 Task: Search one way flight ticket for 2 adults, 2 children, 2 infants in seat in first from Bismarck: Bismarck Municipal Airport to Greenville: Pitt-greenville Airport on 5-2-2023. Choice of flights is American. Number of bags: 7 checked bags. Price is upto 96000. Outbound departure time preference is 10:30.
Action: Mouse moved to (312, 465)
Screenshot: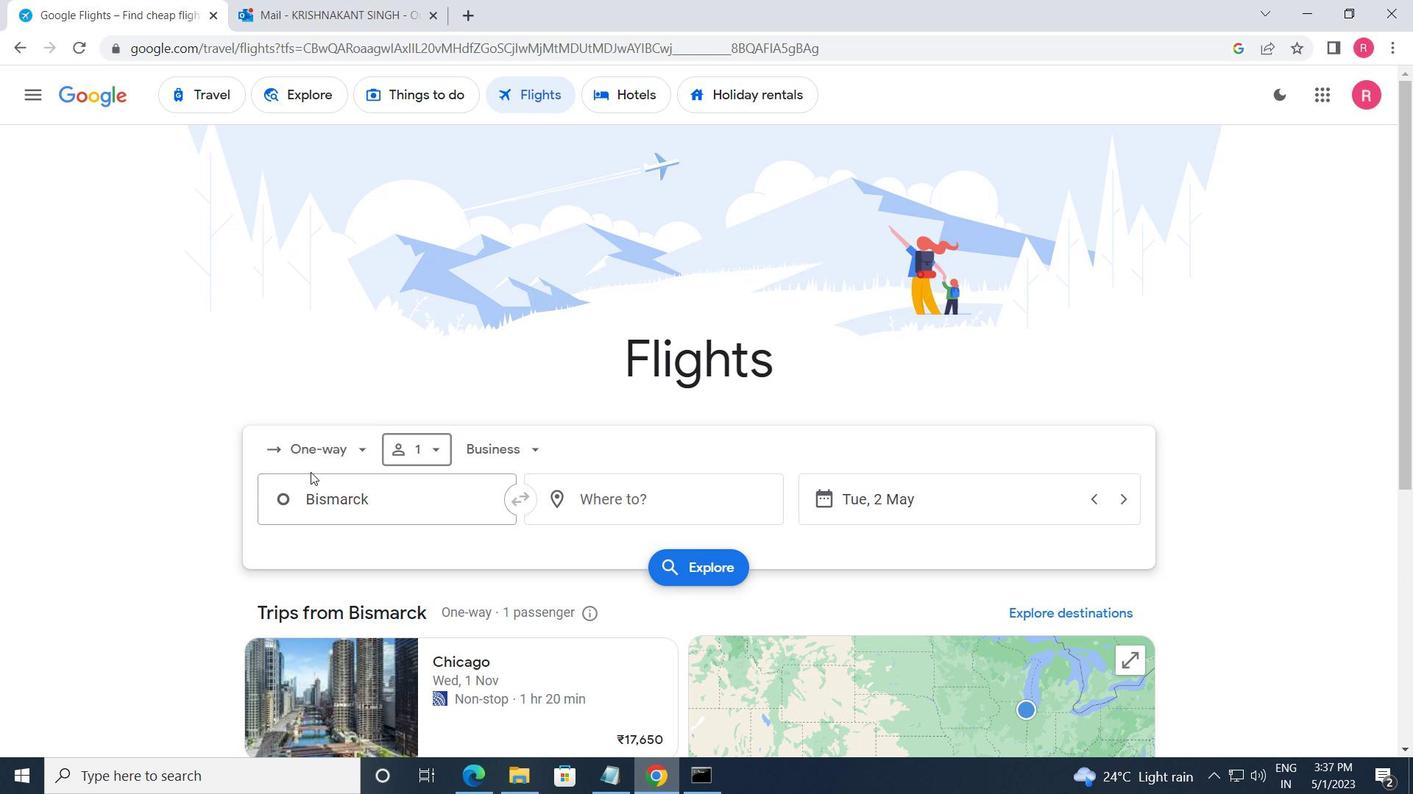 
Action: Mouse pressed left at (312, 465)
Screenshot: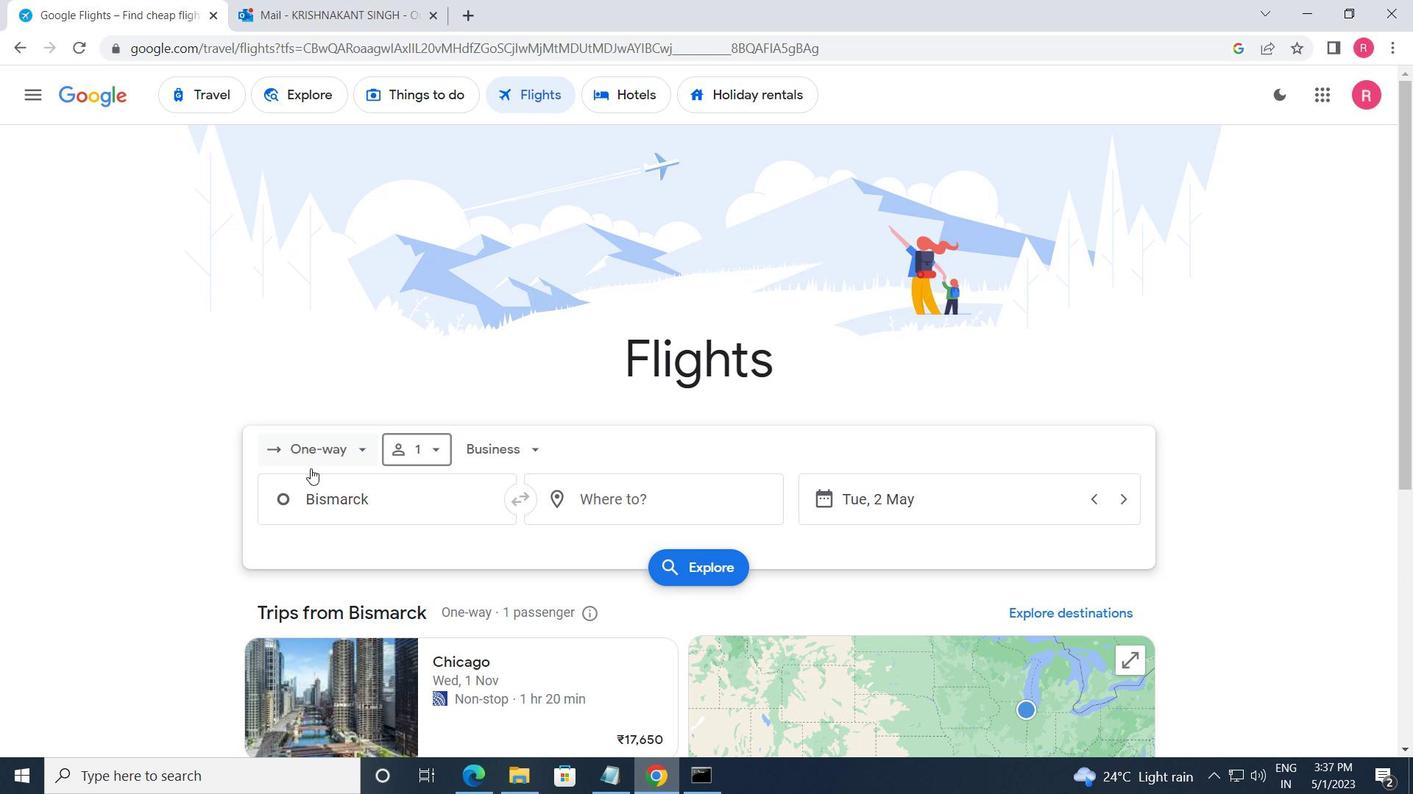 
Action: Mouse moved to (328, 528)
Screenshot: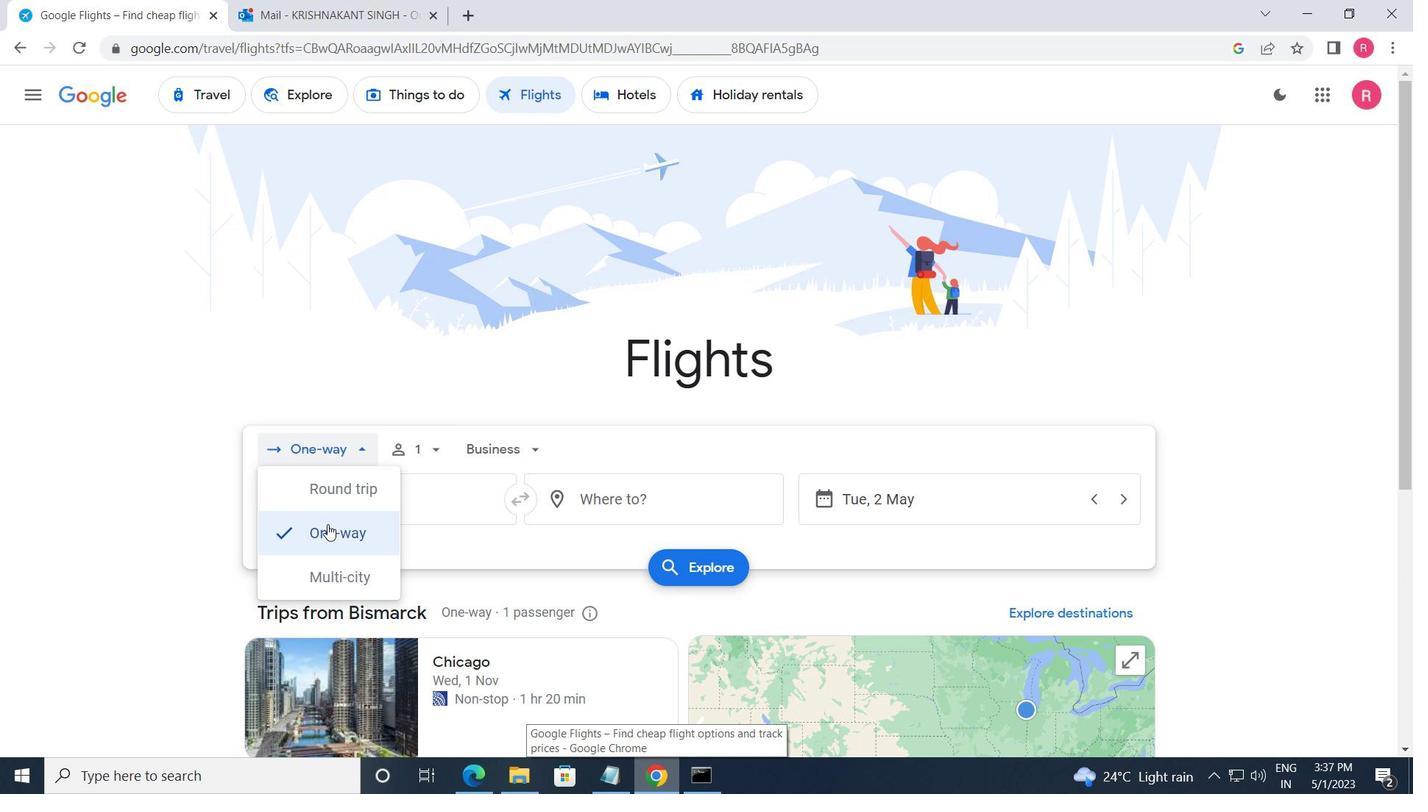 
Action: Mouse pressed left at (328, 528)
Screenshot: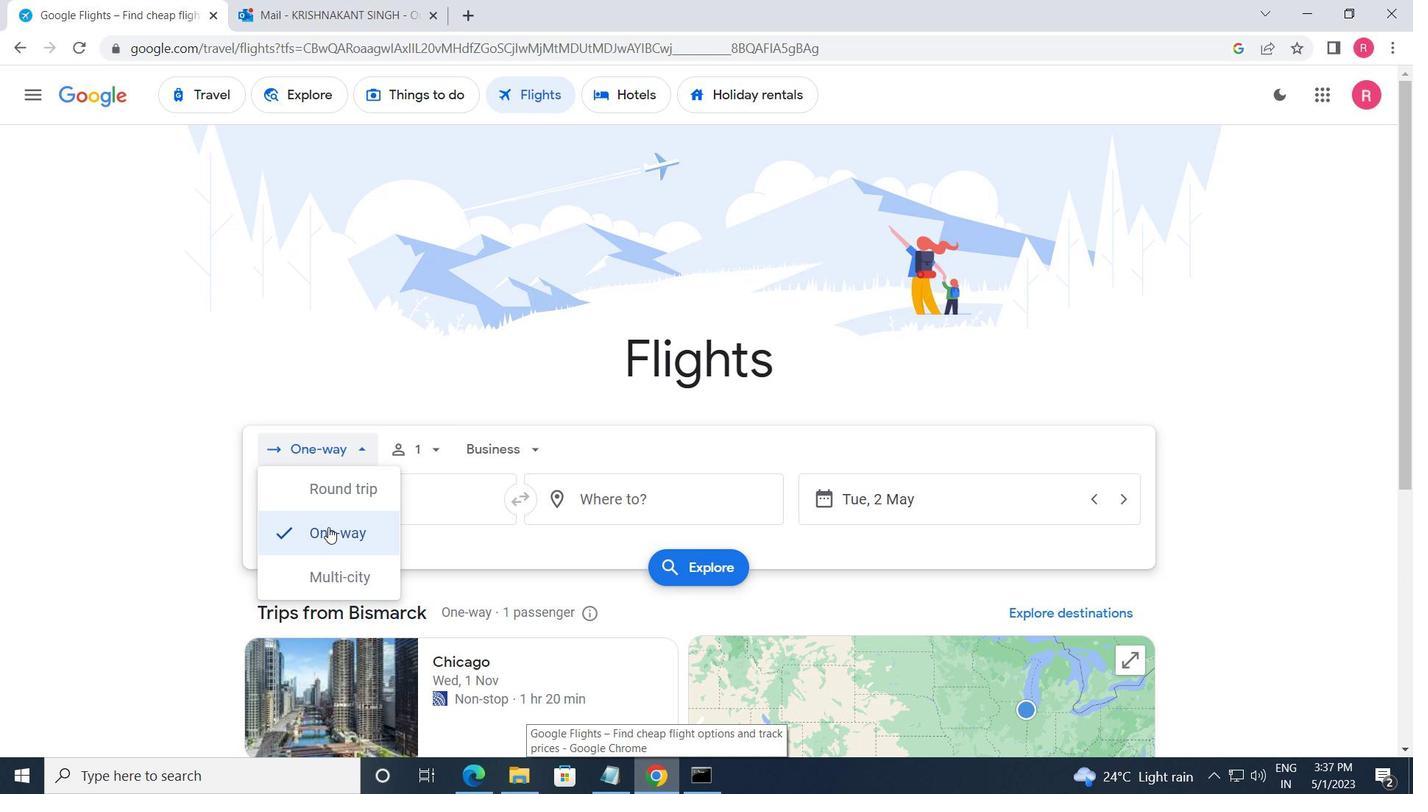 
Action: Mouse moved to (408, 448)
Screenshot: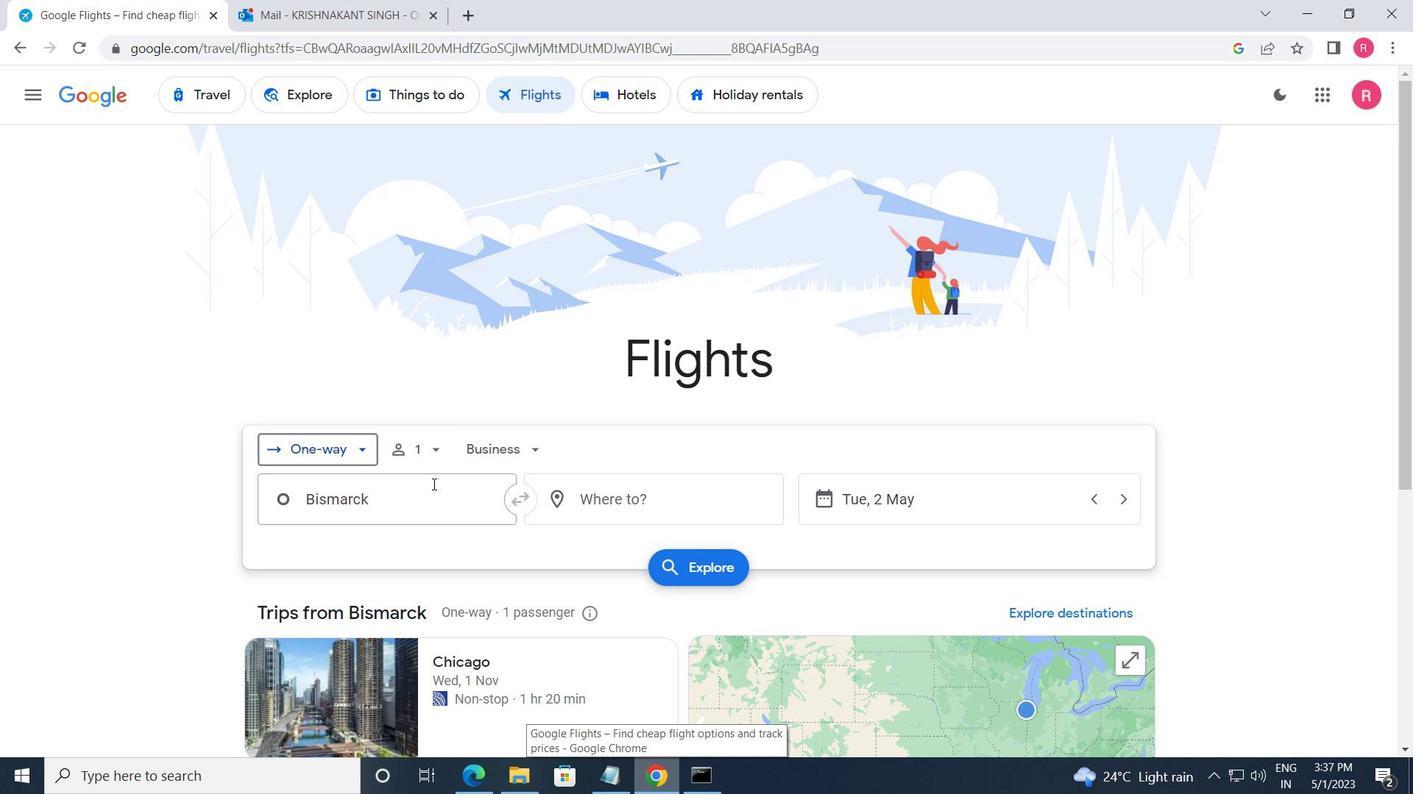 
Action: Mouse pressed left at (408, 448)
Screenshot: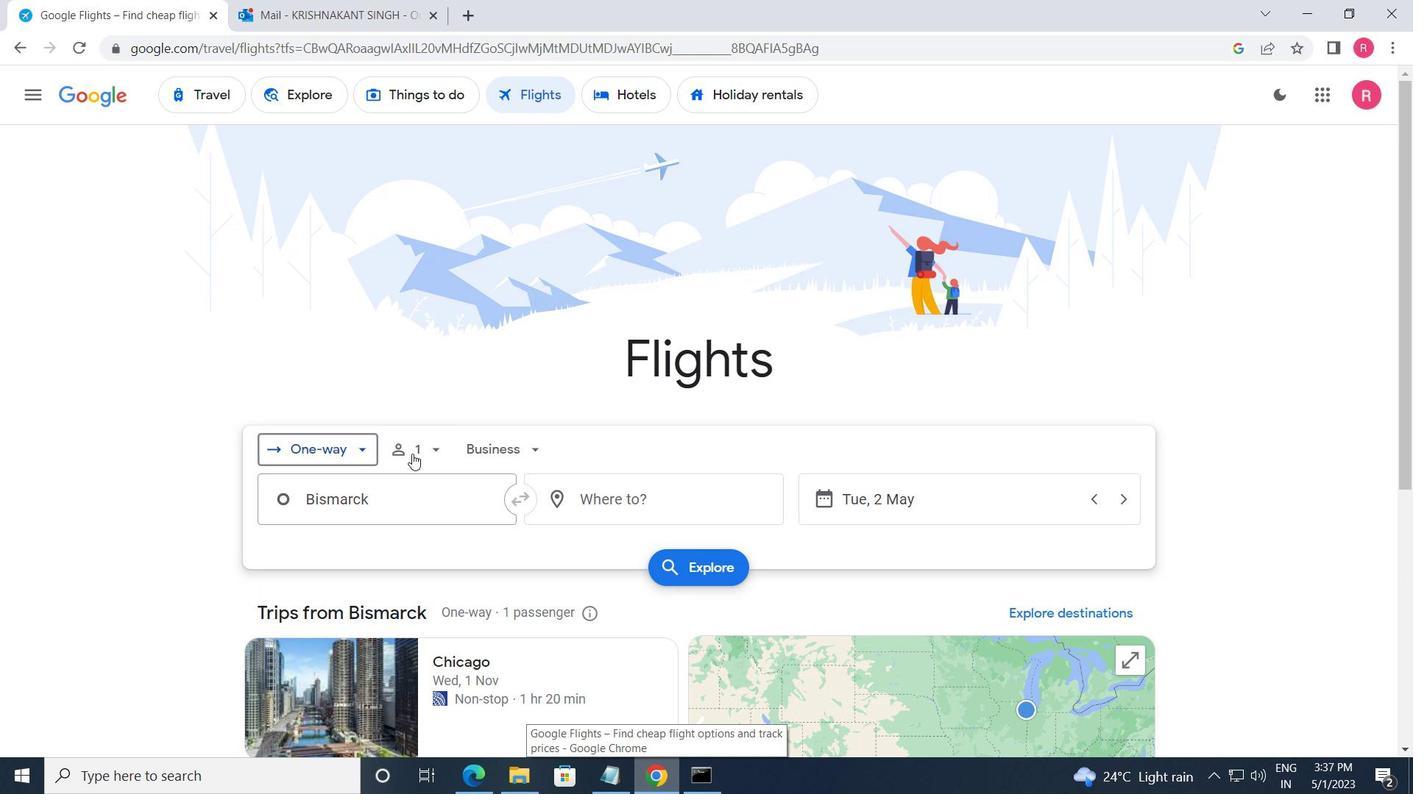 
Action: Mouse moved to (572, 495)
Screenshot: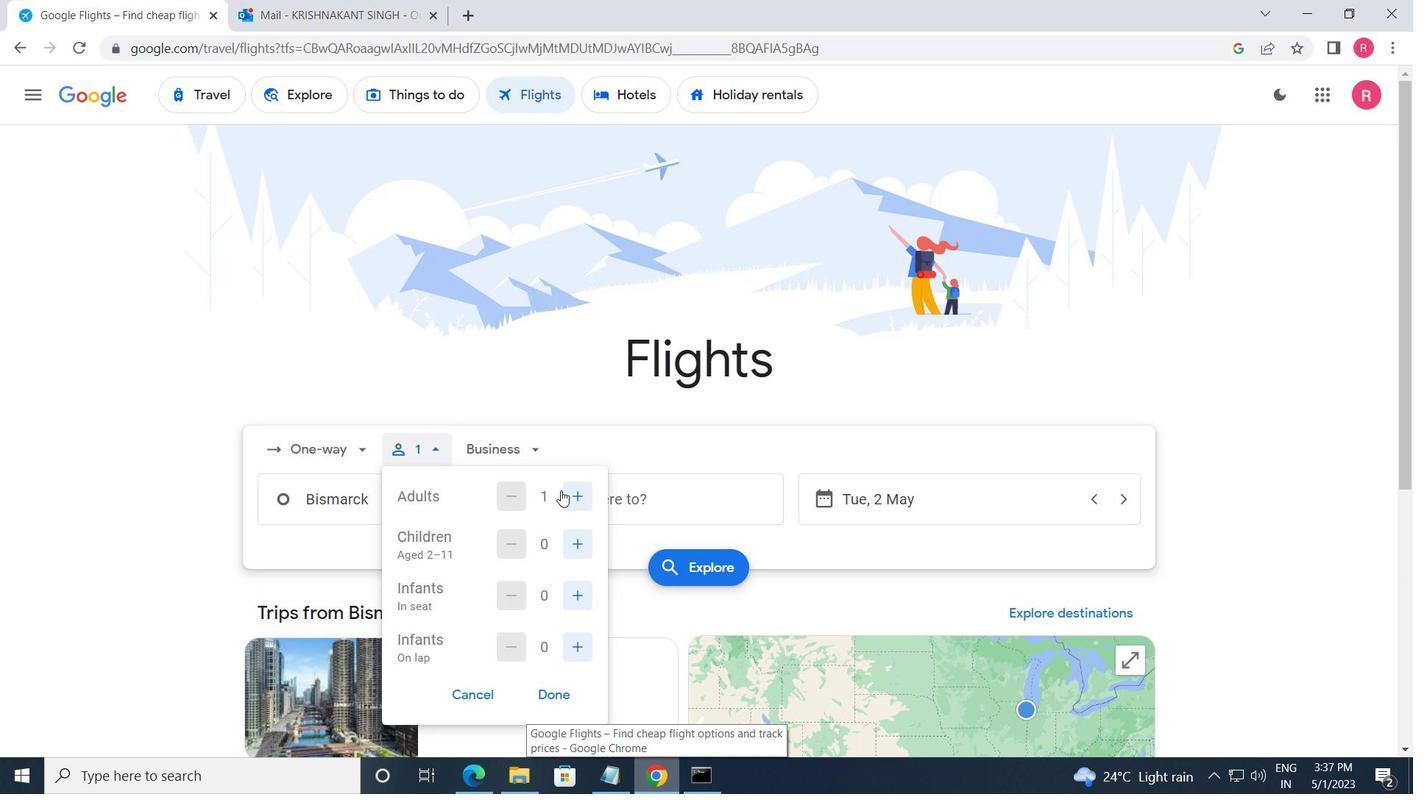 
Action: Mouse pressed left at (572, 495)
Screenshot: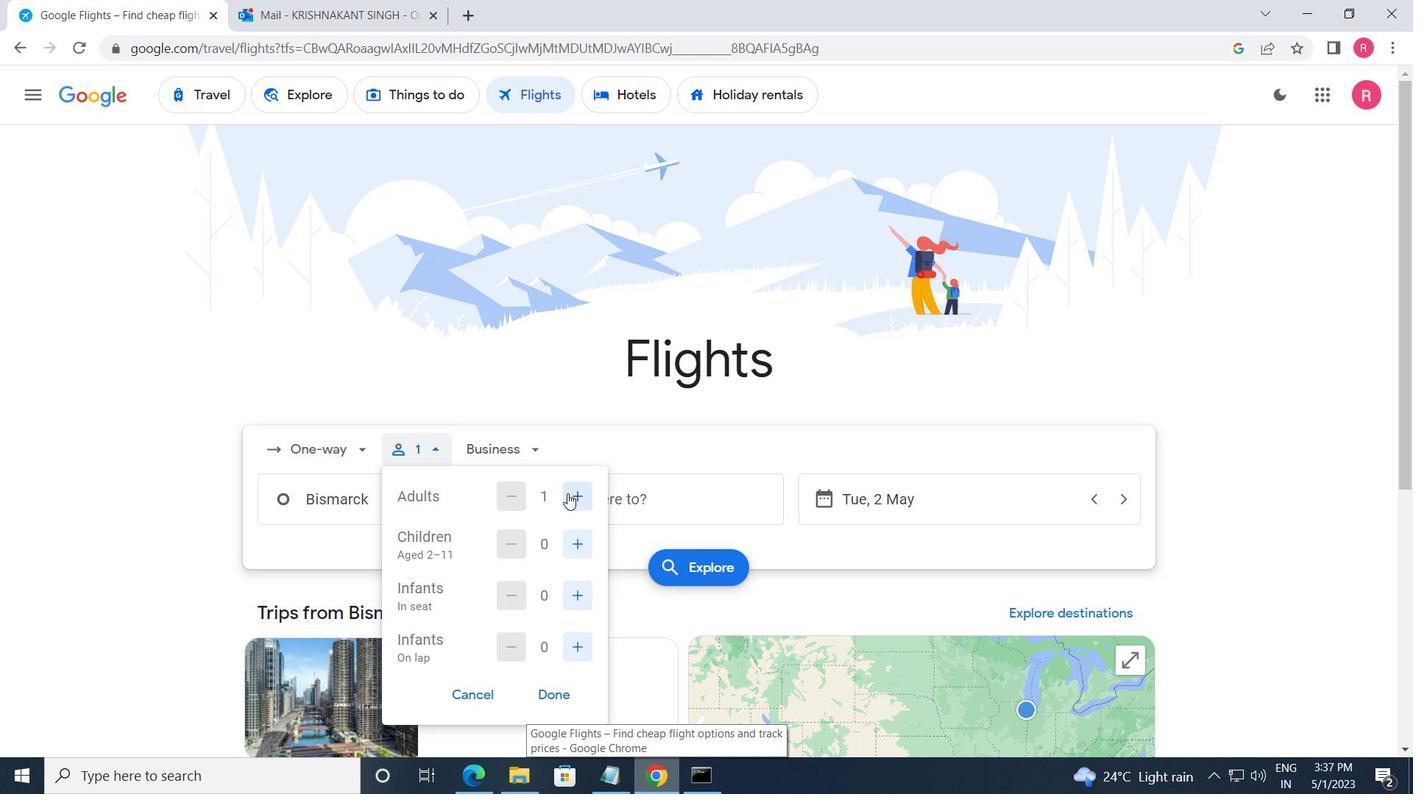 
Action: Mouse pressed left at (572, 495)
Screenshot: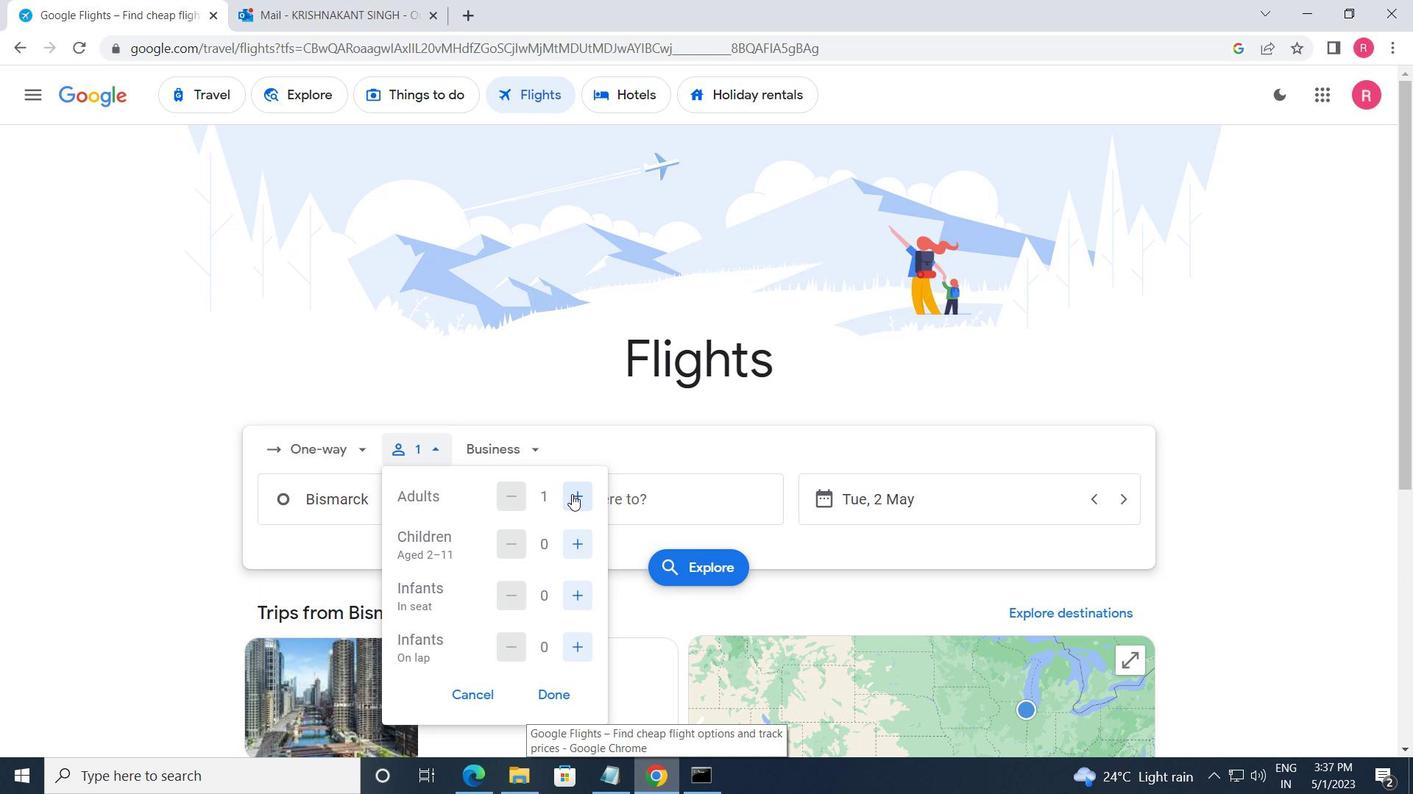 
Action: Mouse pressed left at (572, 495)
Screenshot: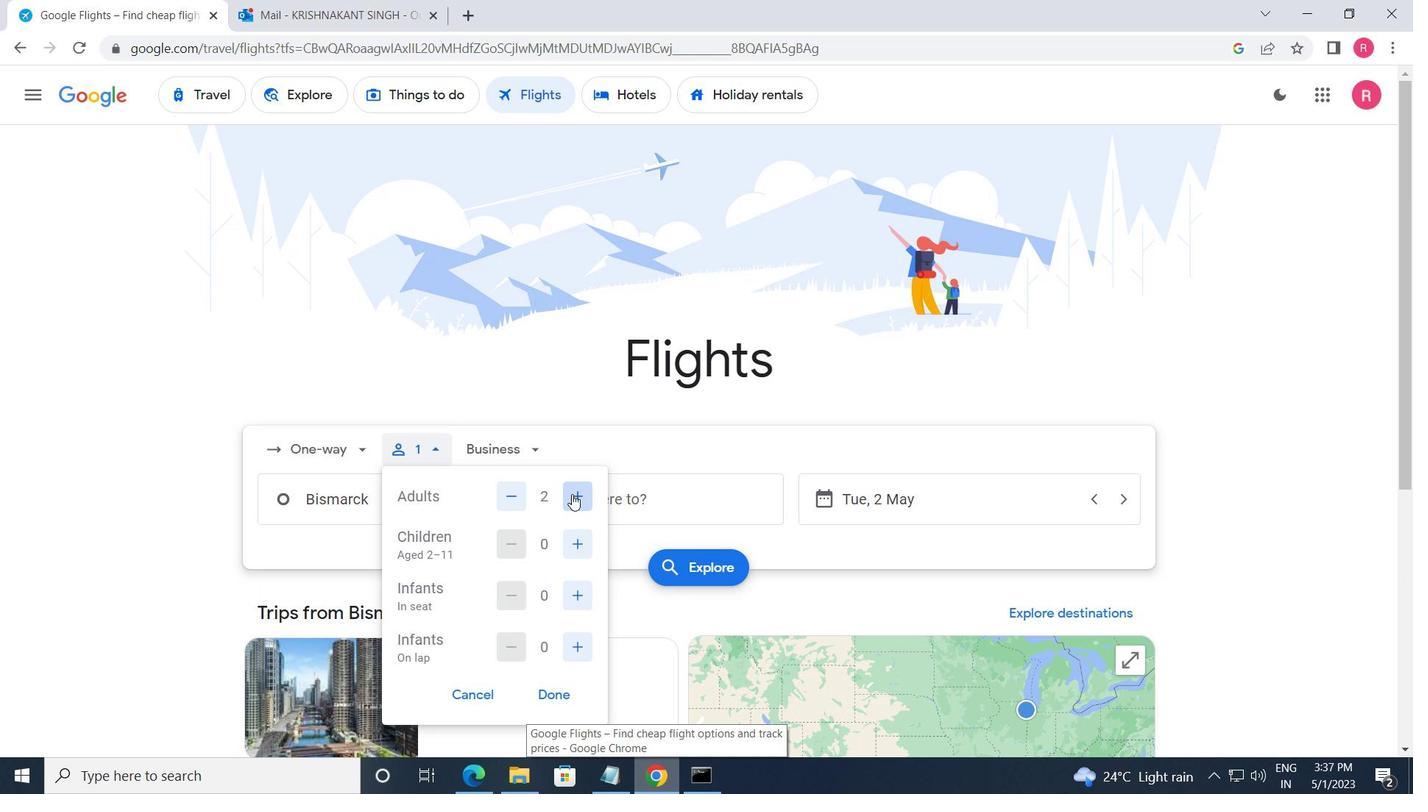 
Action: Mouse moved to (573, 495)
Screenshot: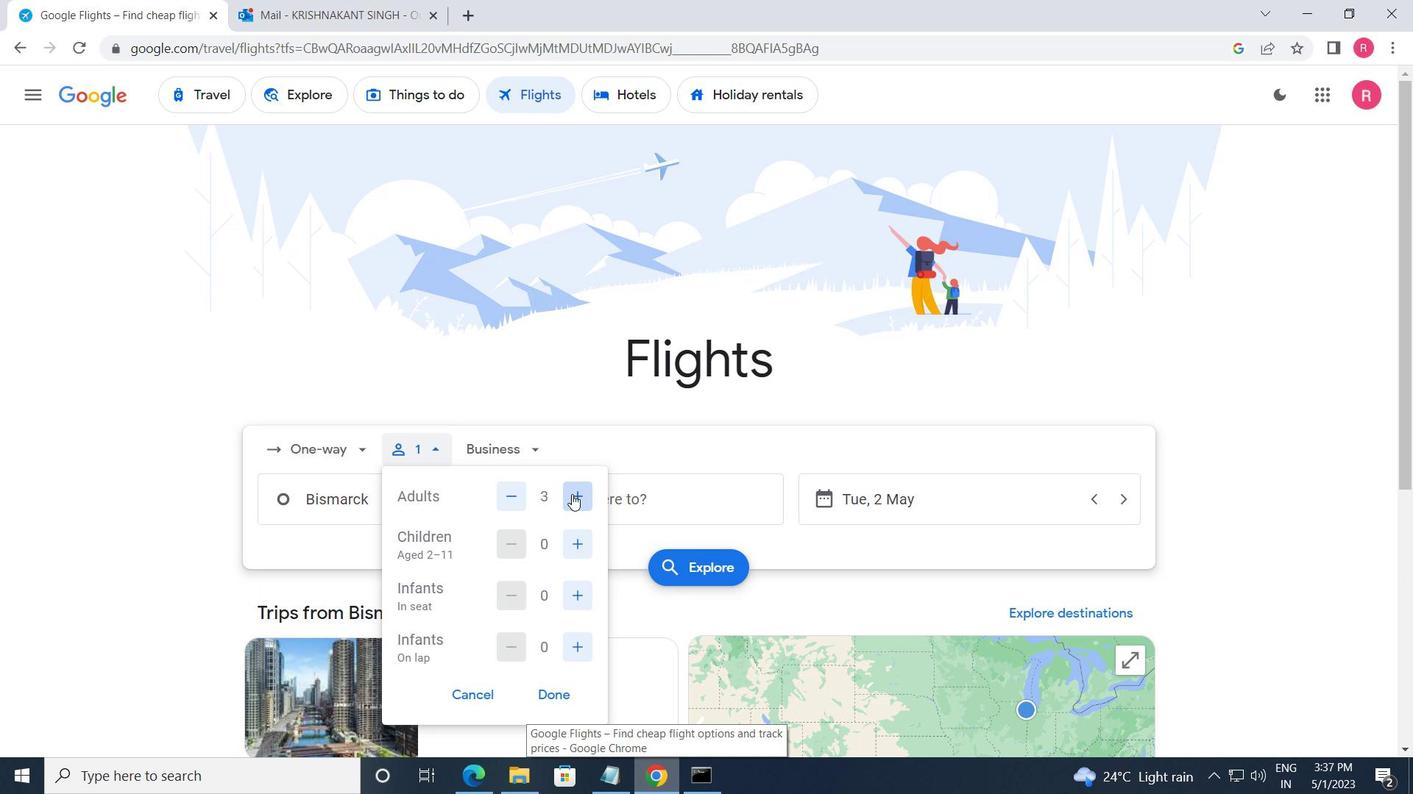 
Action: Mouse pressed left at (573, 495)
Screenshot: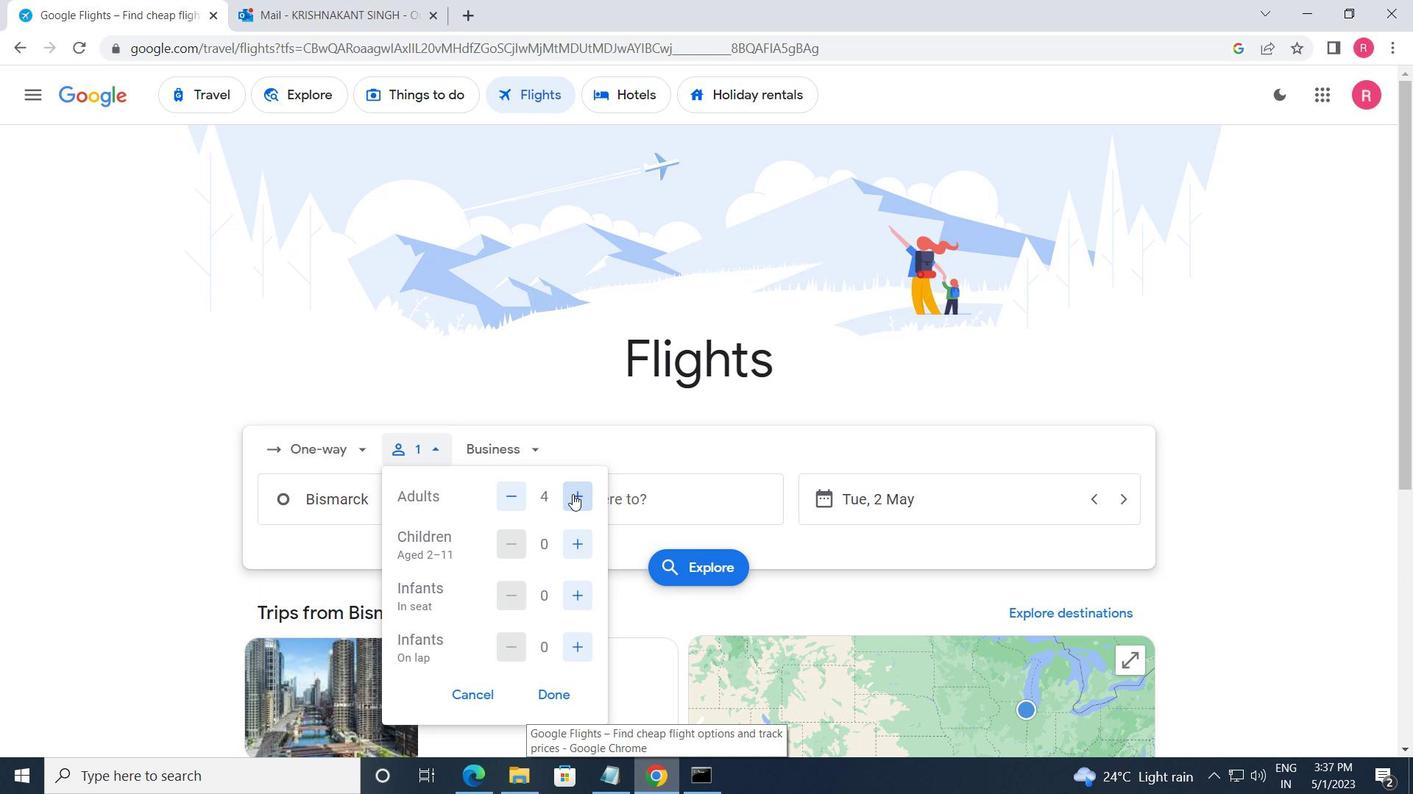 
Action: Mouse moved to (582, 551)
Screenshot: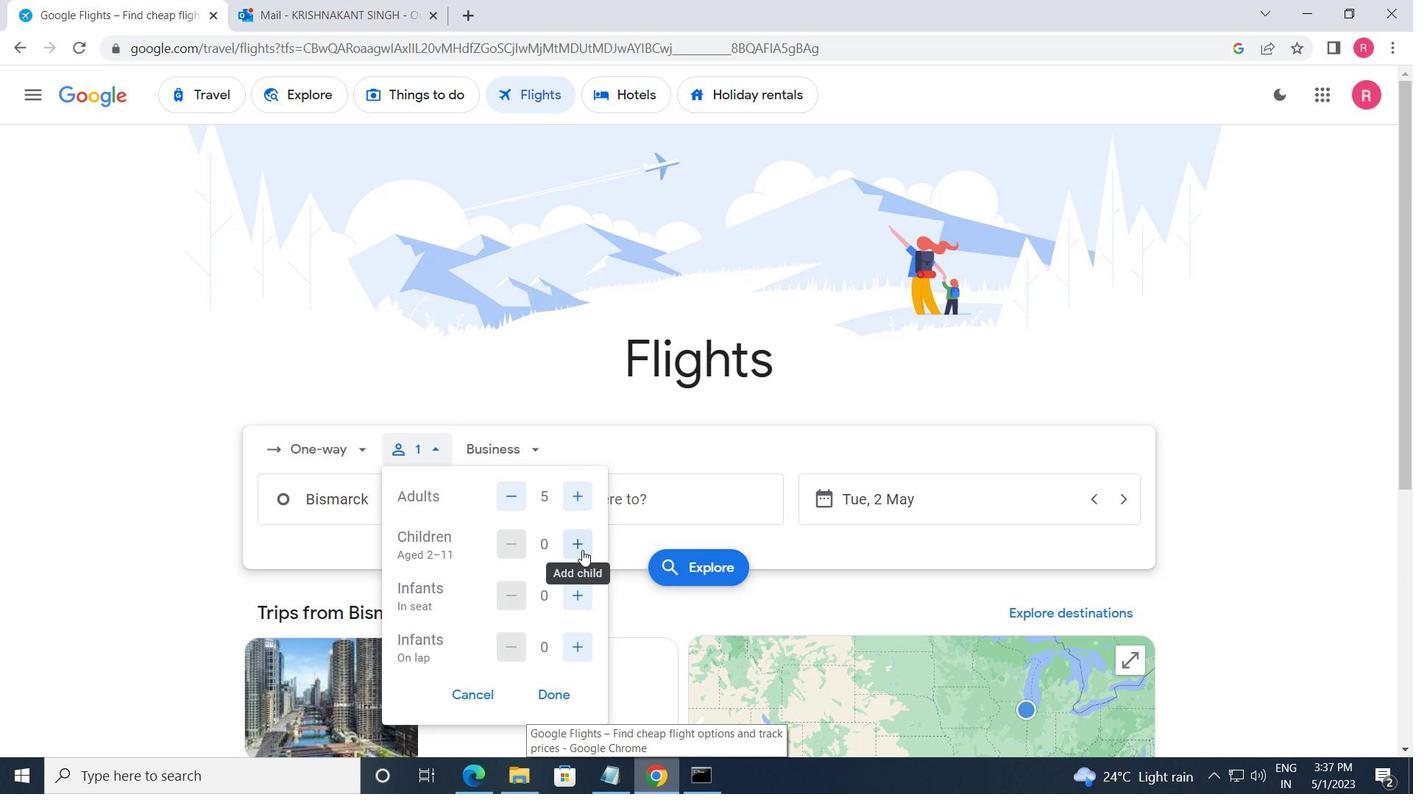 
Action: Mouse pressed left at (582, 551)
Screenshot: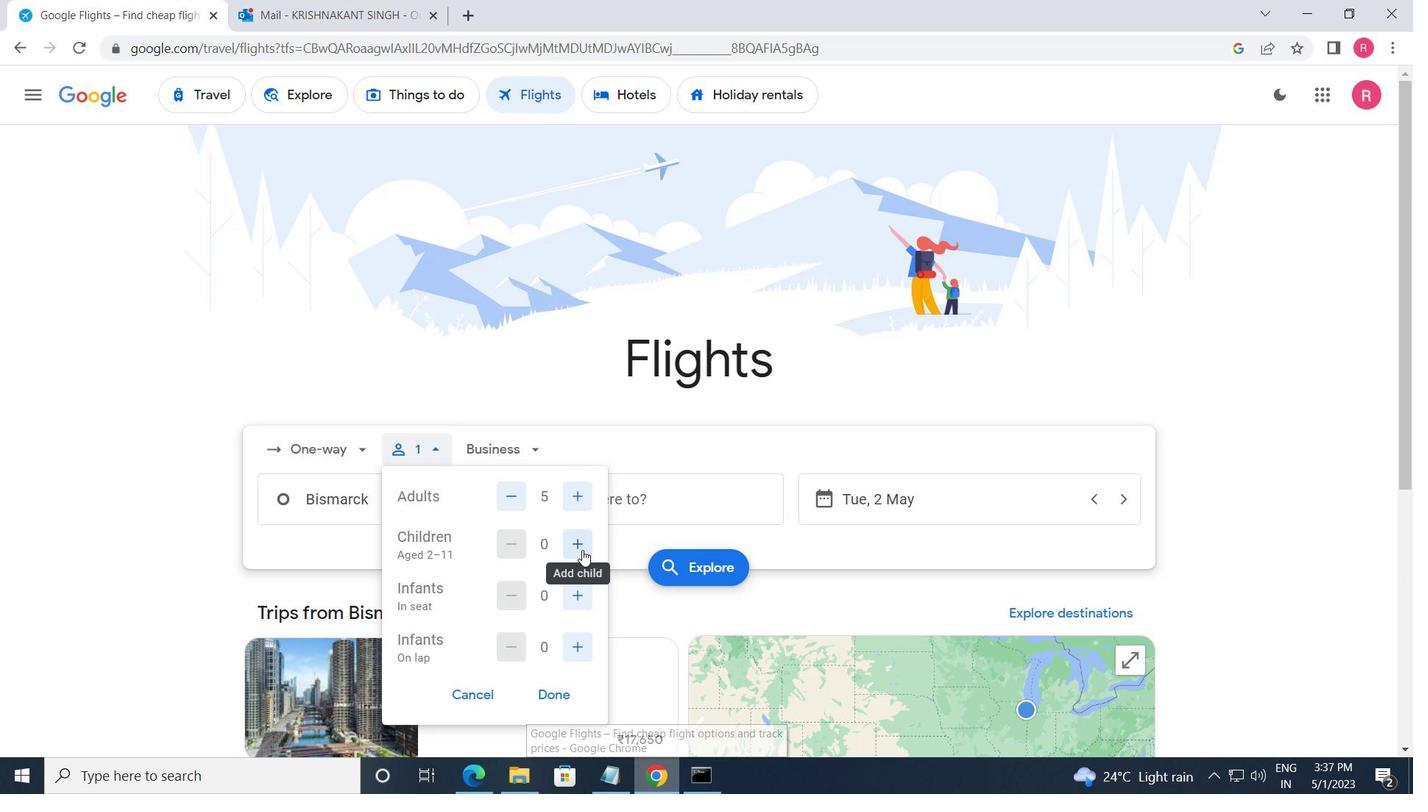 
Action: Mouse pressed left at (582, 551)
Screenshot: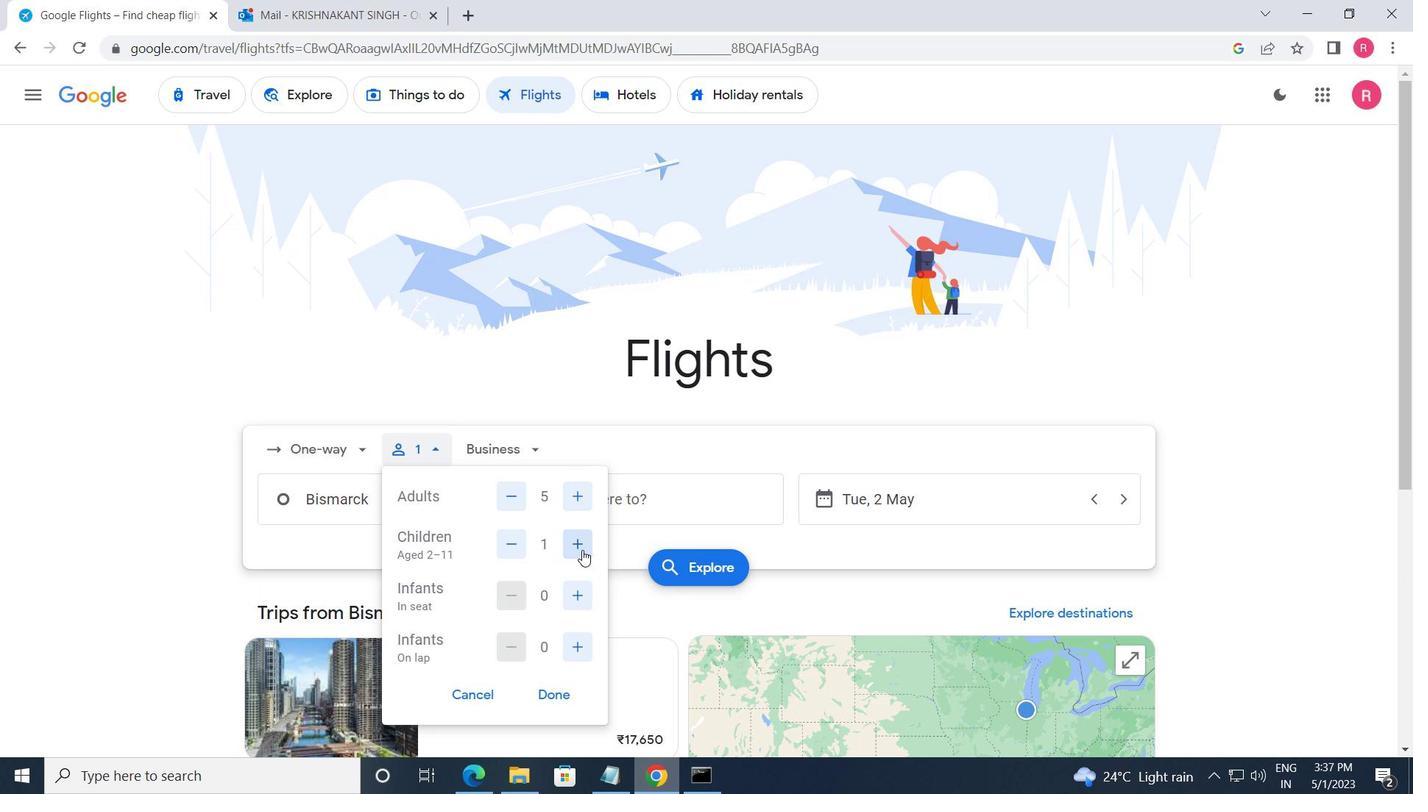 
Action: Mouse moved to (584, 589)
Screenshot: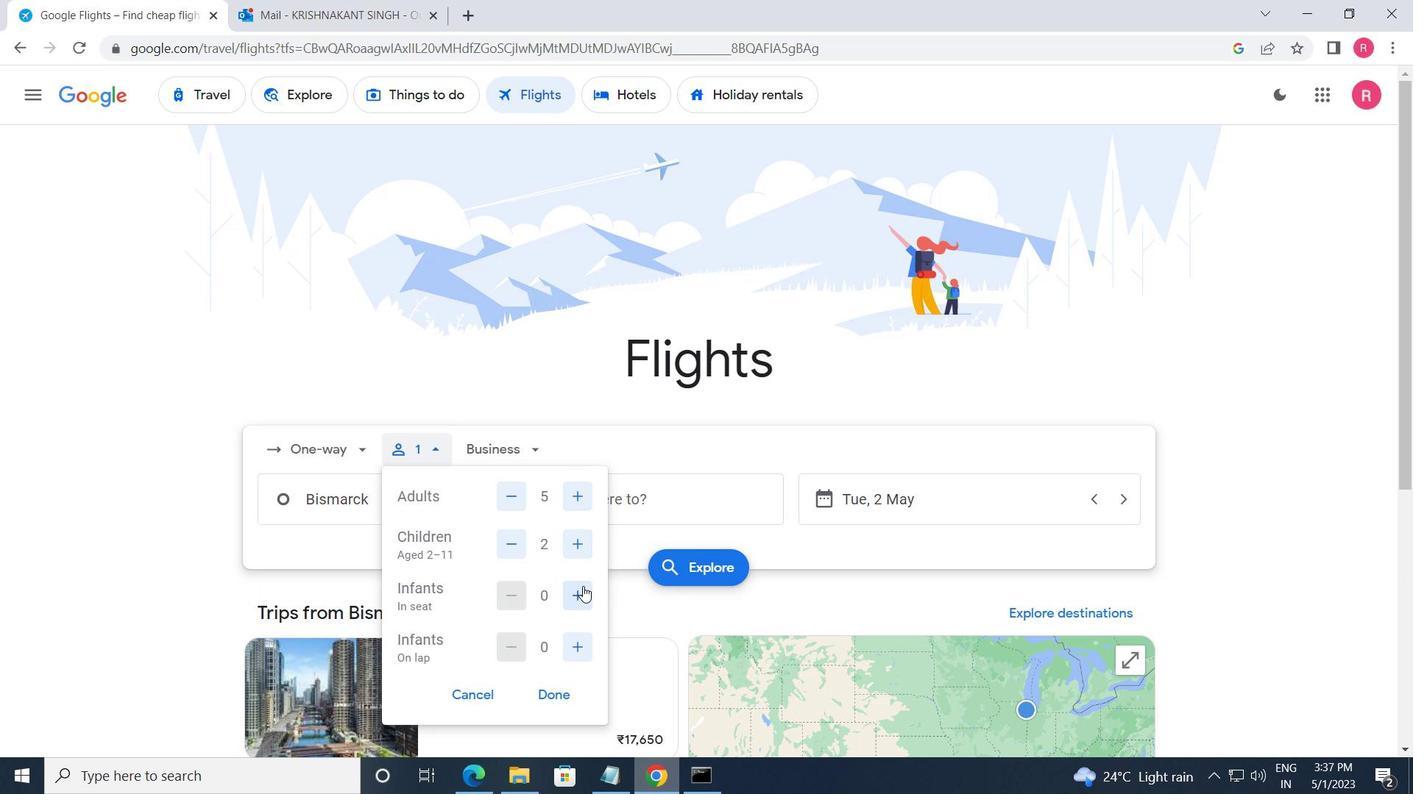 
Action: Mouse pressed left at (584, 589)
Screenshot: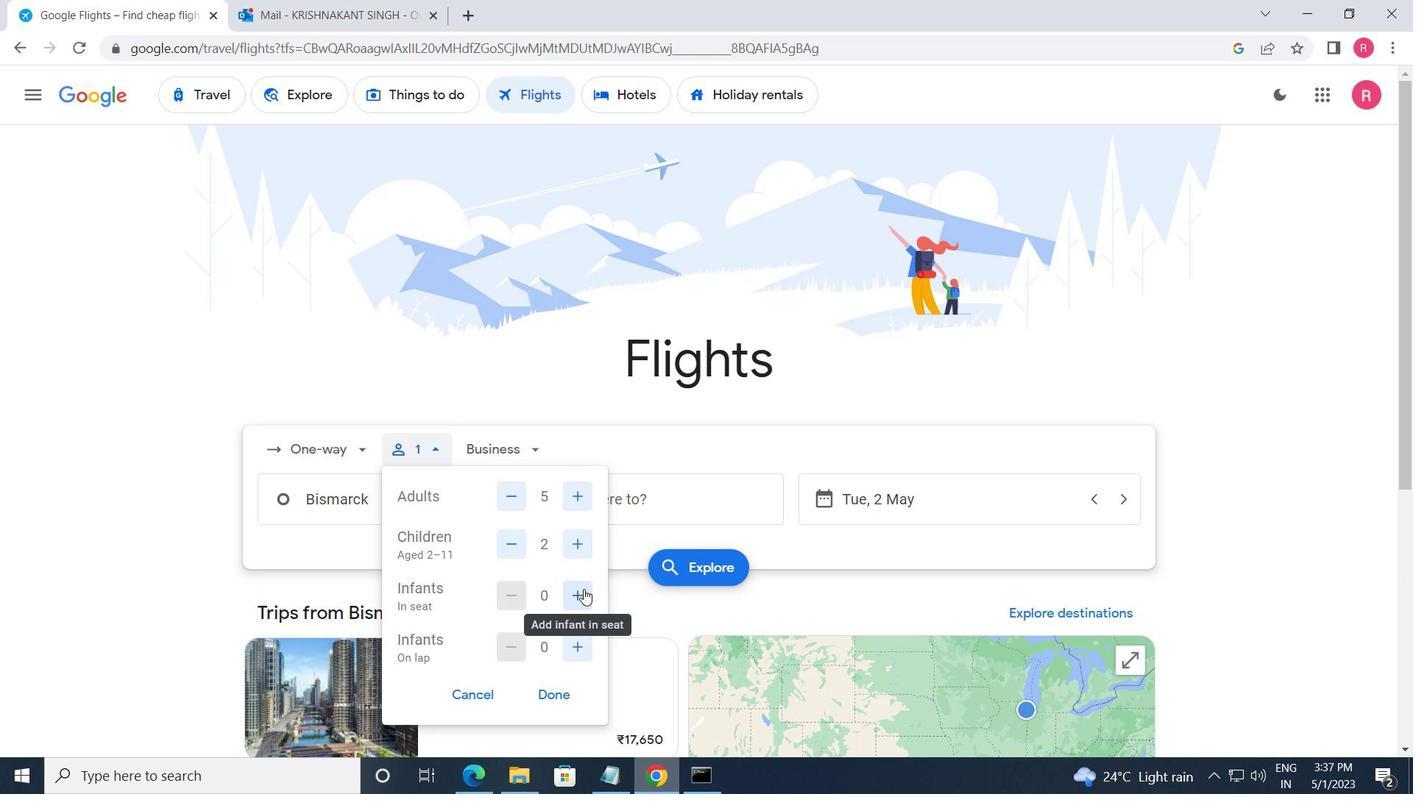 
Action: Mouse moved to (582, 643)
Screenshot: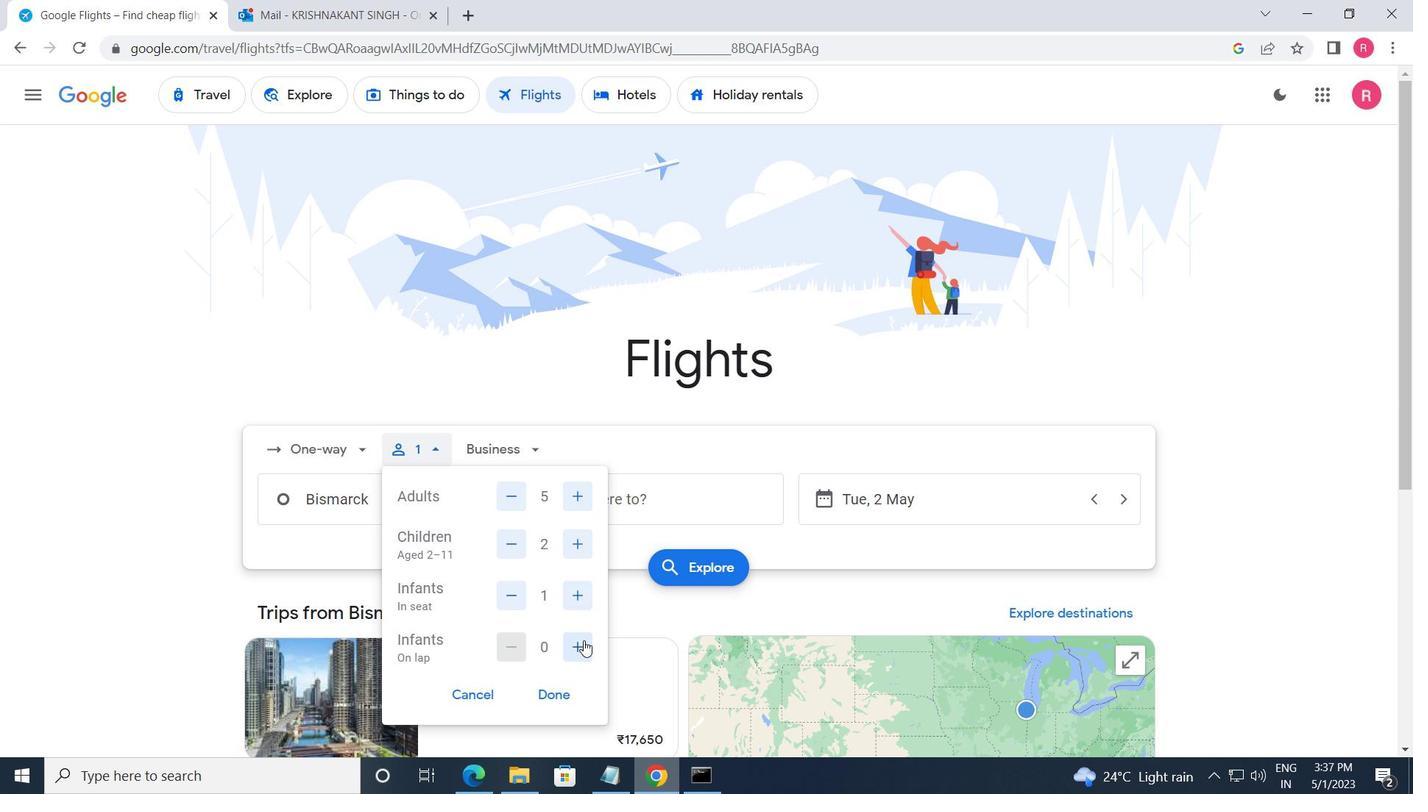 
Action: Mouse pressed left at (582, 643)
Screenshot: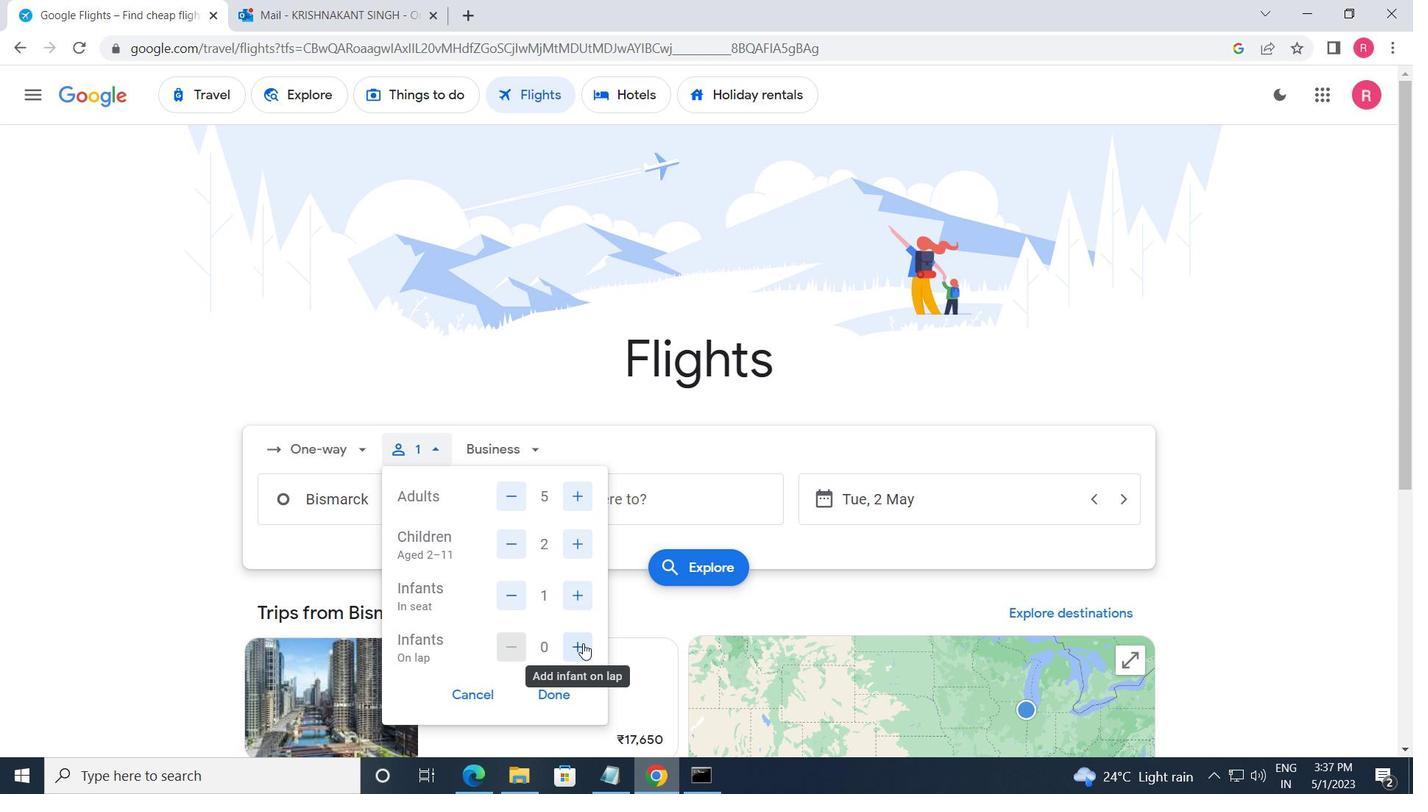 
Action: Mouse moved to (552, 694)
Screenshot: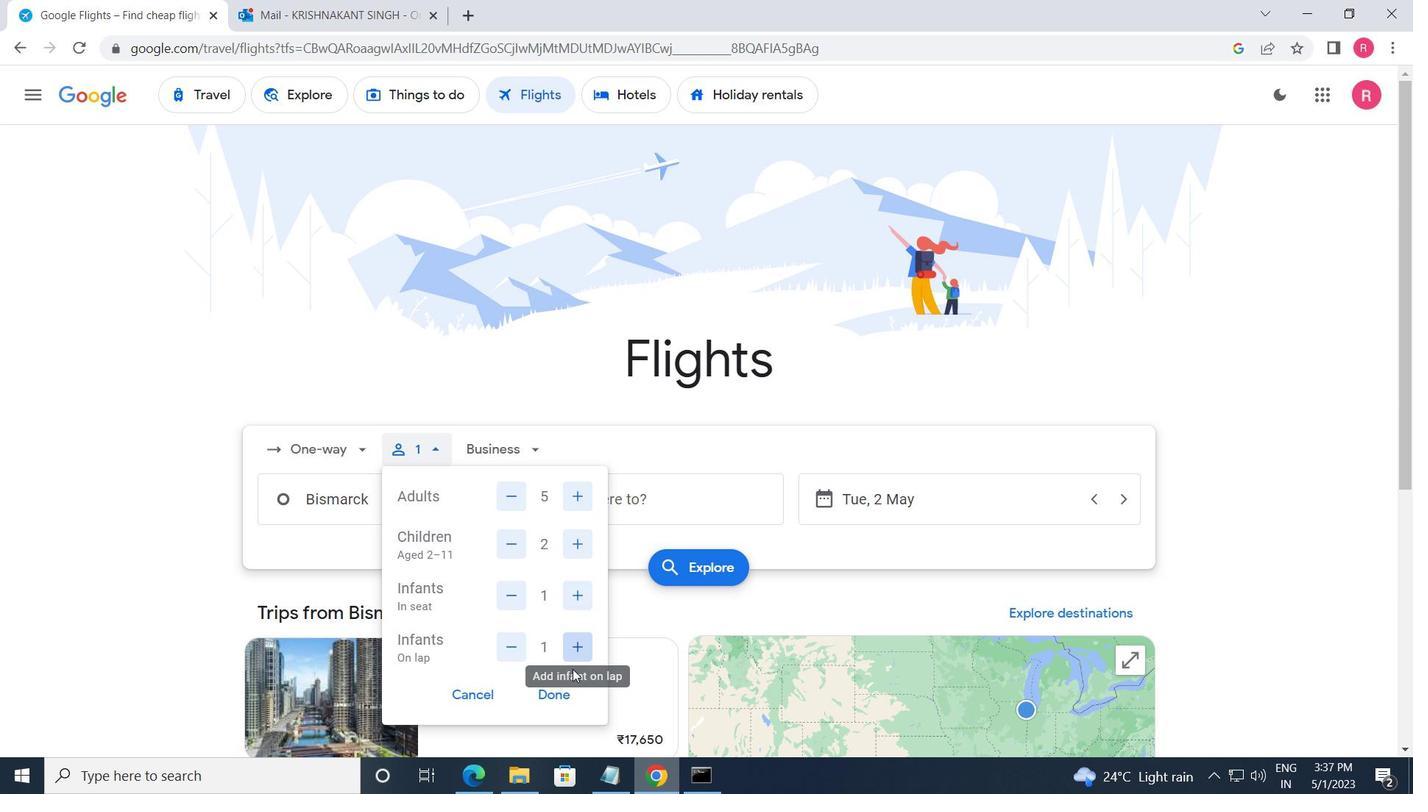 
Action: Mouse pressed left at (552, 694)
Screenshot: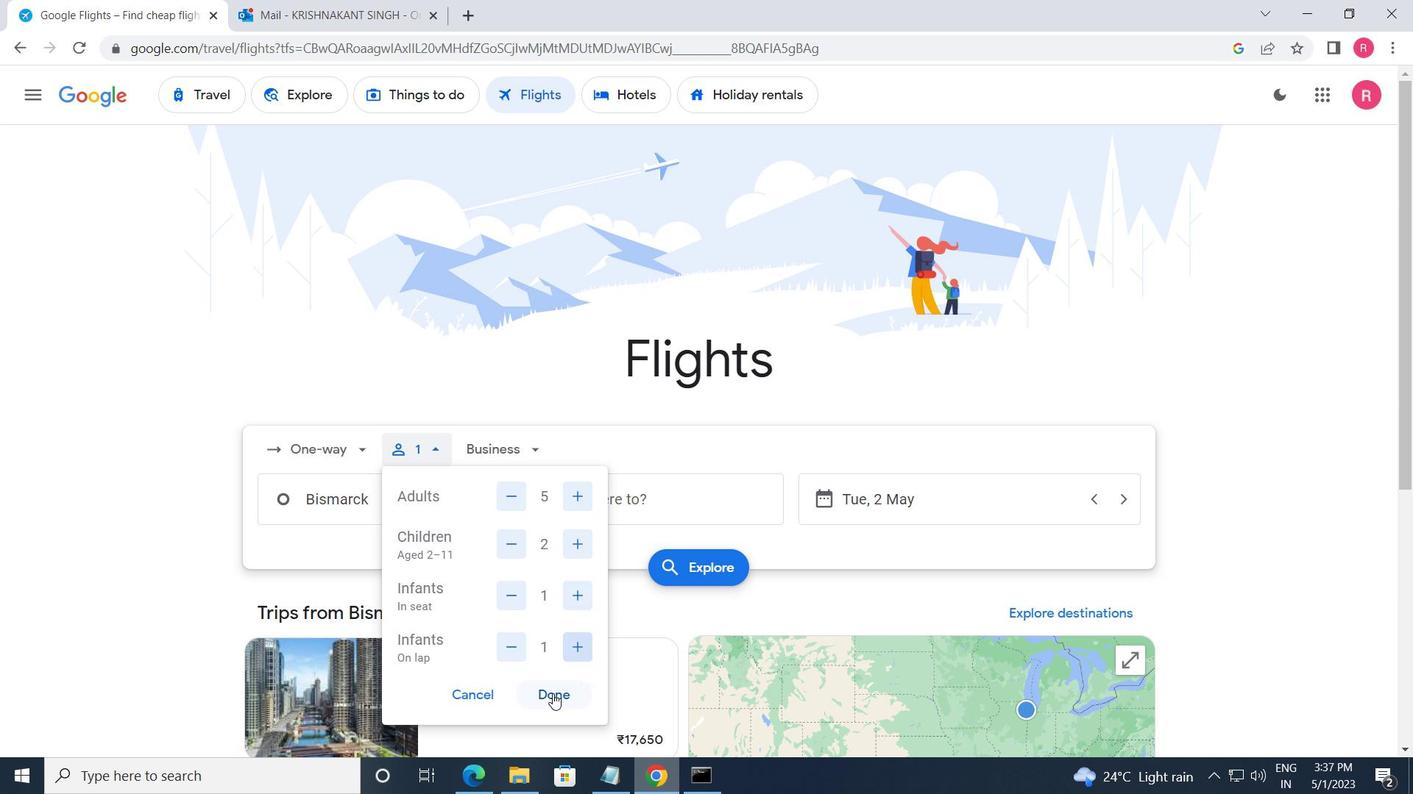 
Action: Mouse moved to (490, 465)
Screenshot: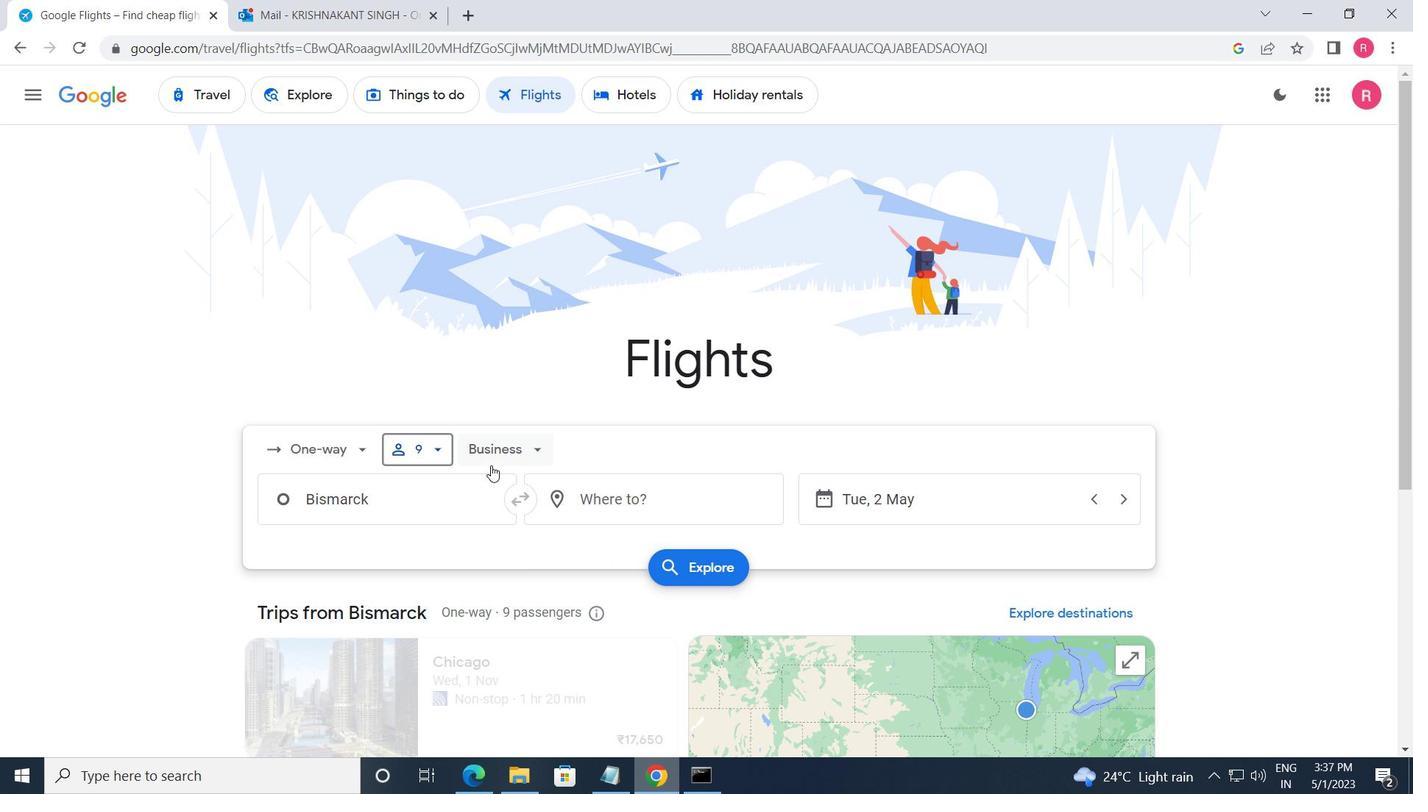 
Action: Mouse pressed left at (490, 465)
Screenshot: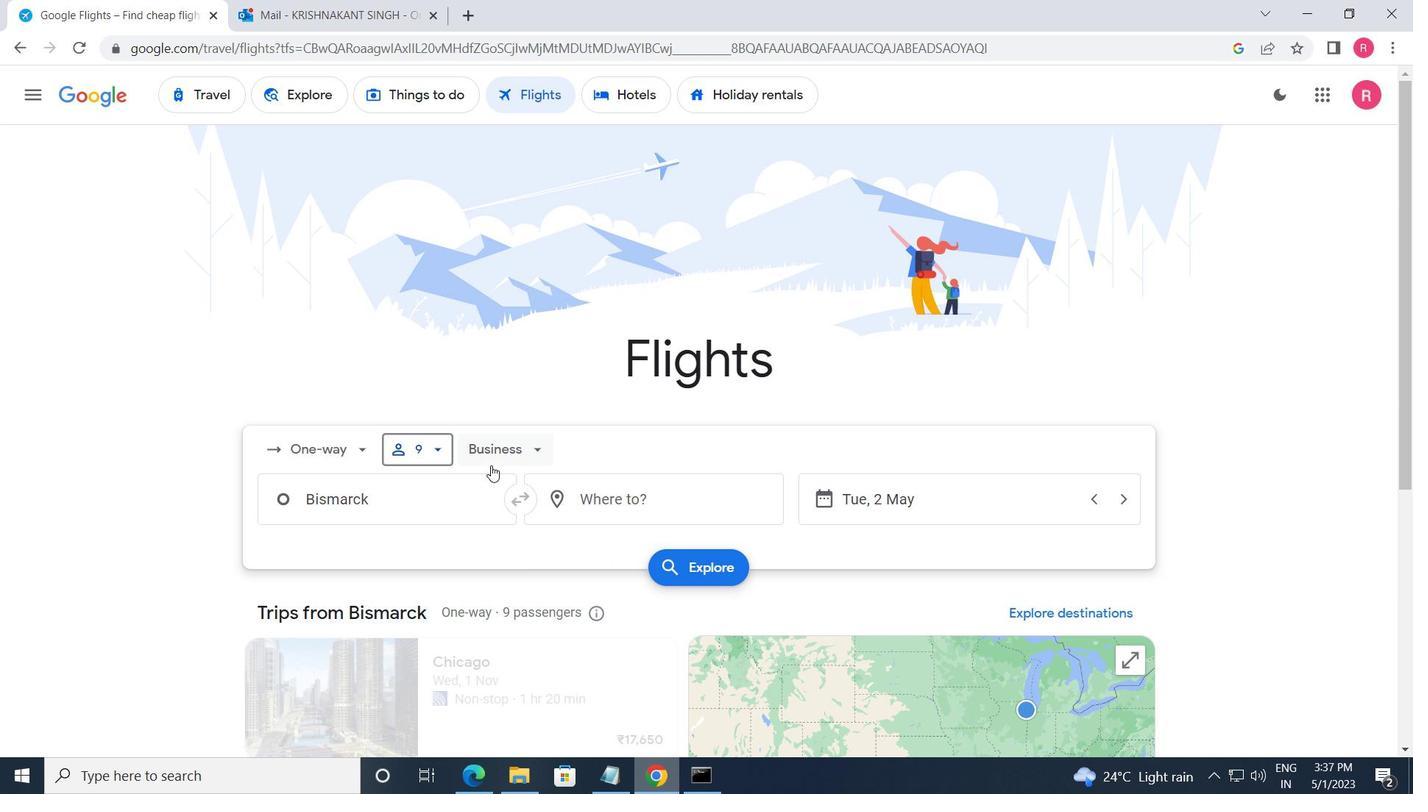 
Action: Mouse moved to (519, 493)
Screenshot: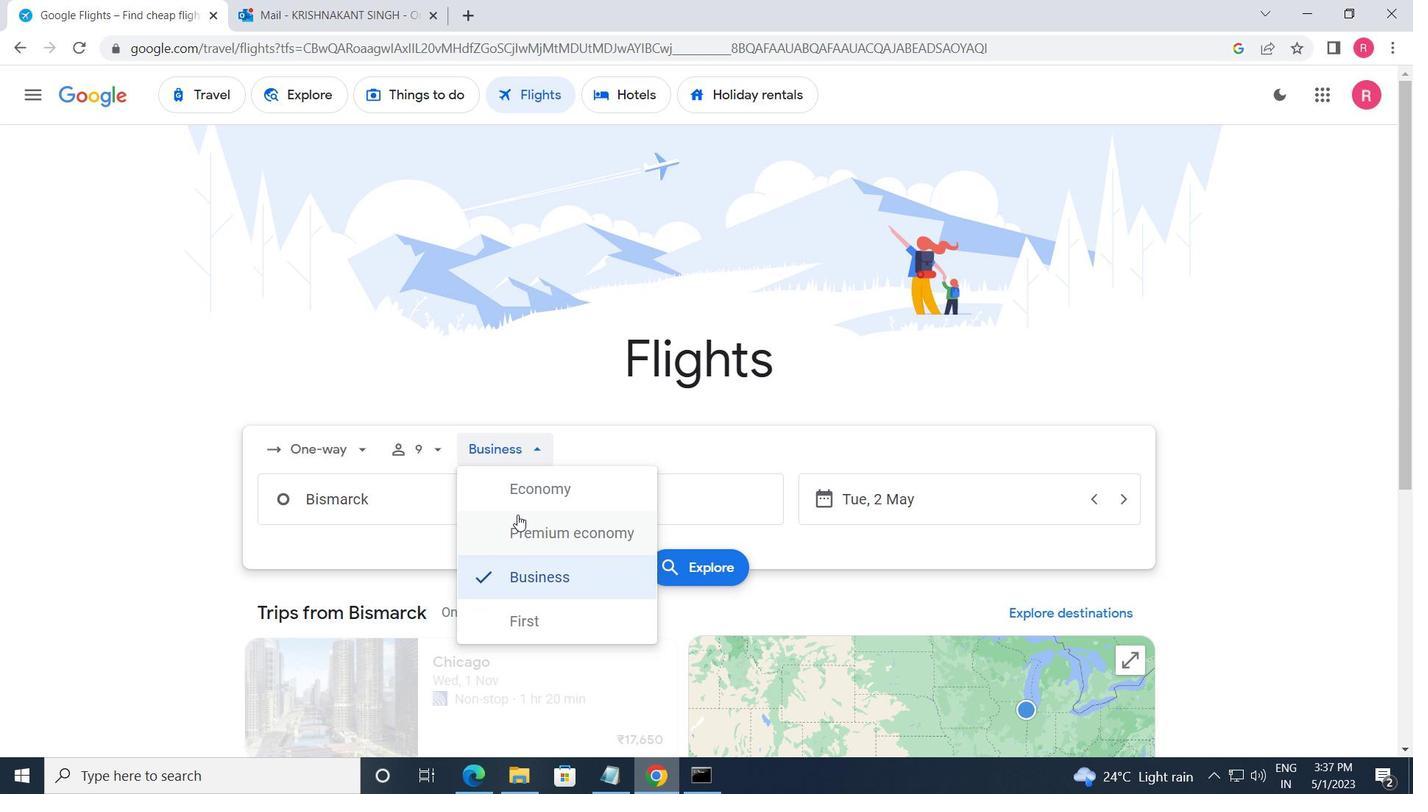 
Action: Mouse pressed left at (519, 493)
Screenshot: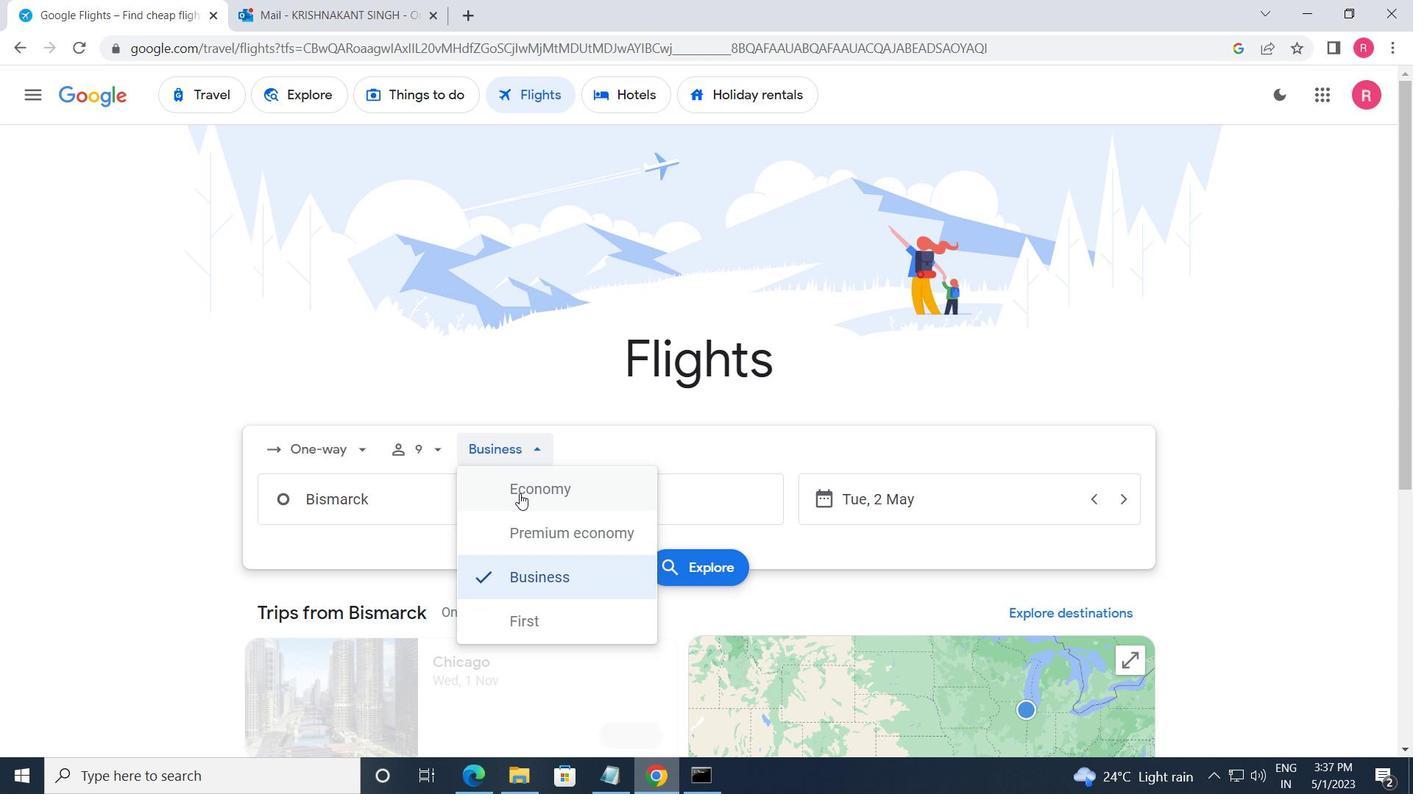 
Action: Mouse moved to (405, 518)
Screenshot: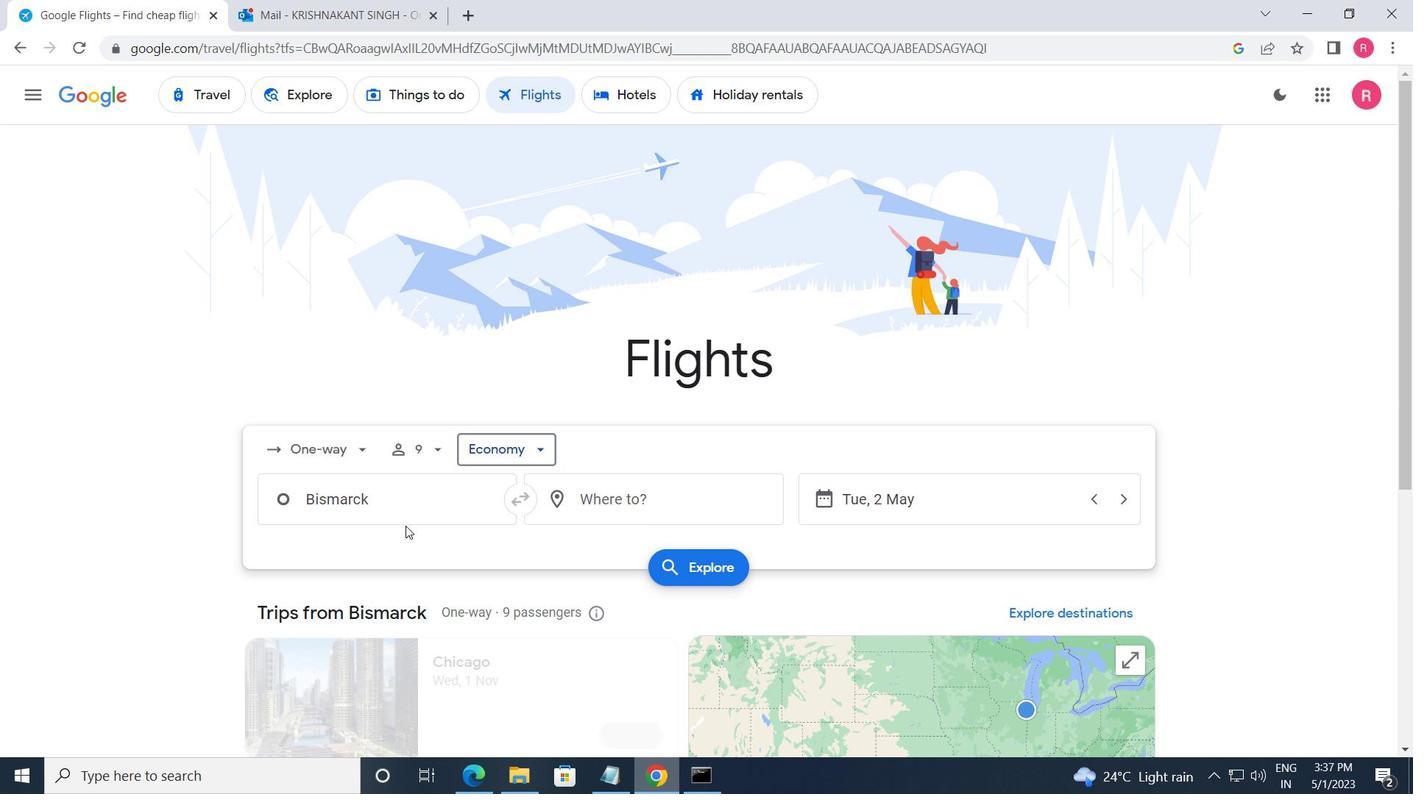 
Action: Mouse pressed left at (405, 518)
Screenshot: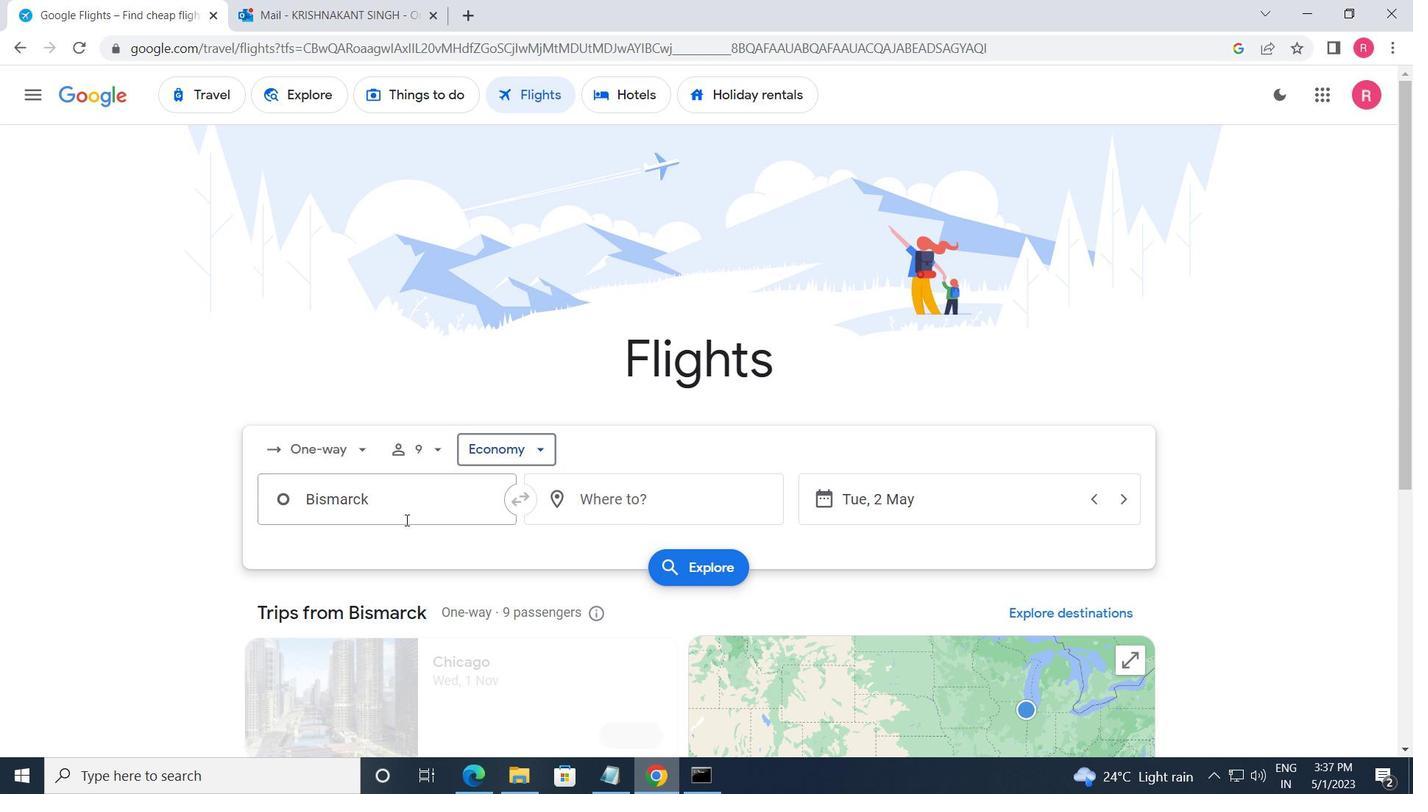 
Action: Mouse moved to (384, 515)
Screenshot: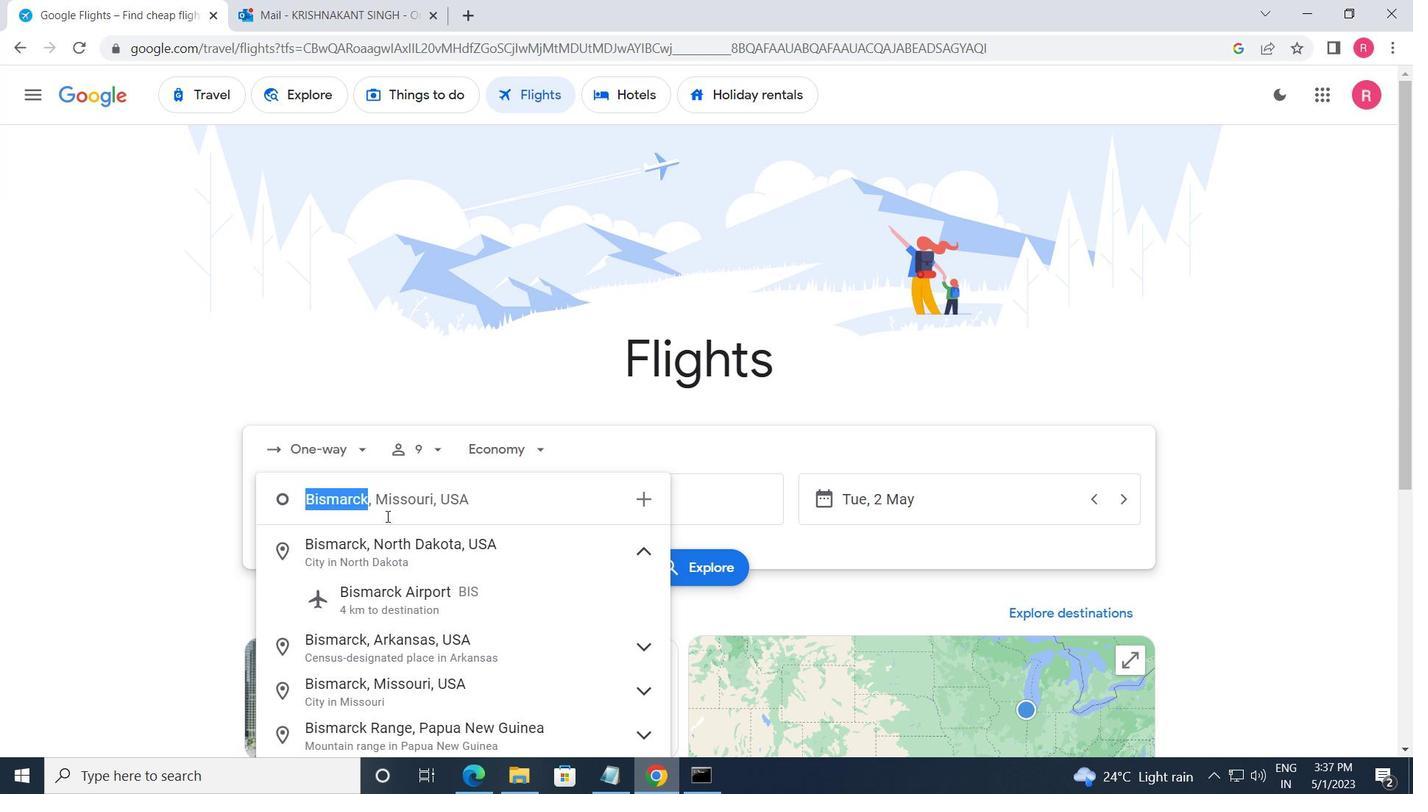 
Action: Mouse pressed left at (384, 515)
Screenshot: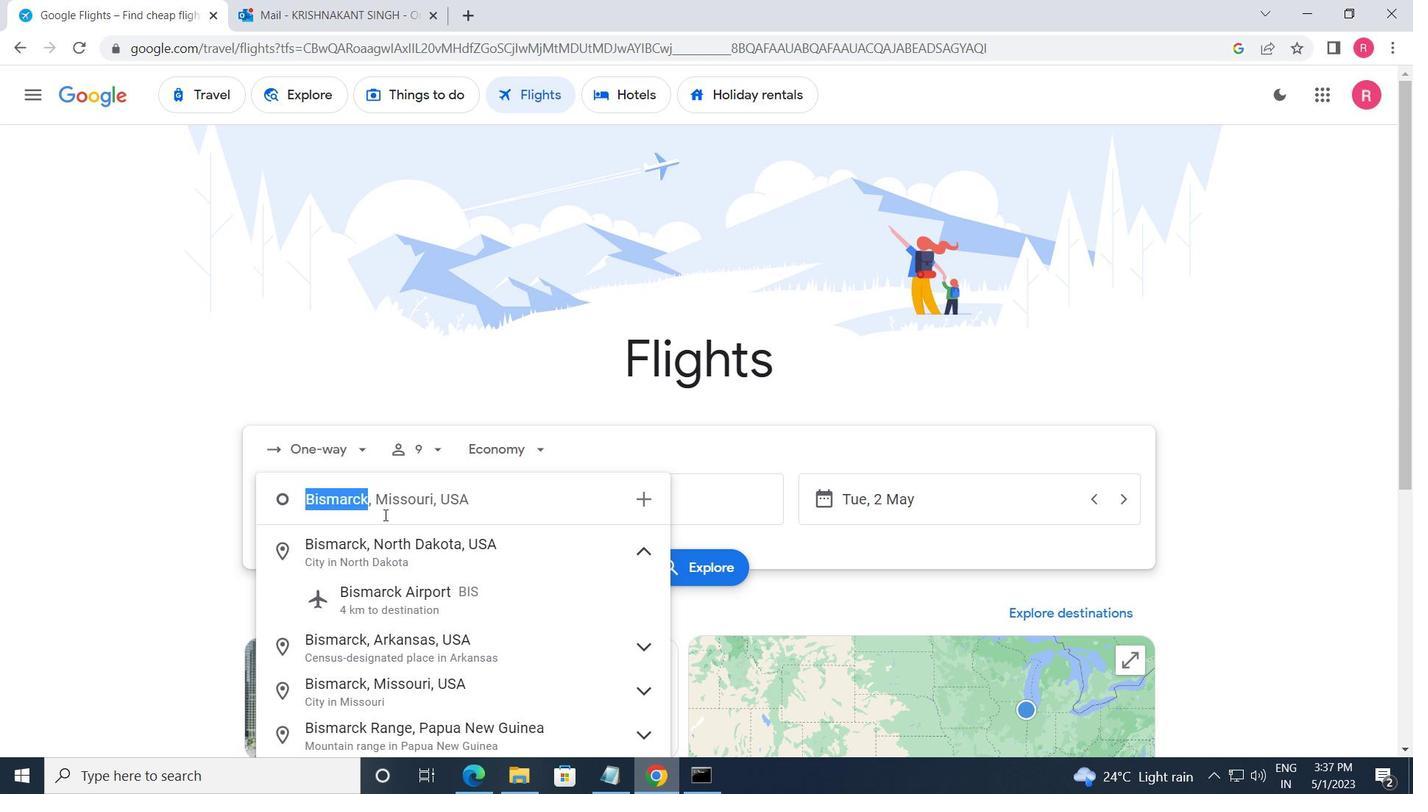 
Action: Key pressed <Key.enter>
Screenshot: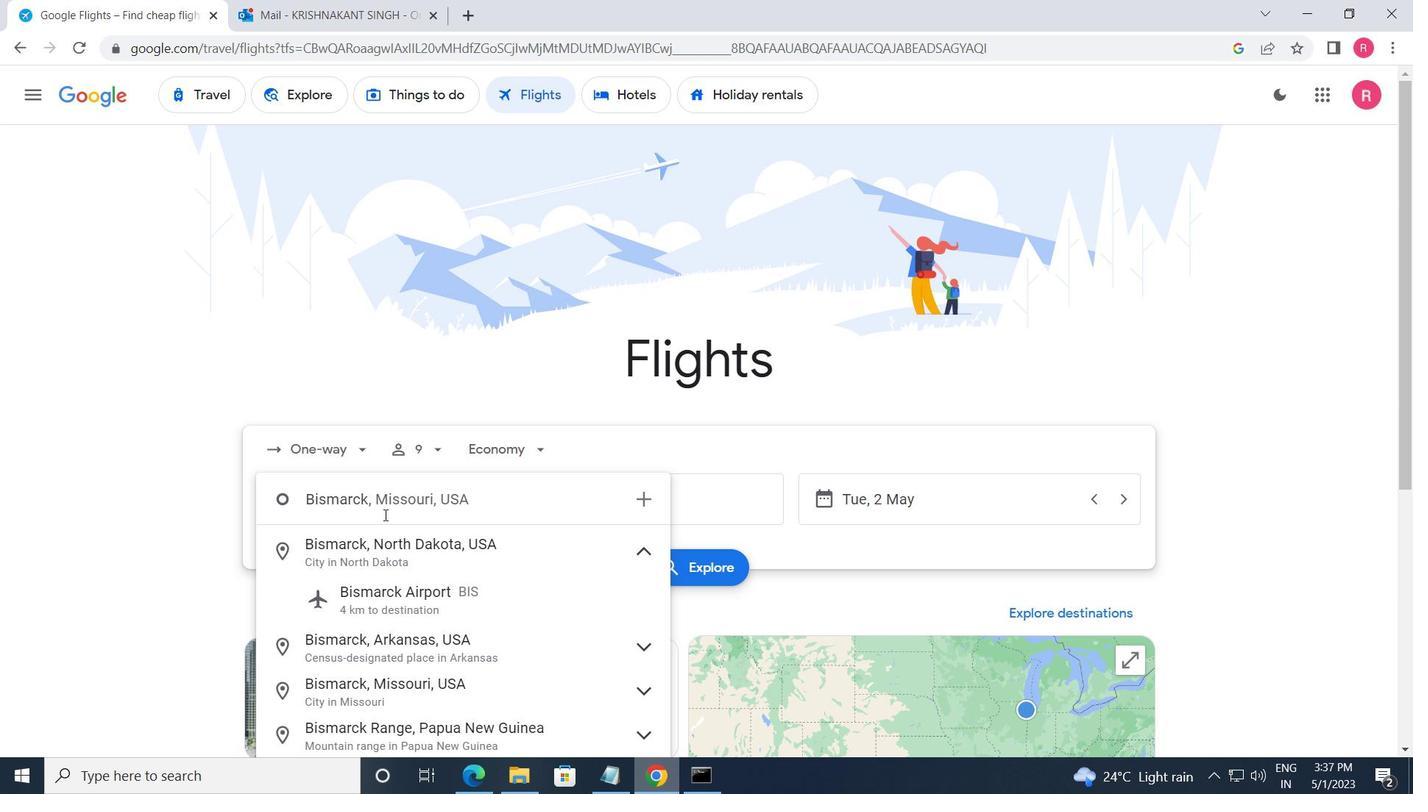 
Action: Mouse moved to (641, 496)
Screenshot: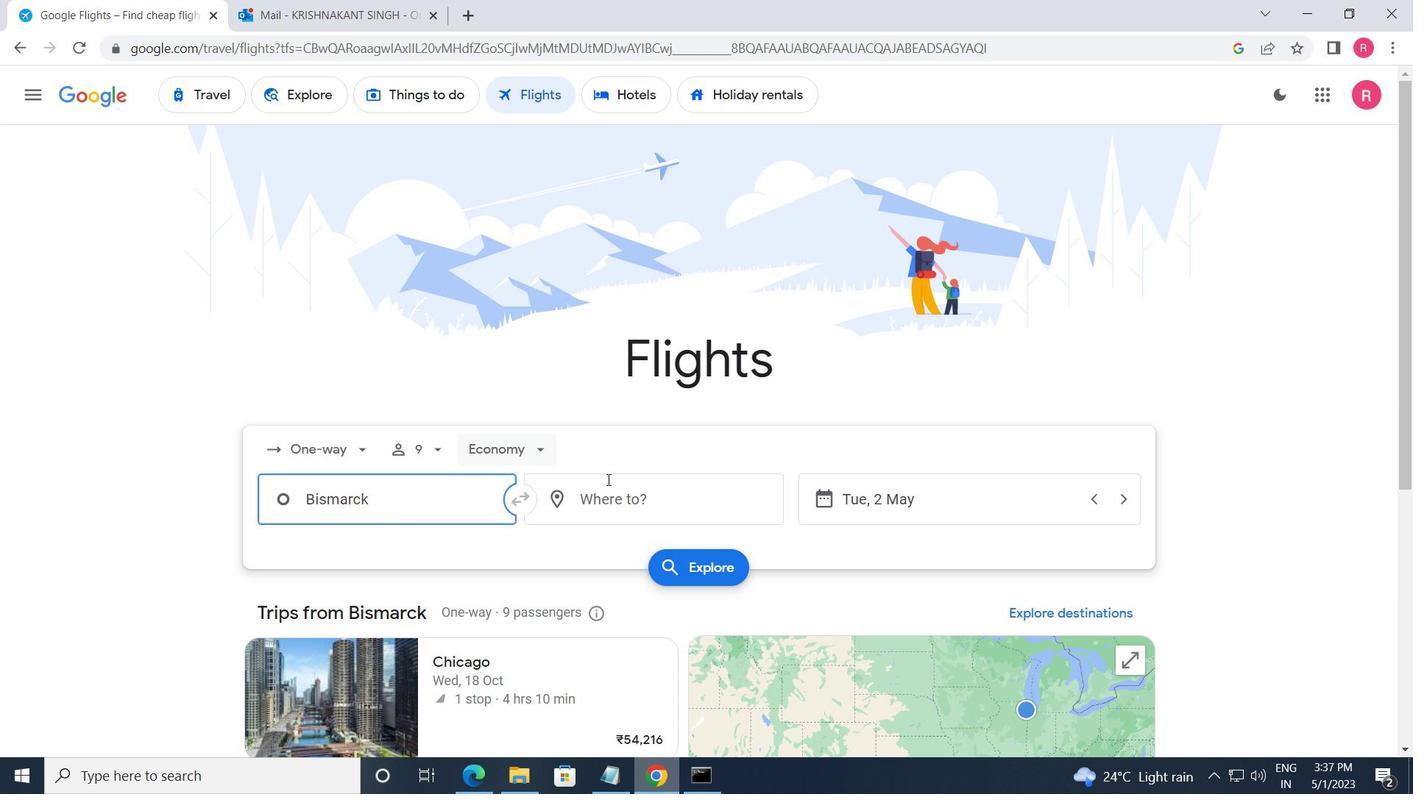 
Action: Mouse pressed left at (641, 496)
Screenshot: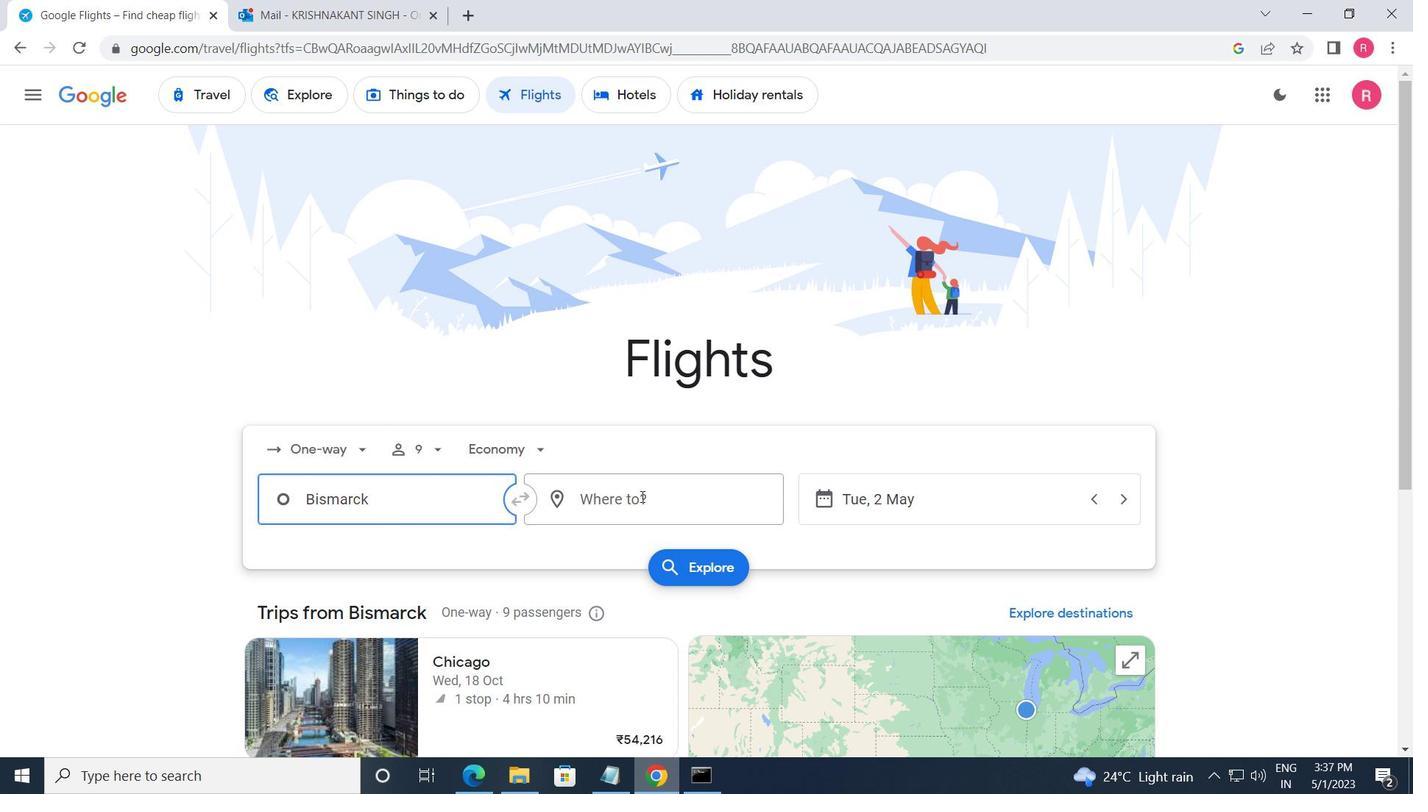 
Action: Mouse moved to (632, 643)
Screenshot: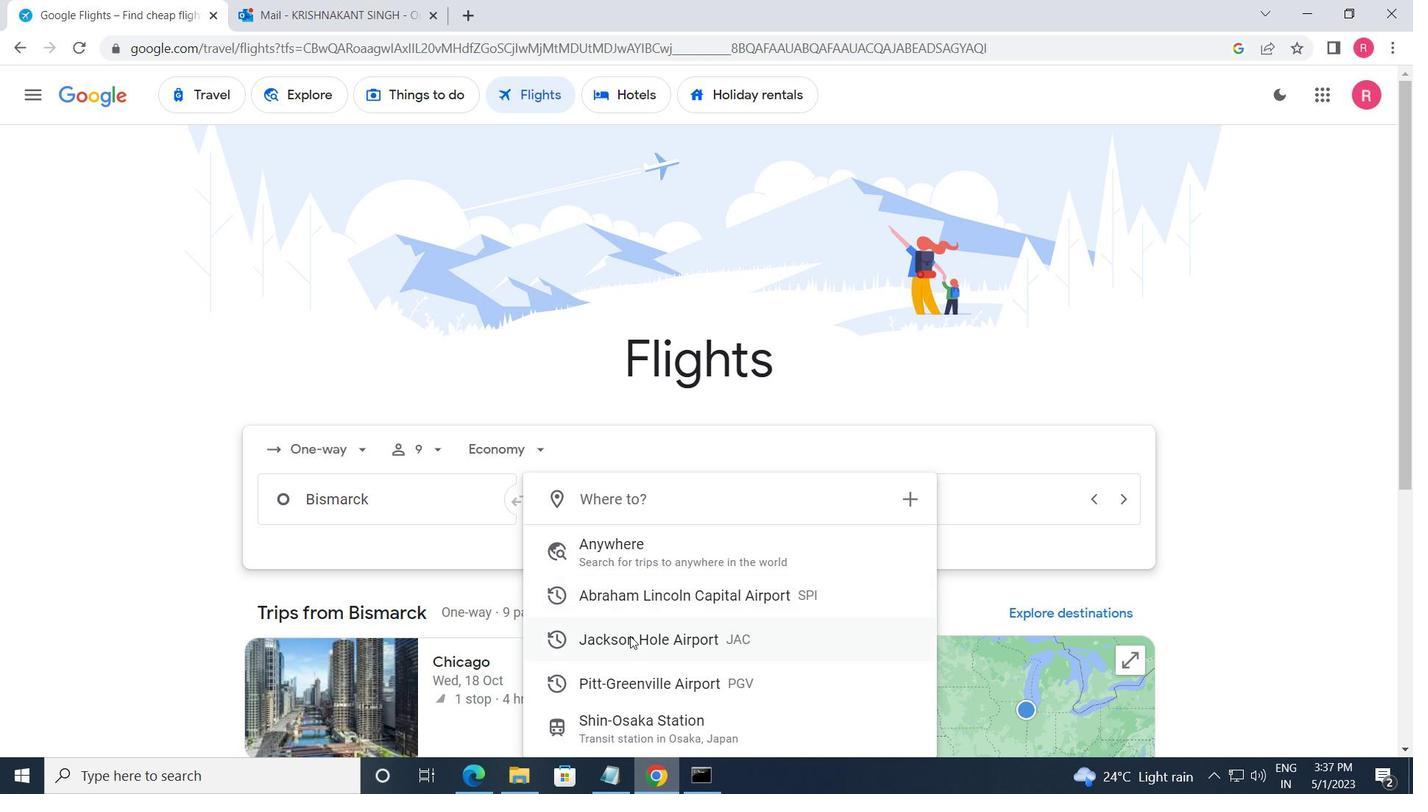 
Action: Mouse pressed left at (632, 643)
Screenshot: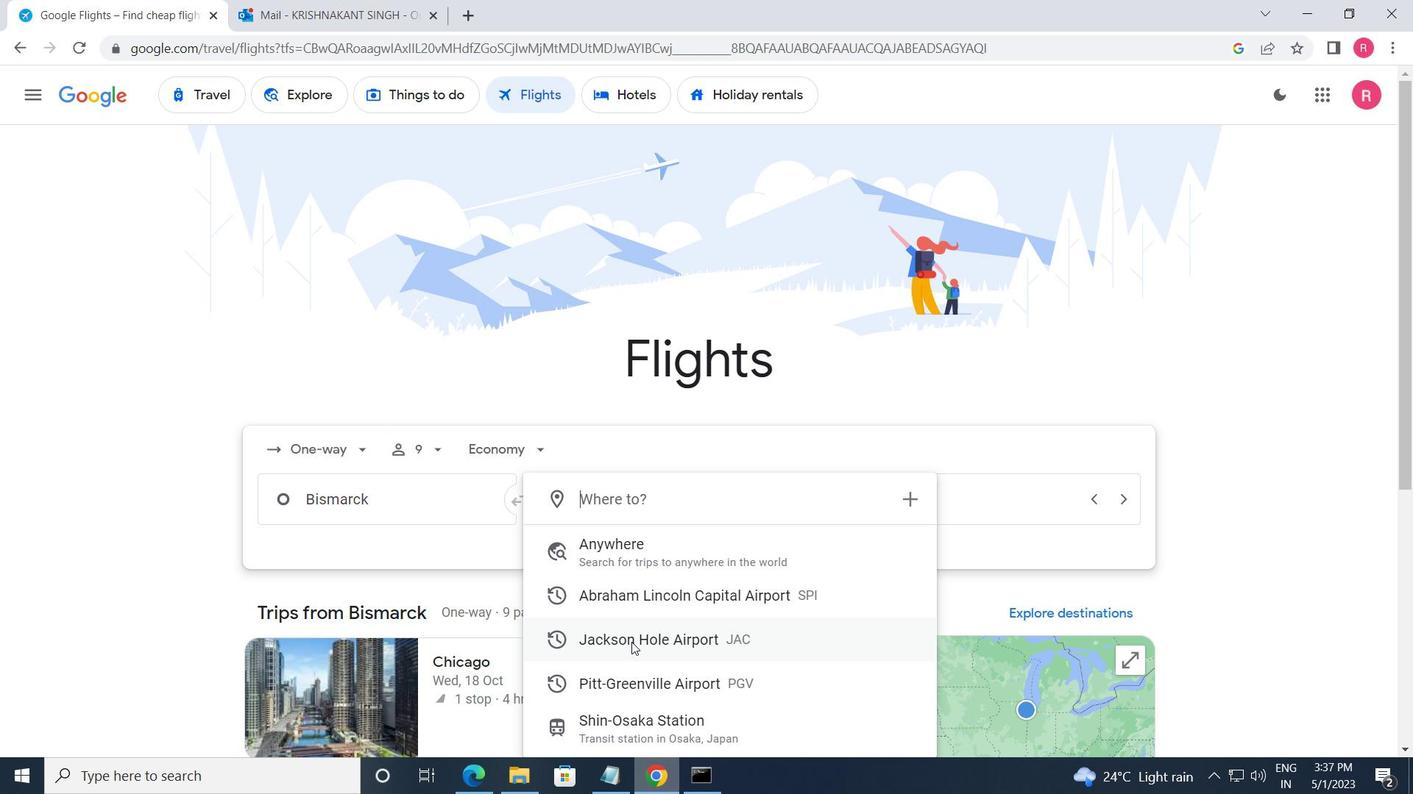 
Action: Mouse moved to (936, 506)
Screenshot: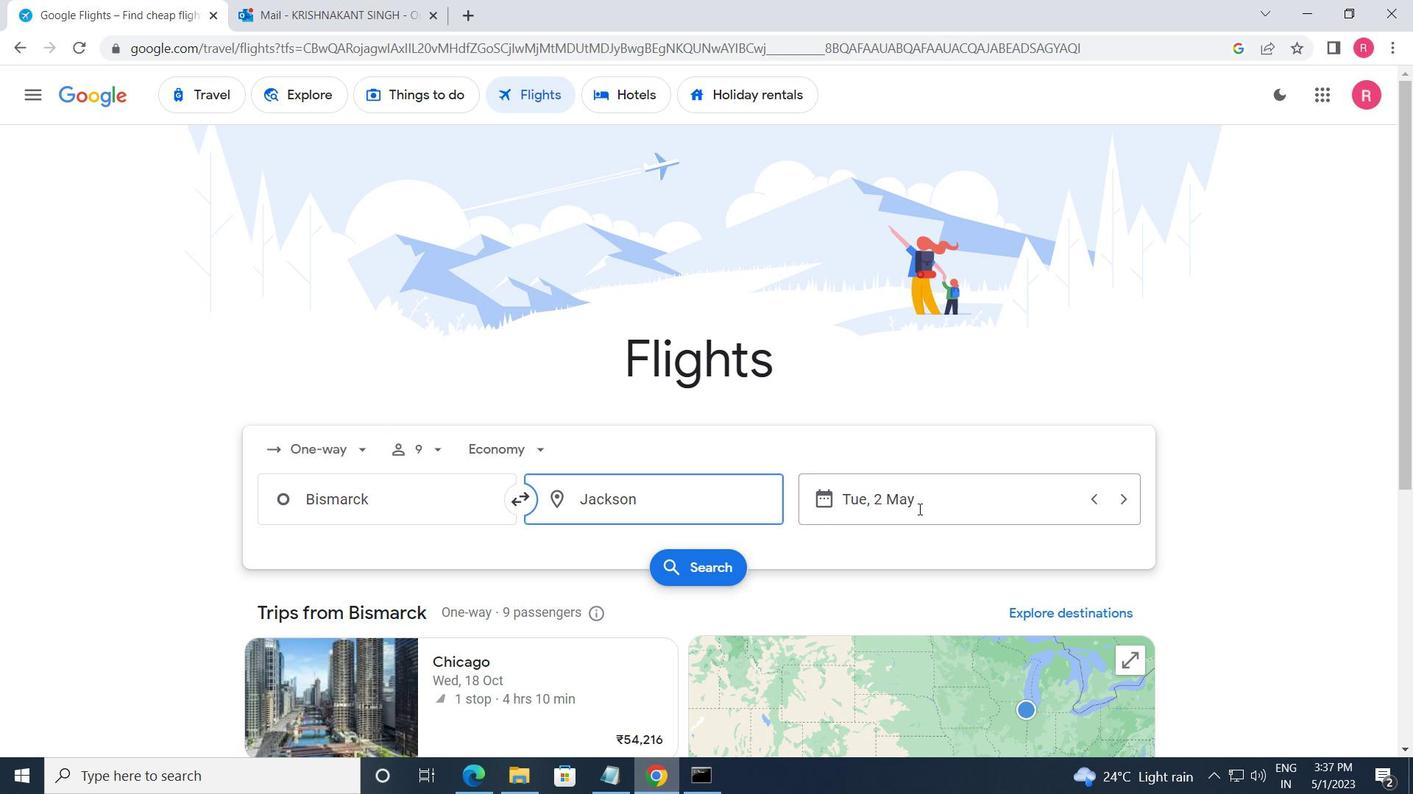 
Action: Mouse pressed left at (936, 506)
Screenshot: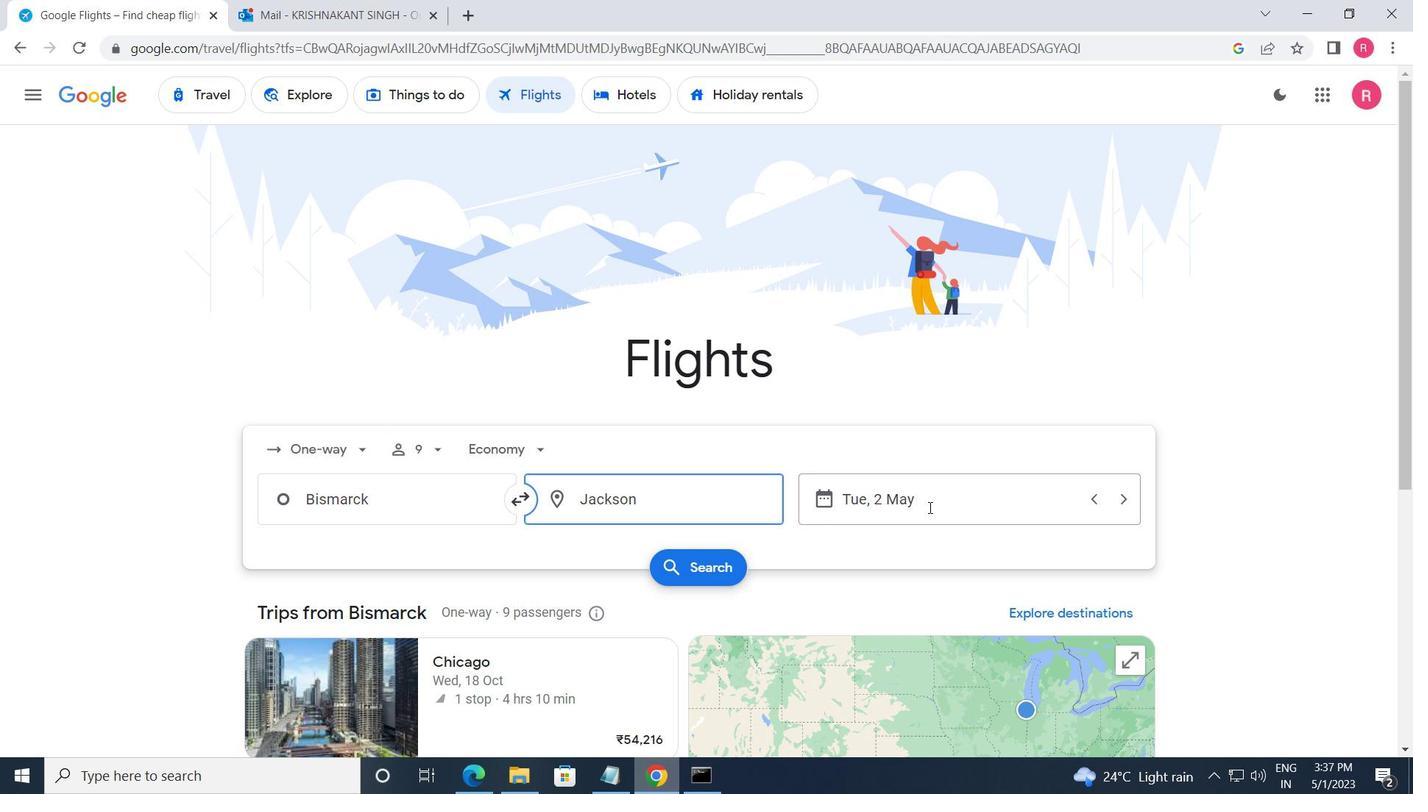 
Action: Mouse moved to (577, 431)
Screenshot: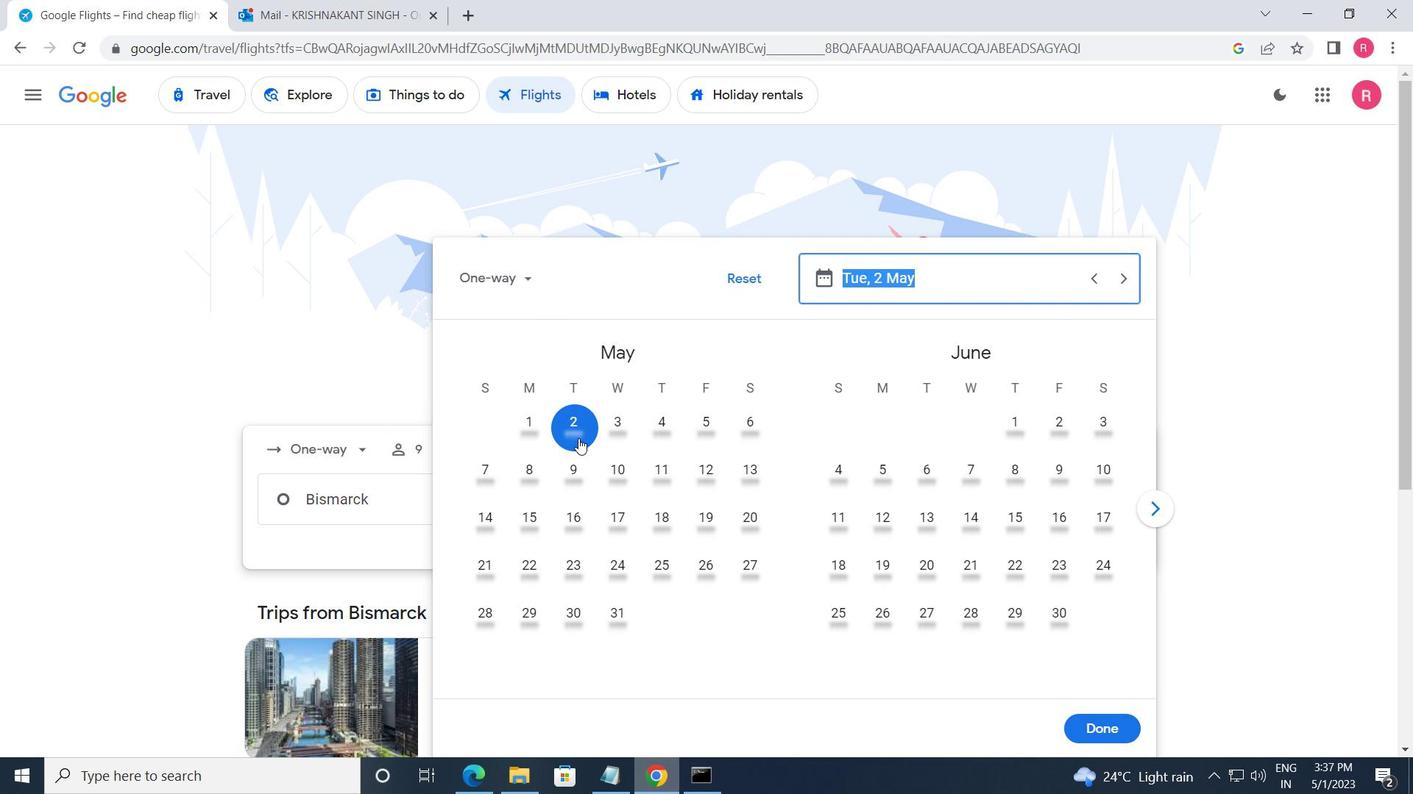 
Action: Mouse pressed left at (577, 431)
Screenshot: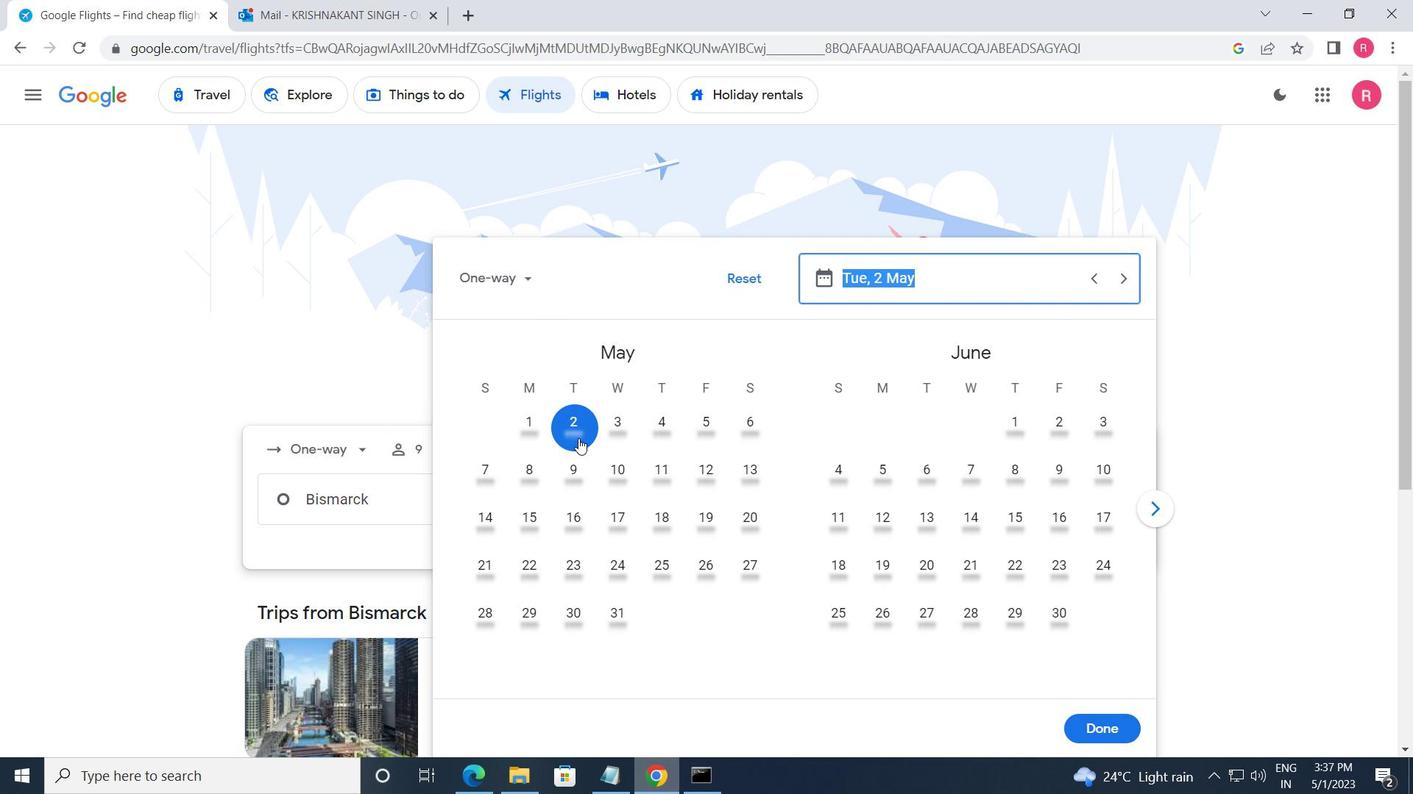 
Action: Mouse moved to (1100, 719)
Screenshot: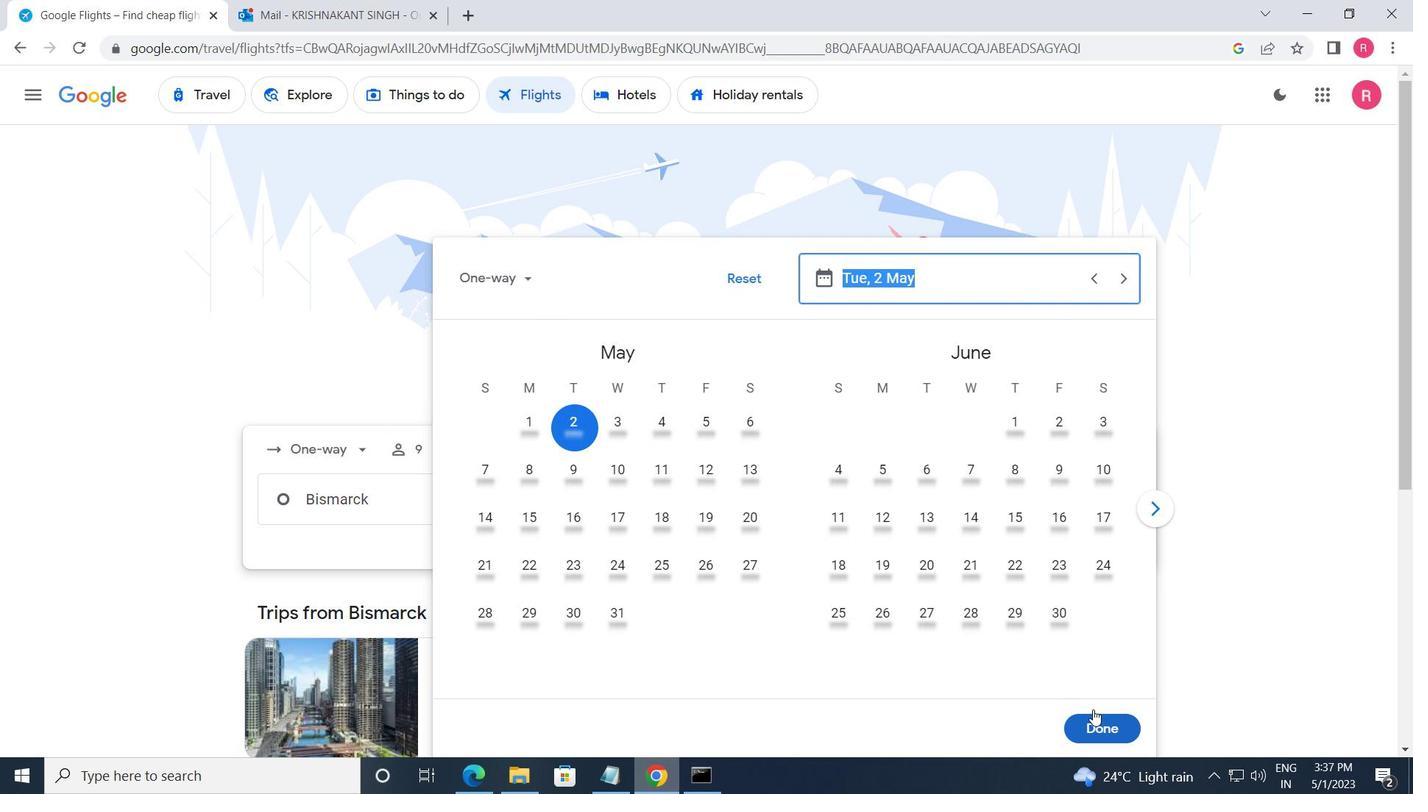 
Action: Mouse pressed left at (1100, 719)
Screenshot: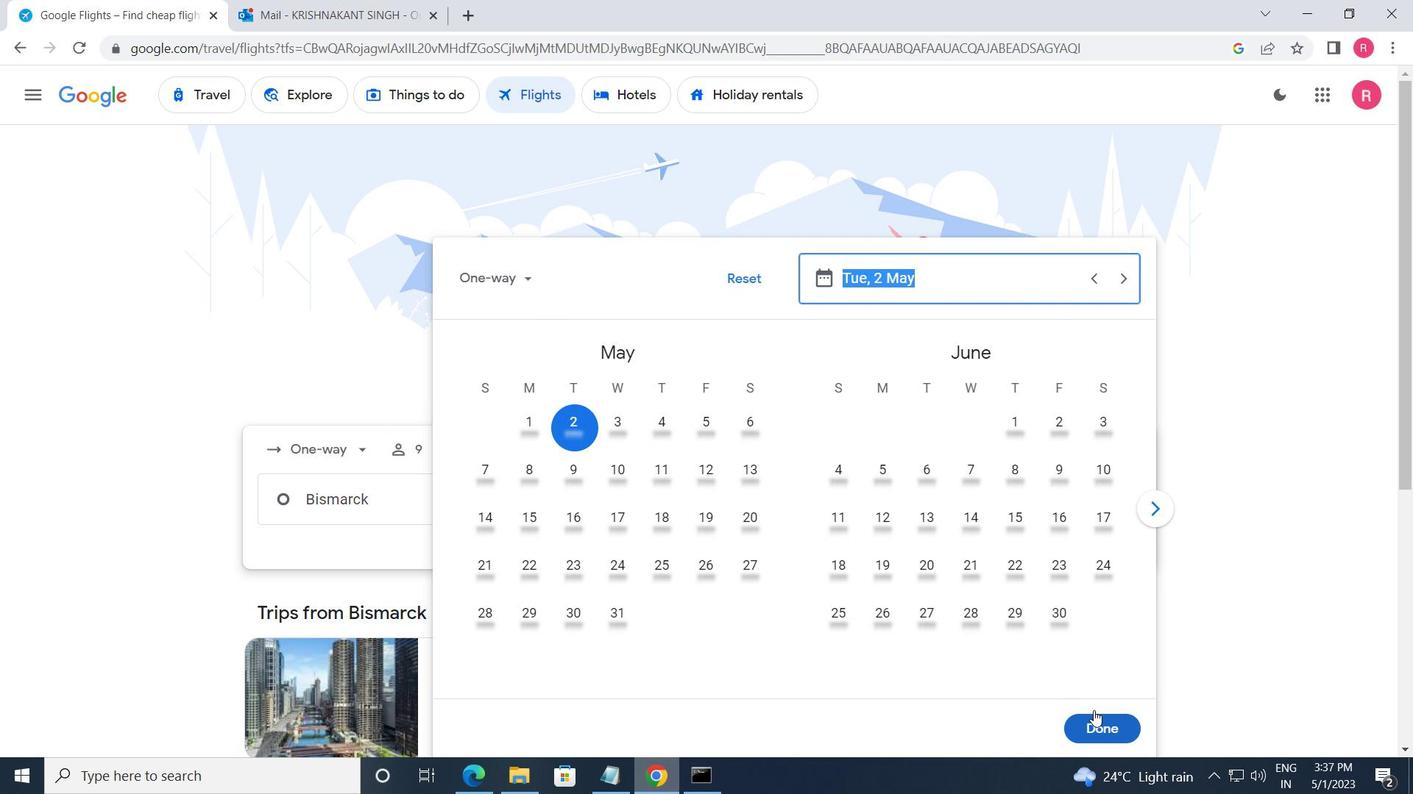 
Action: Mouse moved to (700, 569)
Screenshot: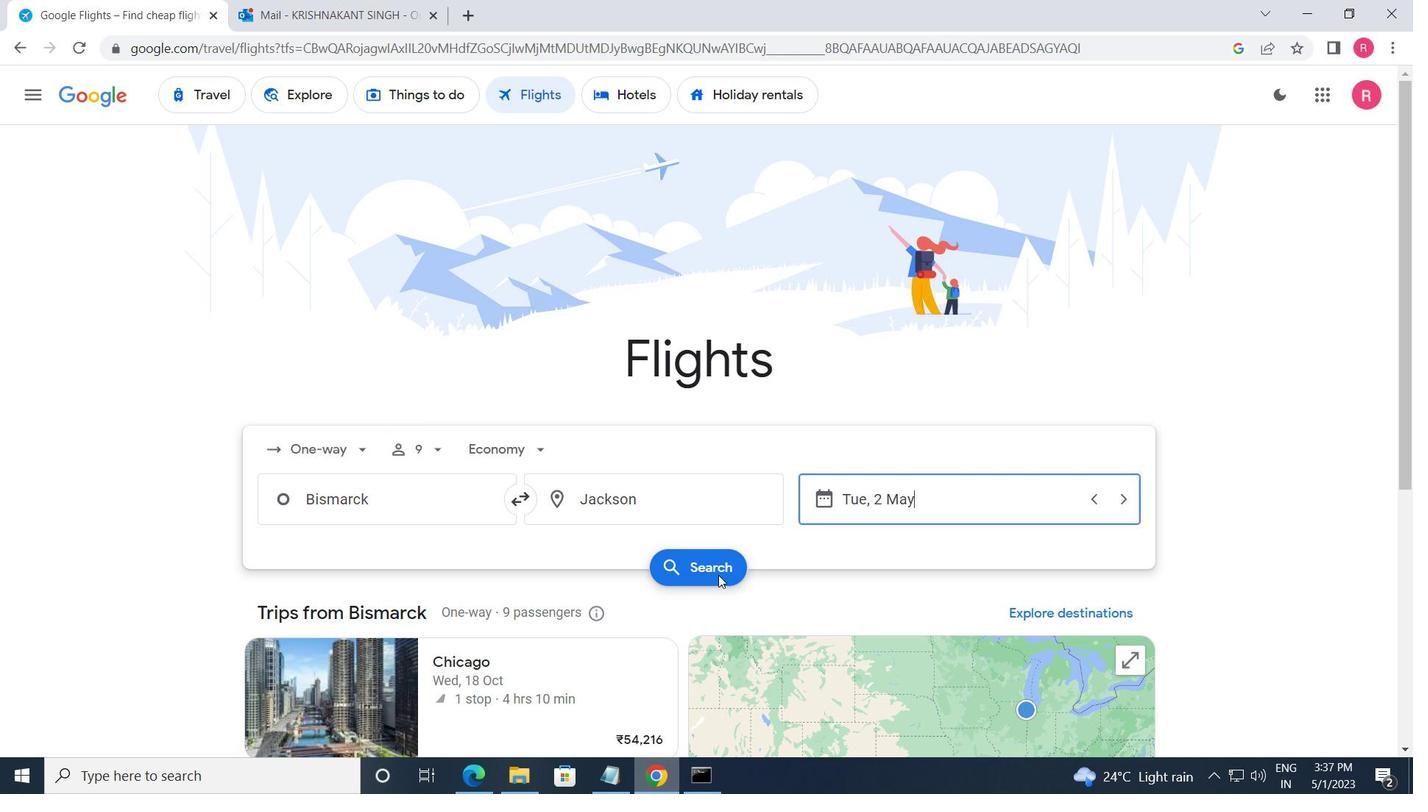 
Action: Mouse pressed left at (700, 569)
Screenshot: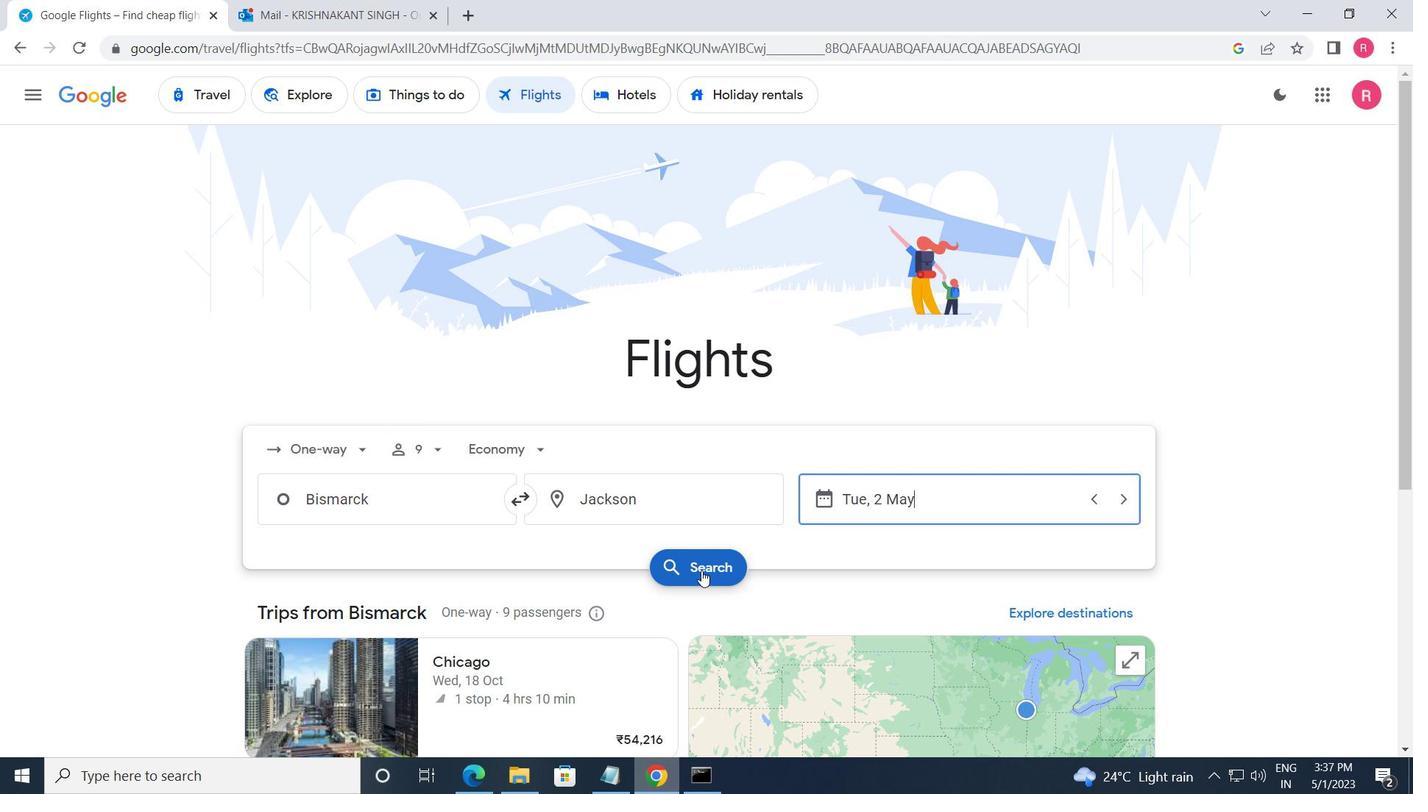 
Action: Mouse moved to (284, 259)
Screenshot: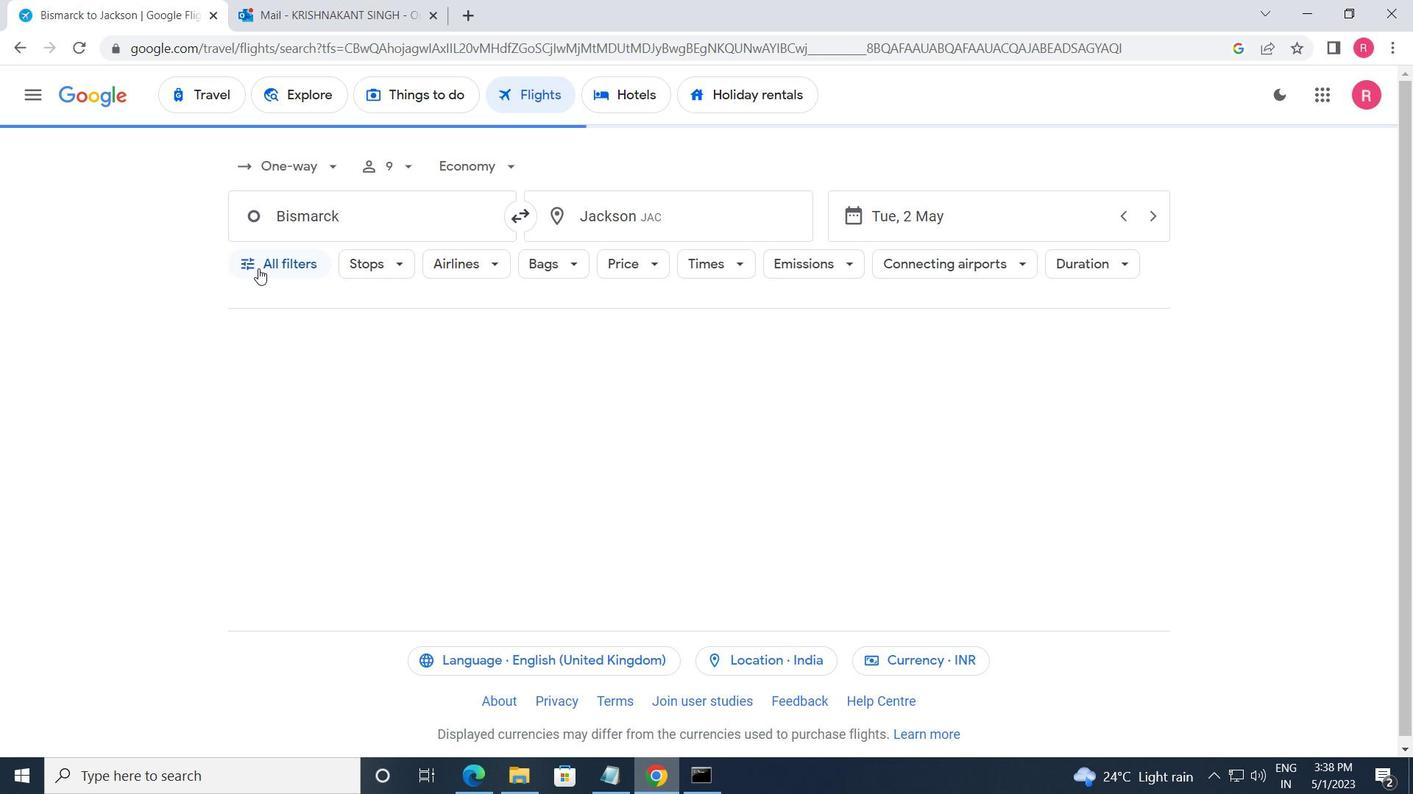 
Action: Mouse pressed left at (284, 259)
Screenshot: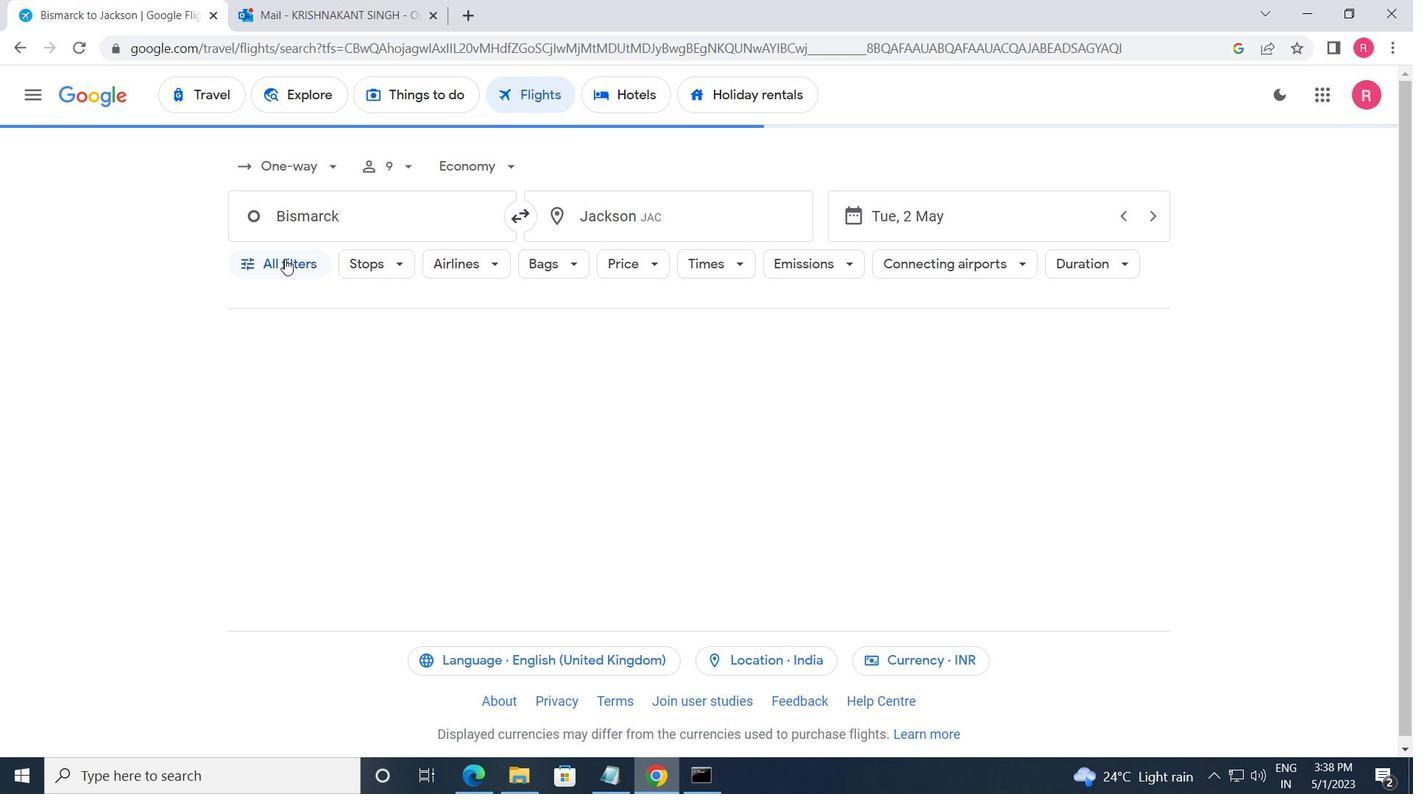 
Action: Mouse moved to (342, 427)
Screenshot: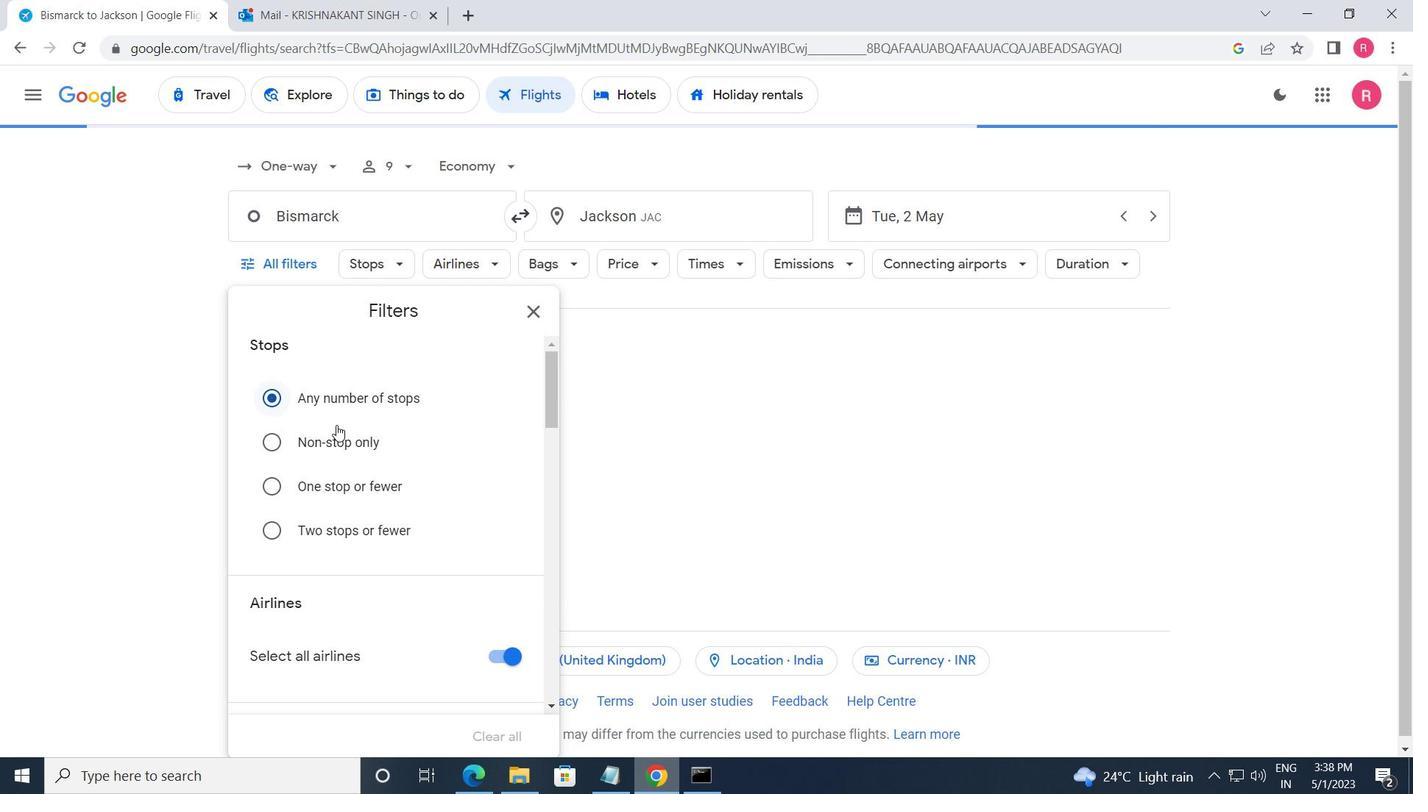 
Action: Mouse scrolled (342, 426) with delta (0, 0)
Screenshot: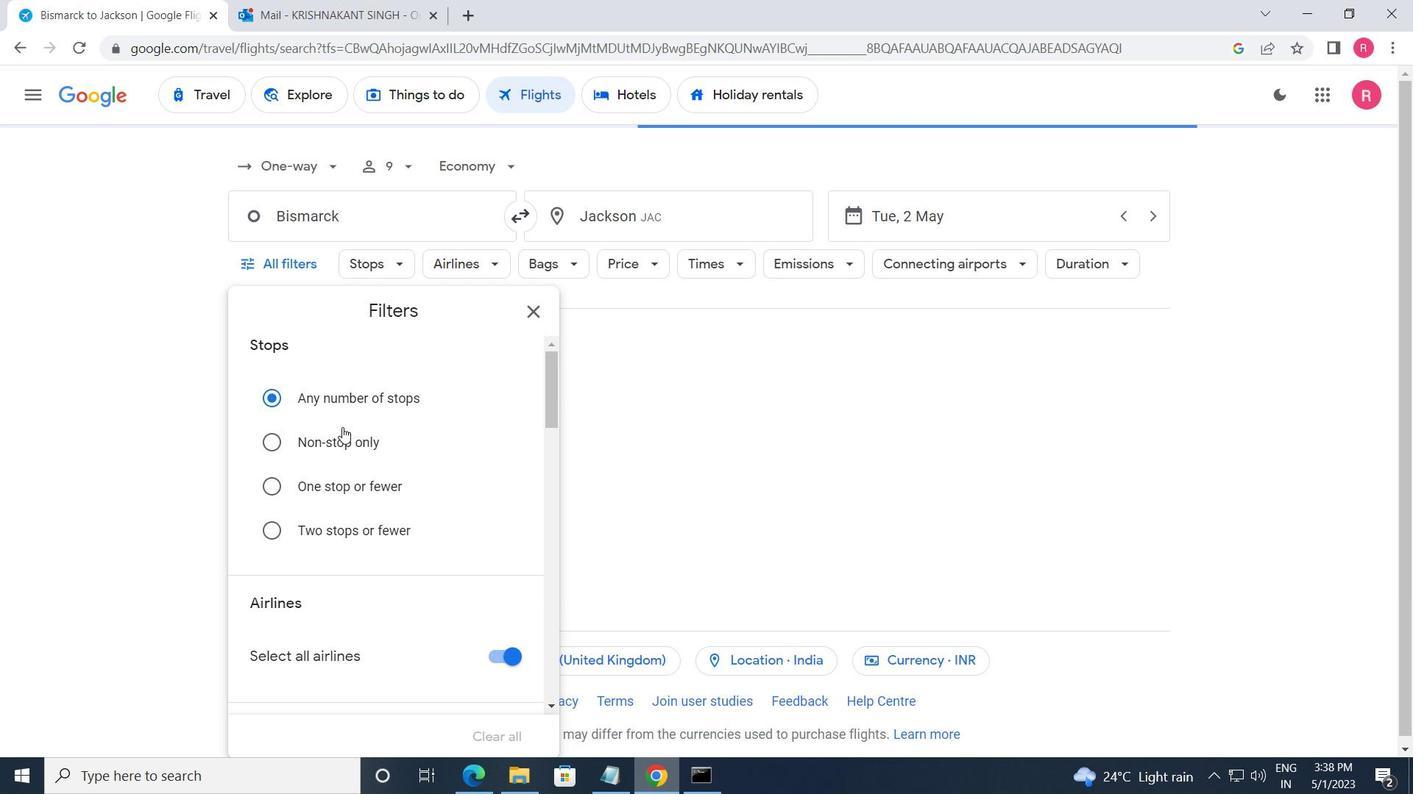 
Action: Mouse scrolled (342, 426) with delta (0, 0)
Screenshot: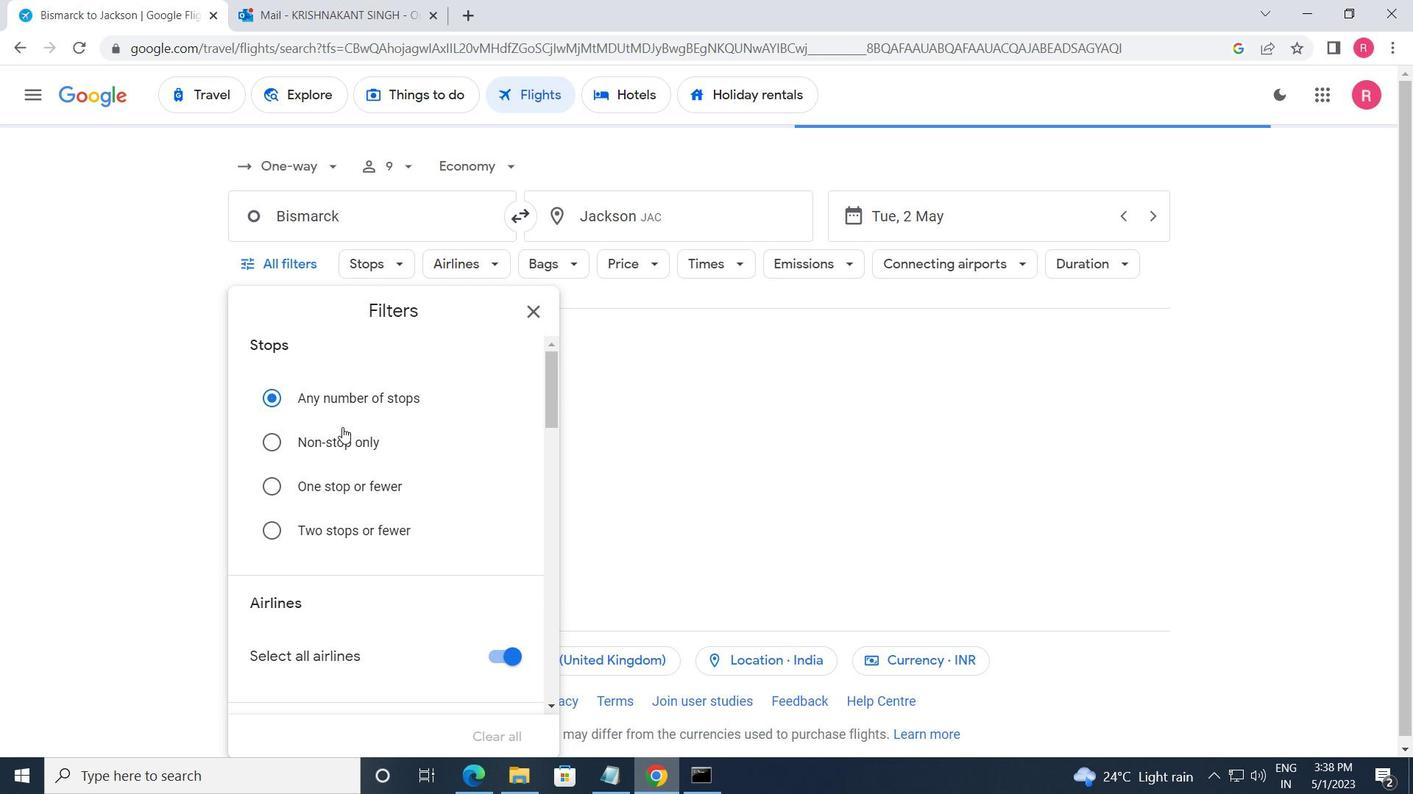 
Action: Mouse moved to (342, 428)
Screenshot: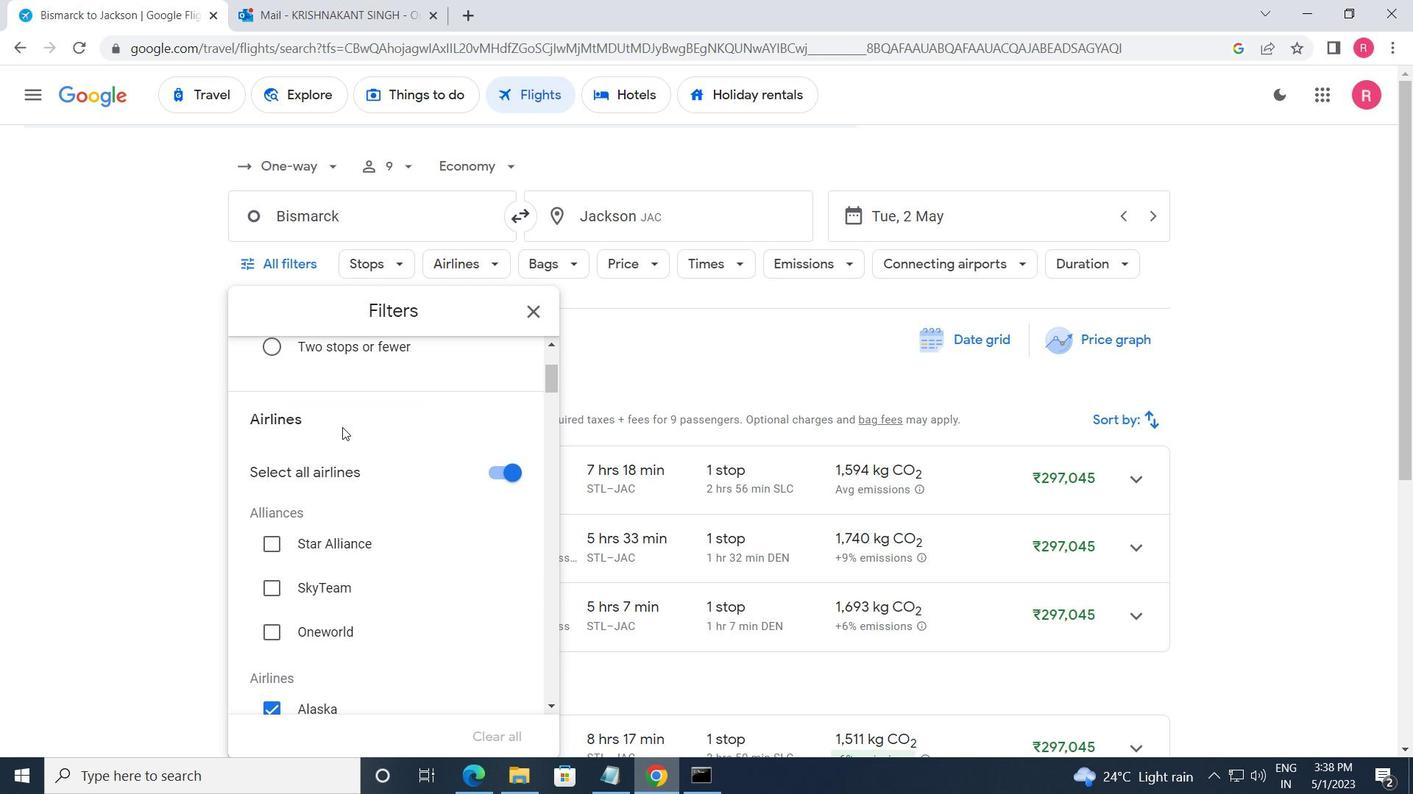 
Action: Mouse scrolled (342, 427) with delta (0, 0)
Screenshot: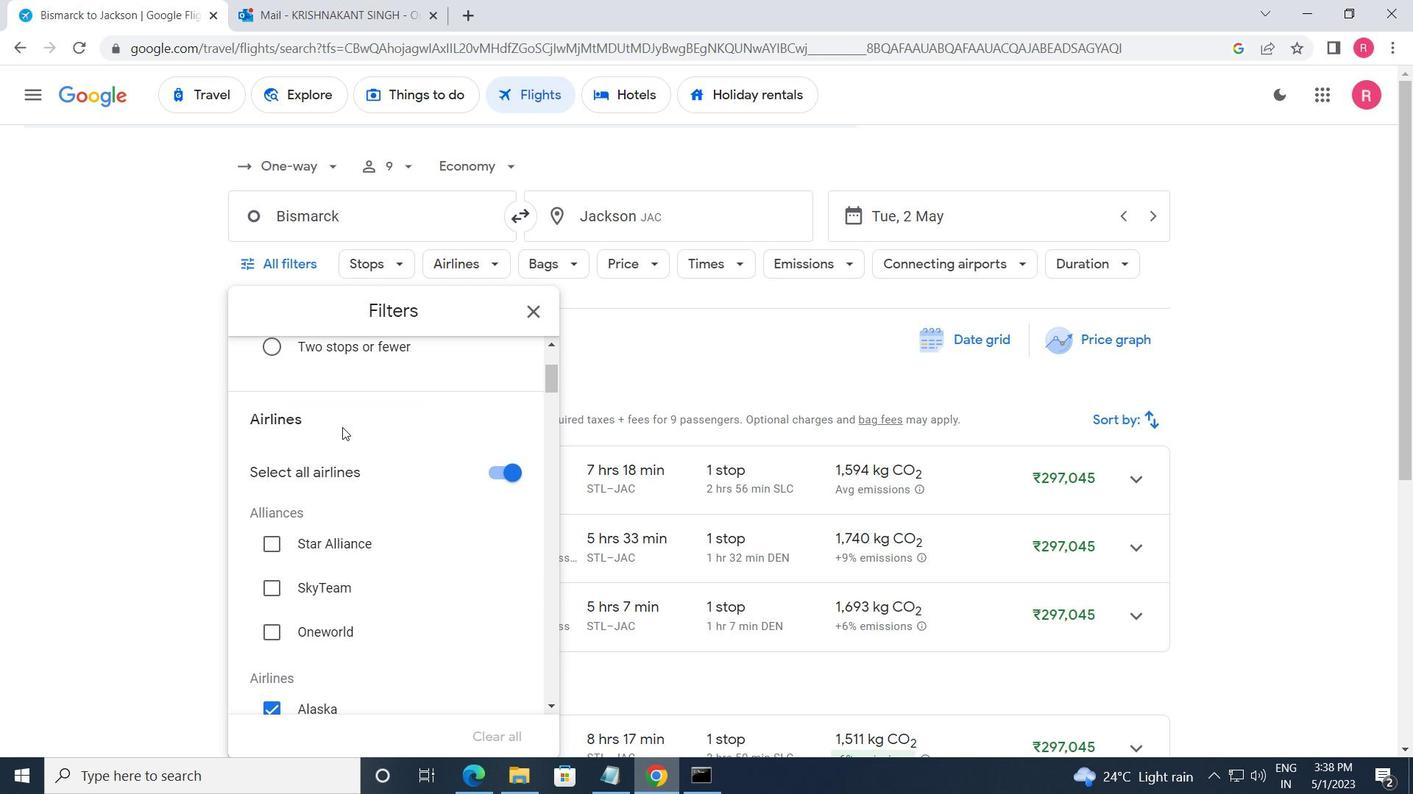
Action: Mouse moved to (351, 432)
Screenshot: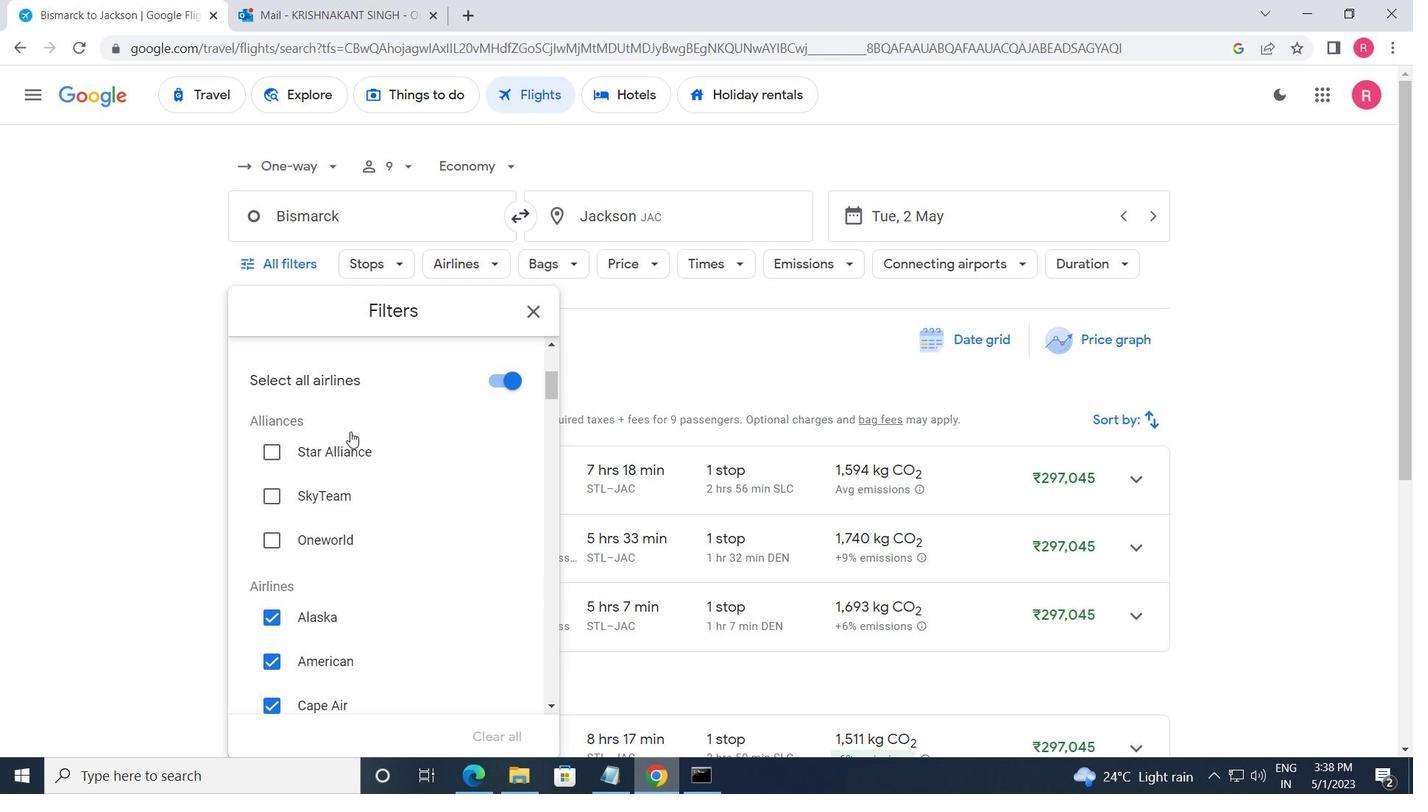 
Action: Mouse scrolled (351, 431) with delta (0, 0)
Screenshot: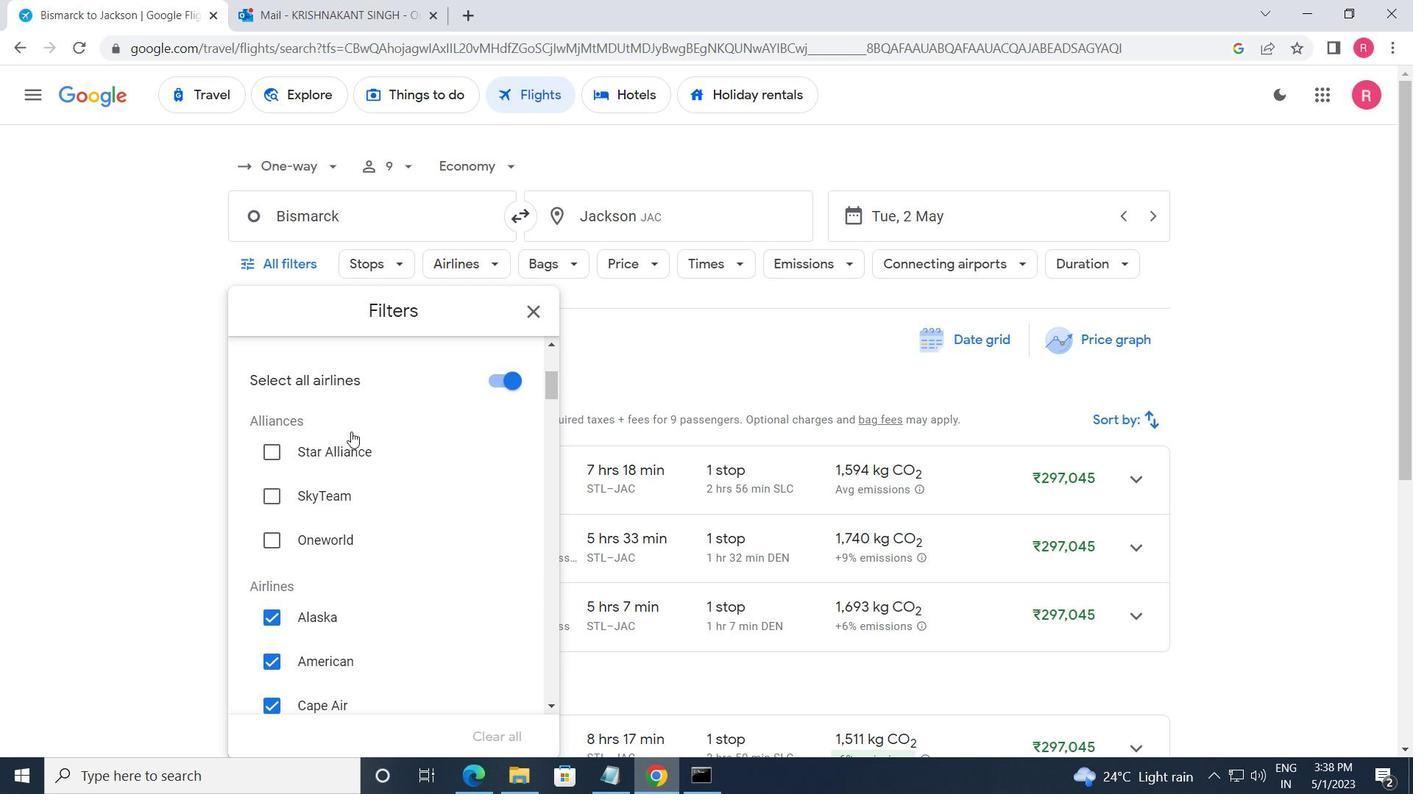 
Action: Mouse scrolled (351, 431) with delta (0, 0)
Screenshot: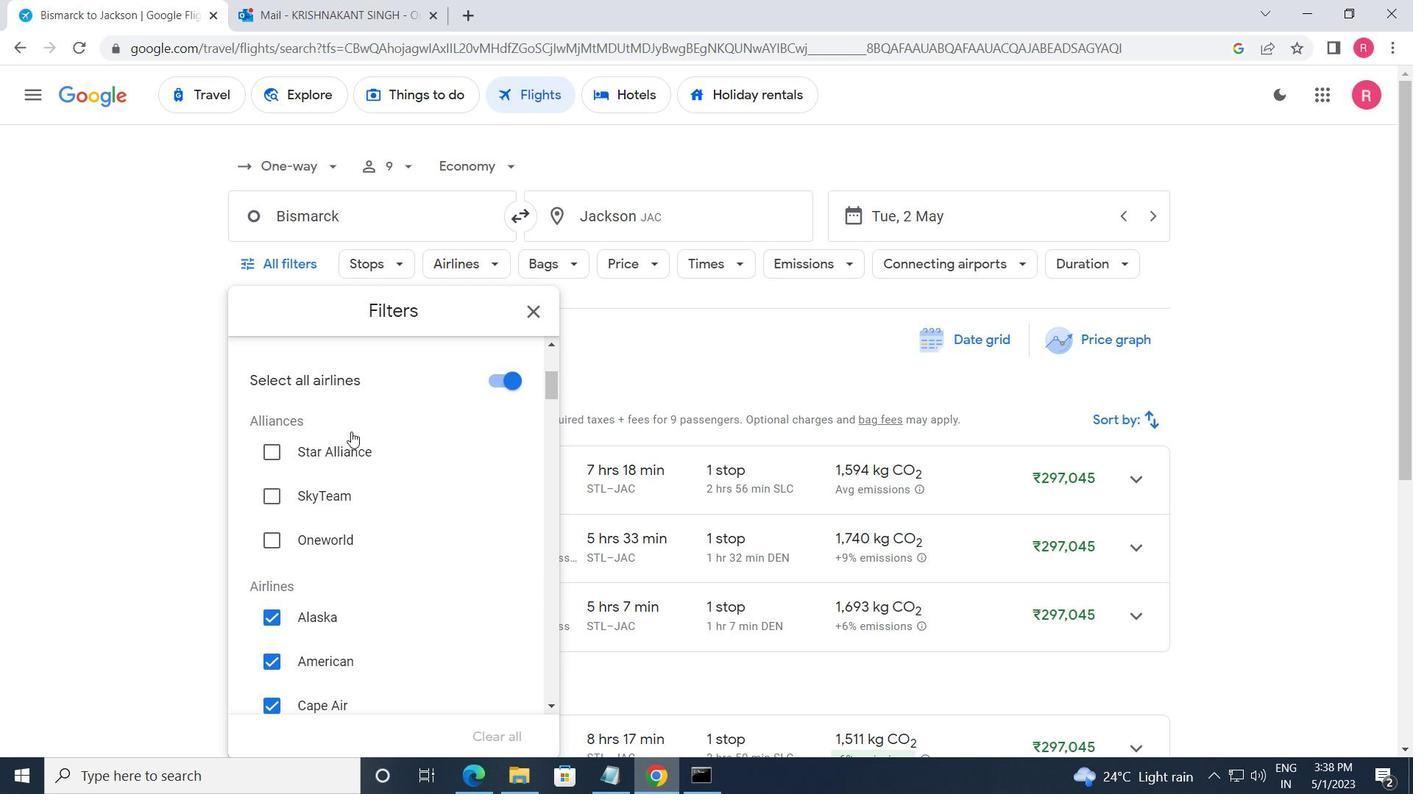 
Action: Mouse moved to (455, 431)
Screenshot: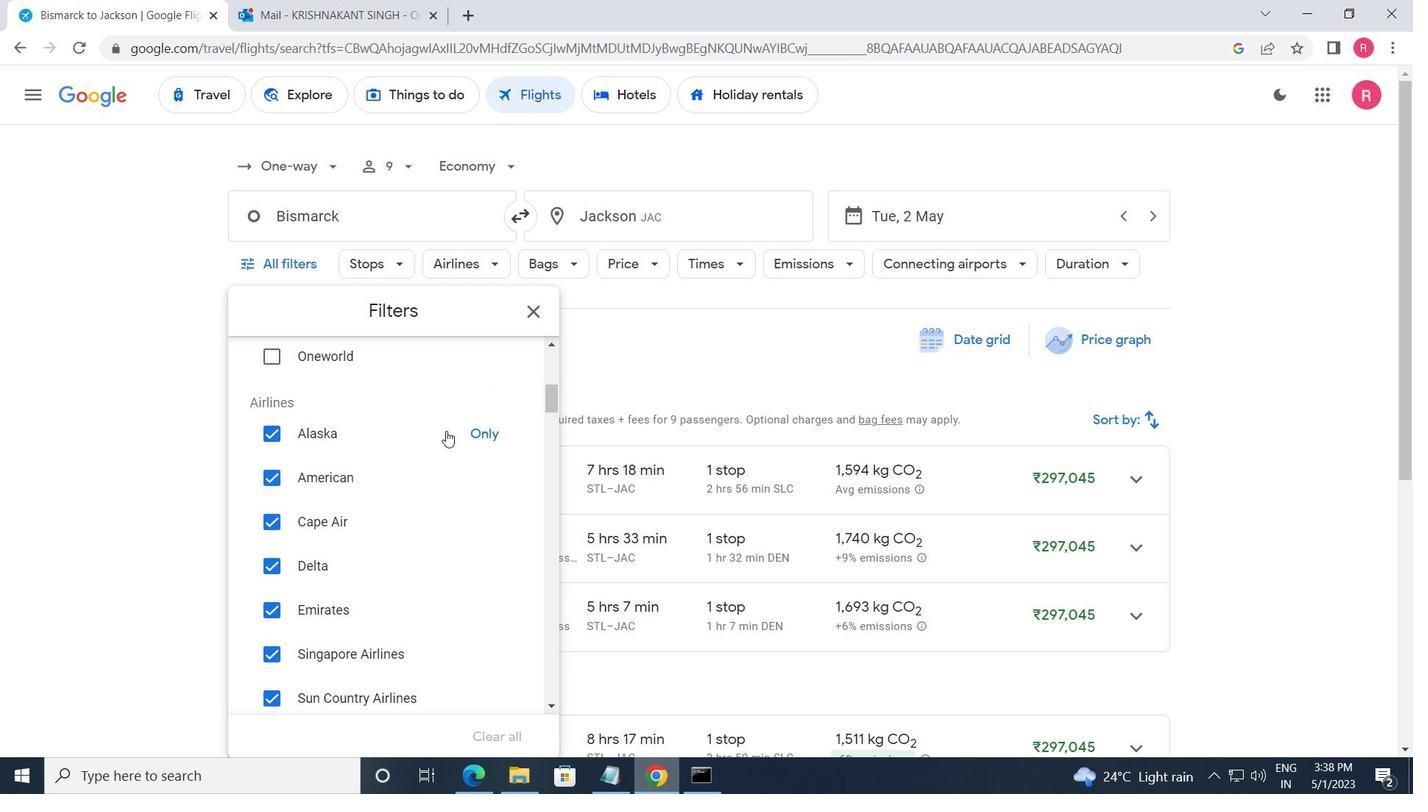 
Action: Mouse pressed left at (455, 431)
Screenshot: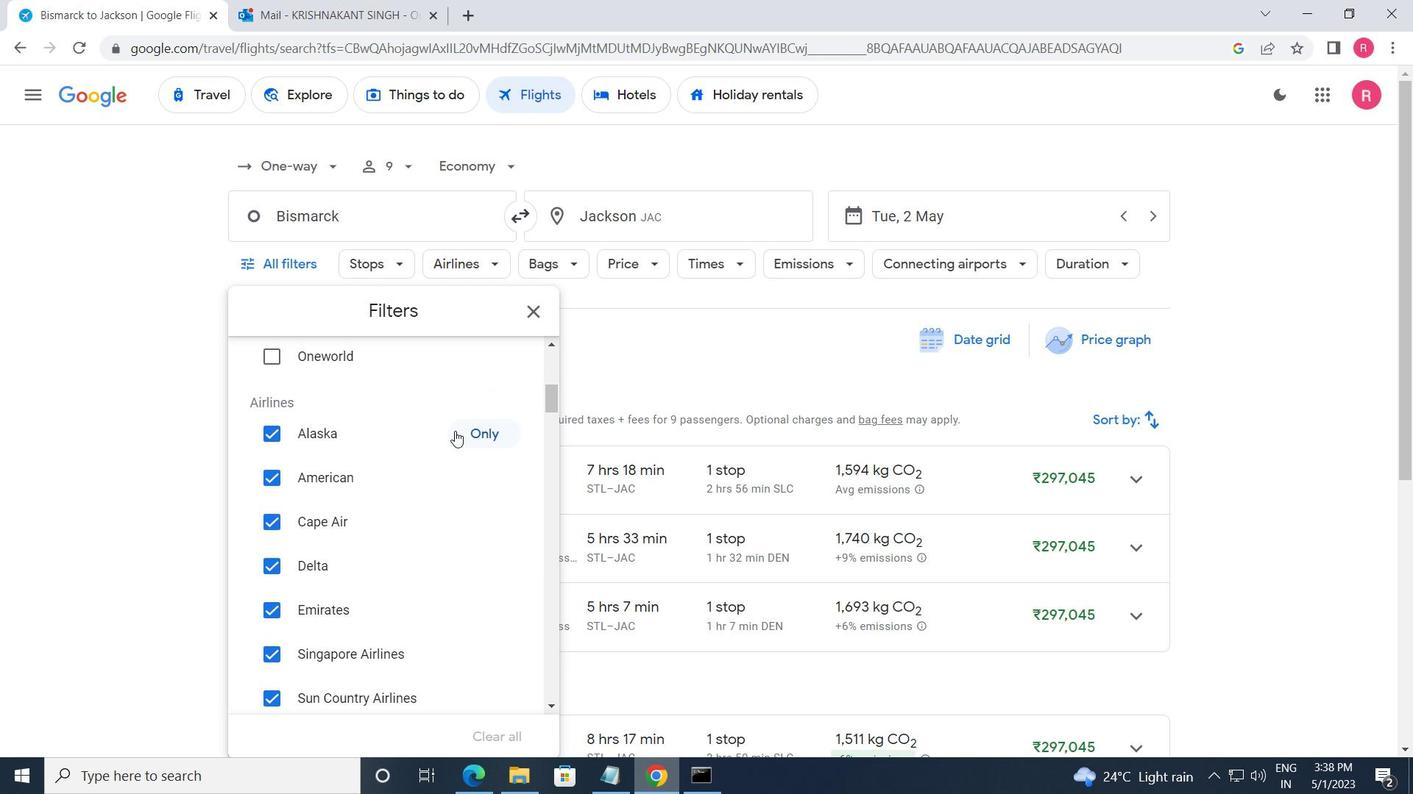 
Action: Mouse moved to (424, 496)
Screenshot: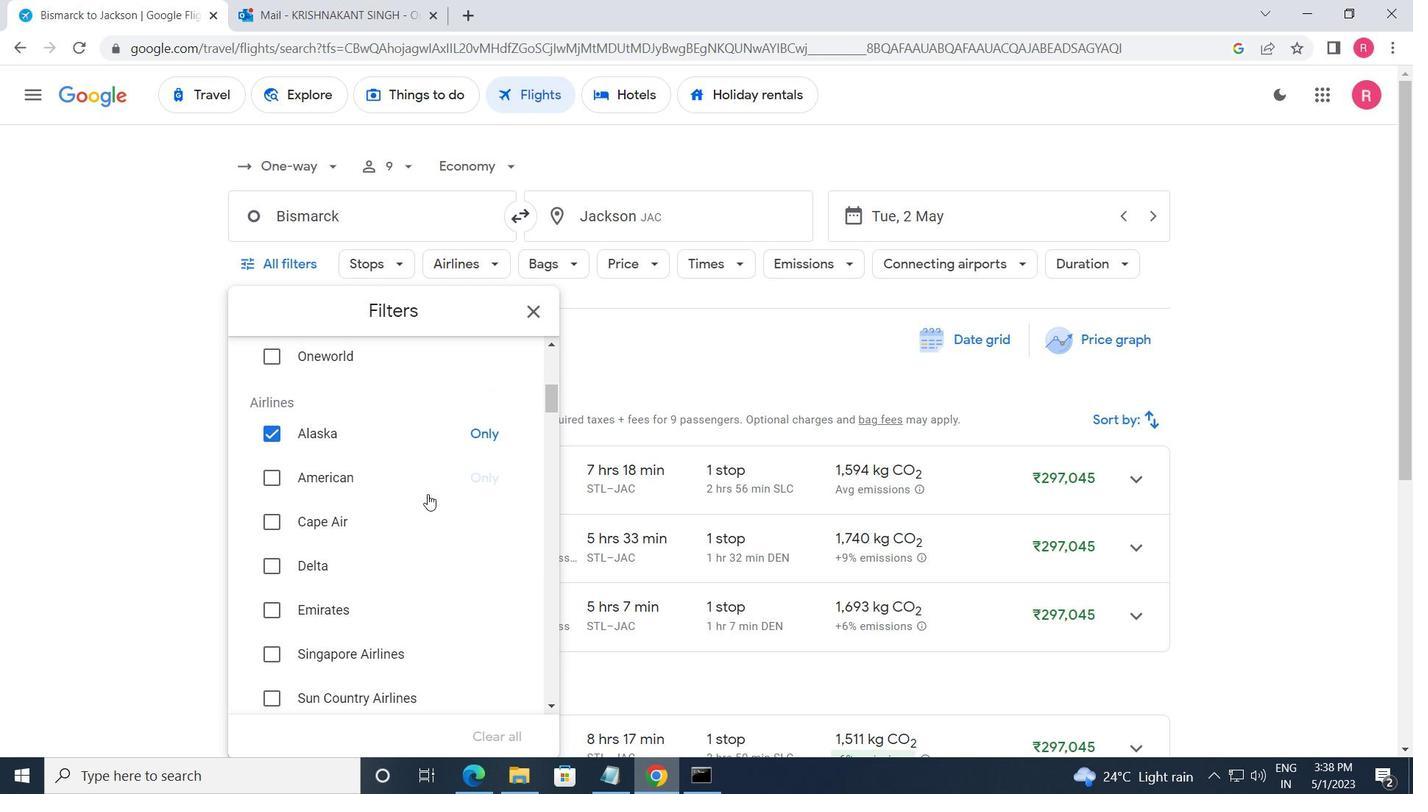 
Action: Mouse scrolled (424, 496) with delta (0, 0)
Screenshot: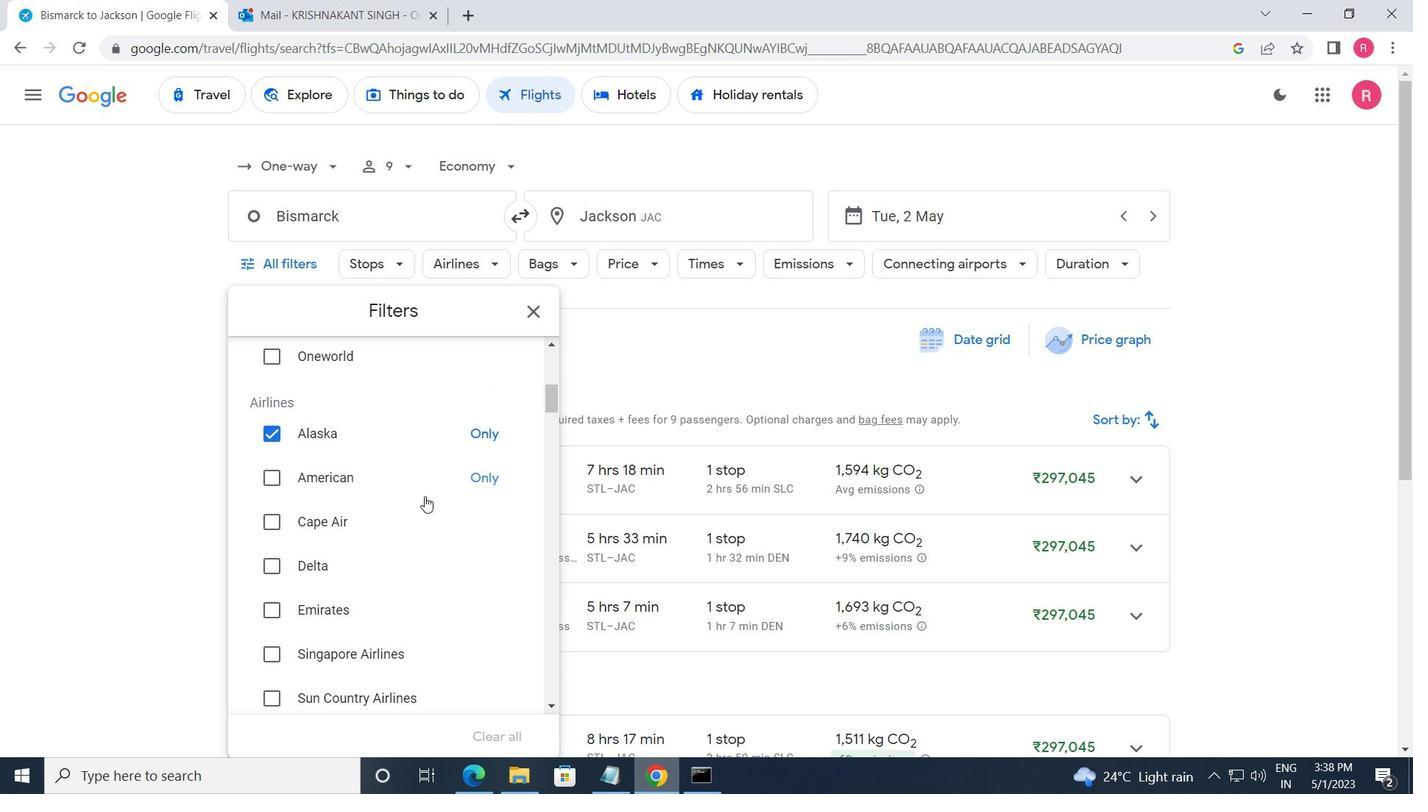
Action: Mouse scrolled (424, 496) with delta (0, 0)
Screenshot: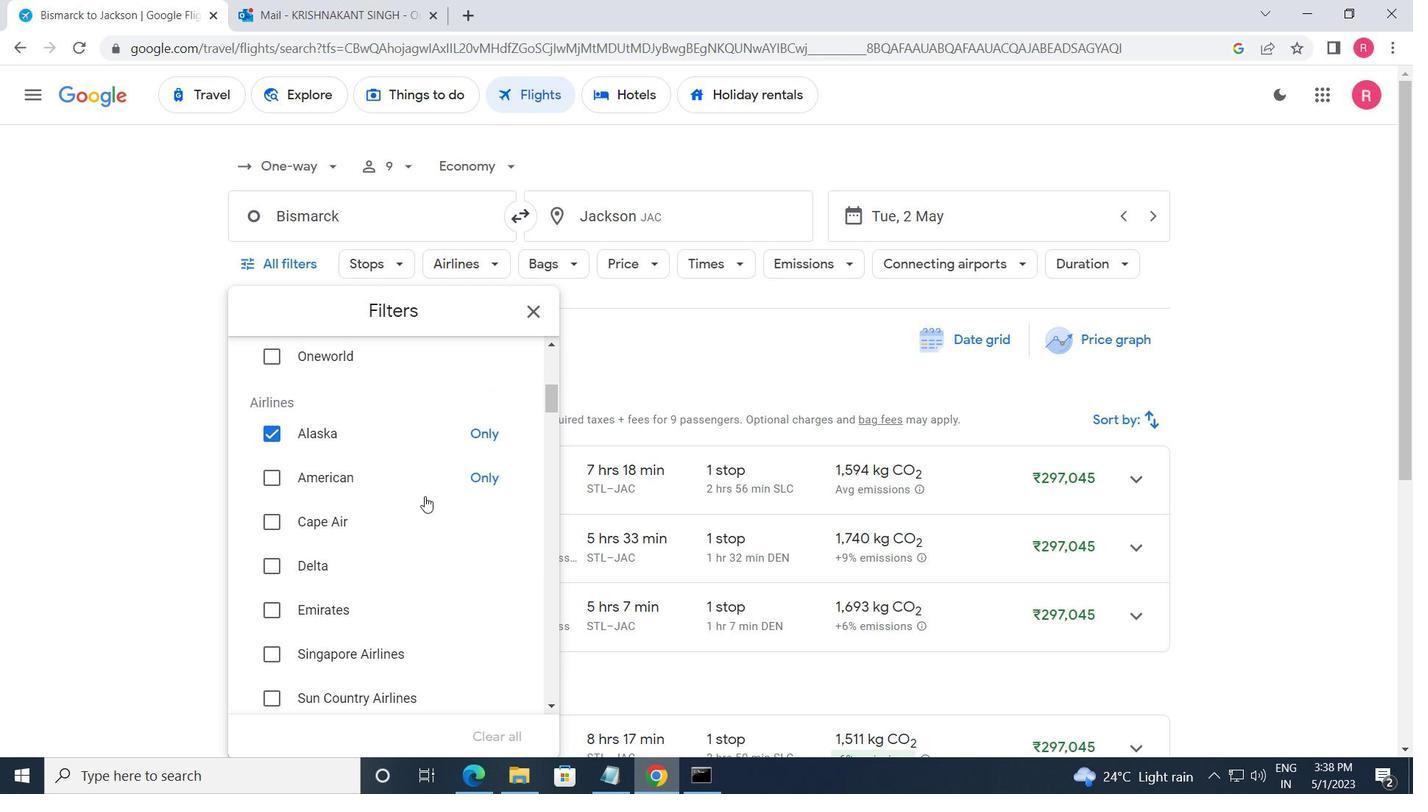 
Action: Mouse scrolled (424, 496) with delta (0, 0)
Screenshot: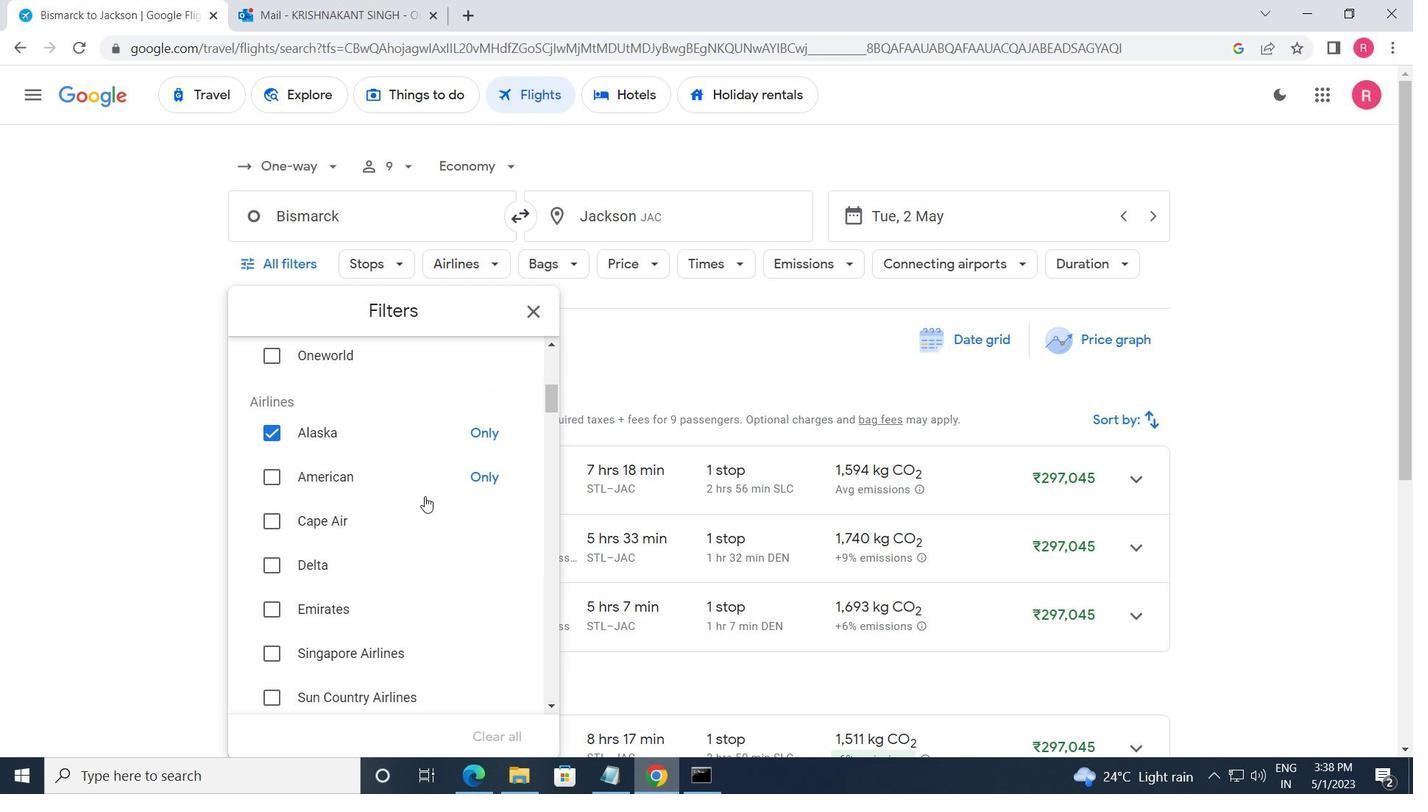
Action: Mouse moved to (424, 496)
Screenshot: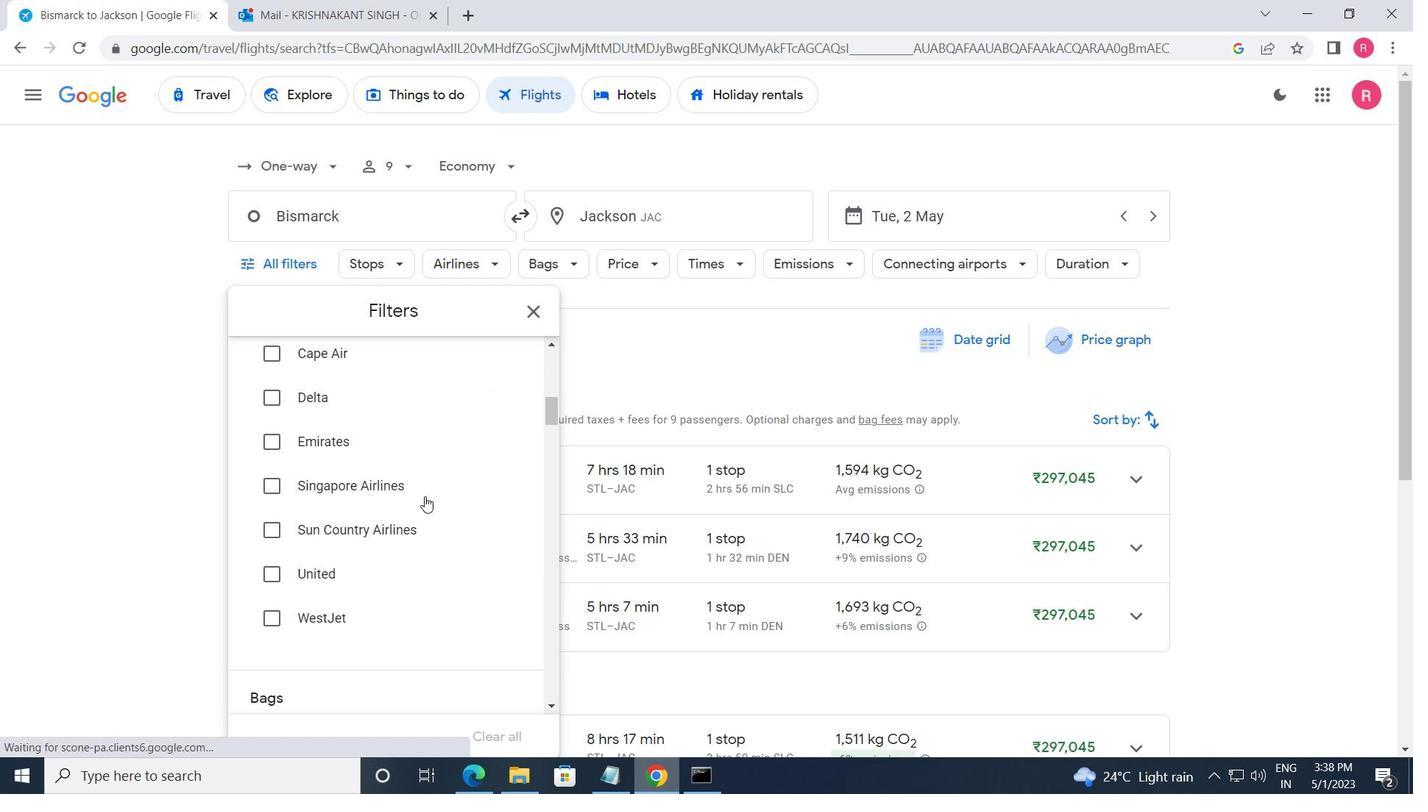 
Action: Mouse scrolled (424, 495) with delta (0, 0)
Screenshot: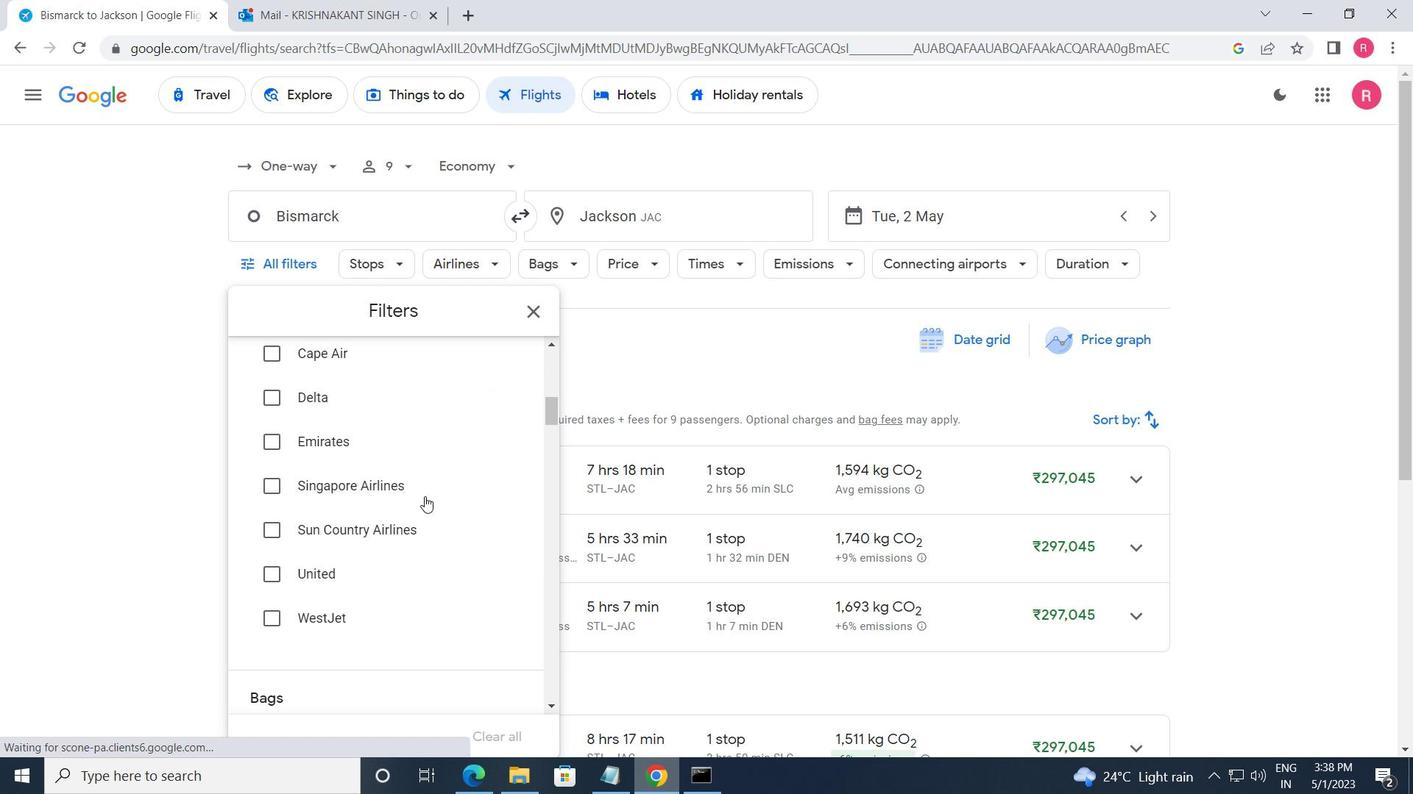 
Action: Mouse scrolled (424, 495) with delta (0, 0)
Screenshot: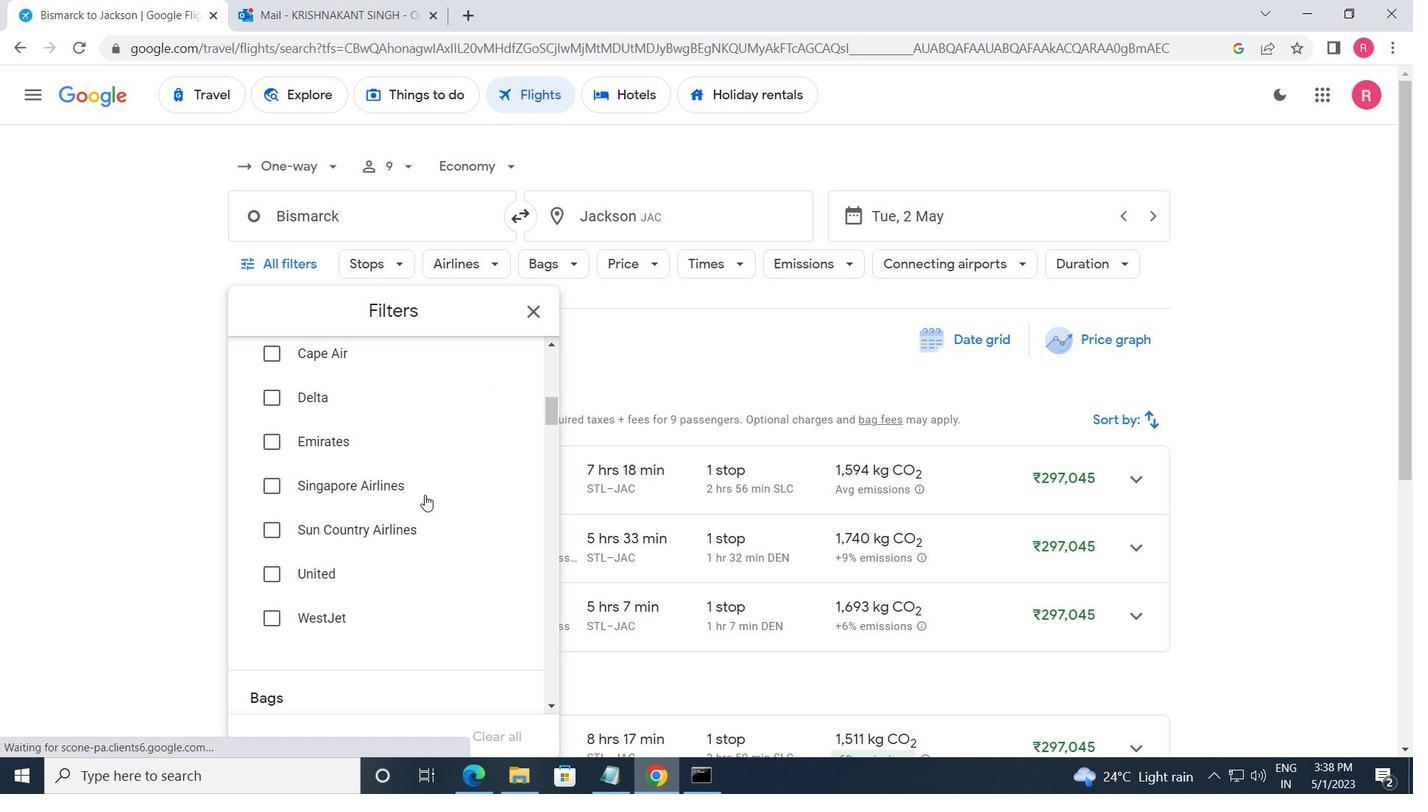 
Action: Mouse moved to (428, 489)
Screenshot: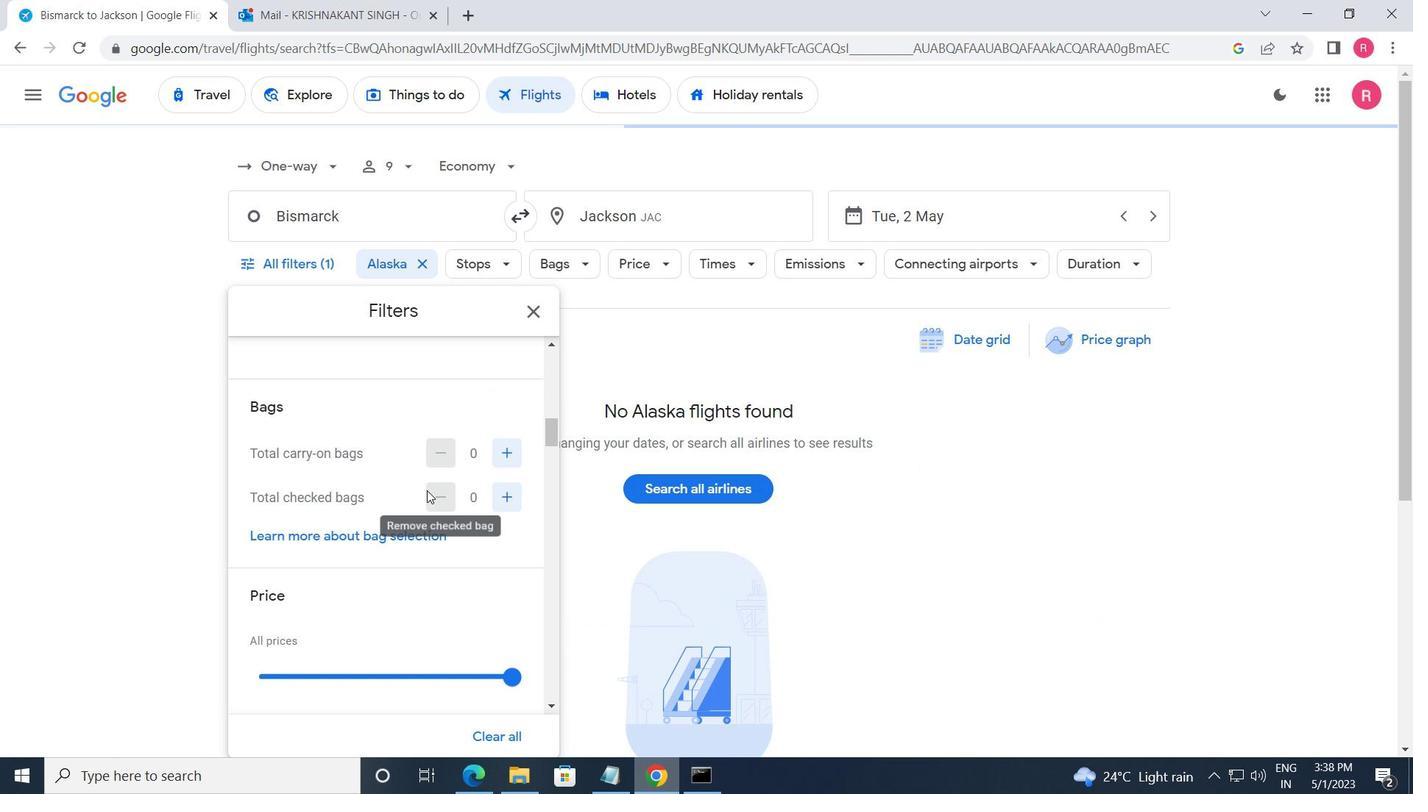 
Action: Mouse scrolled (428, 488) with delta (0, 0)
Screenshot: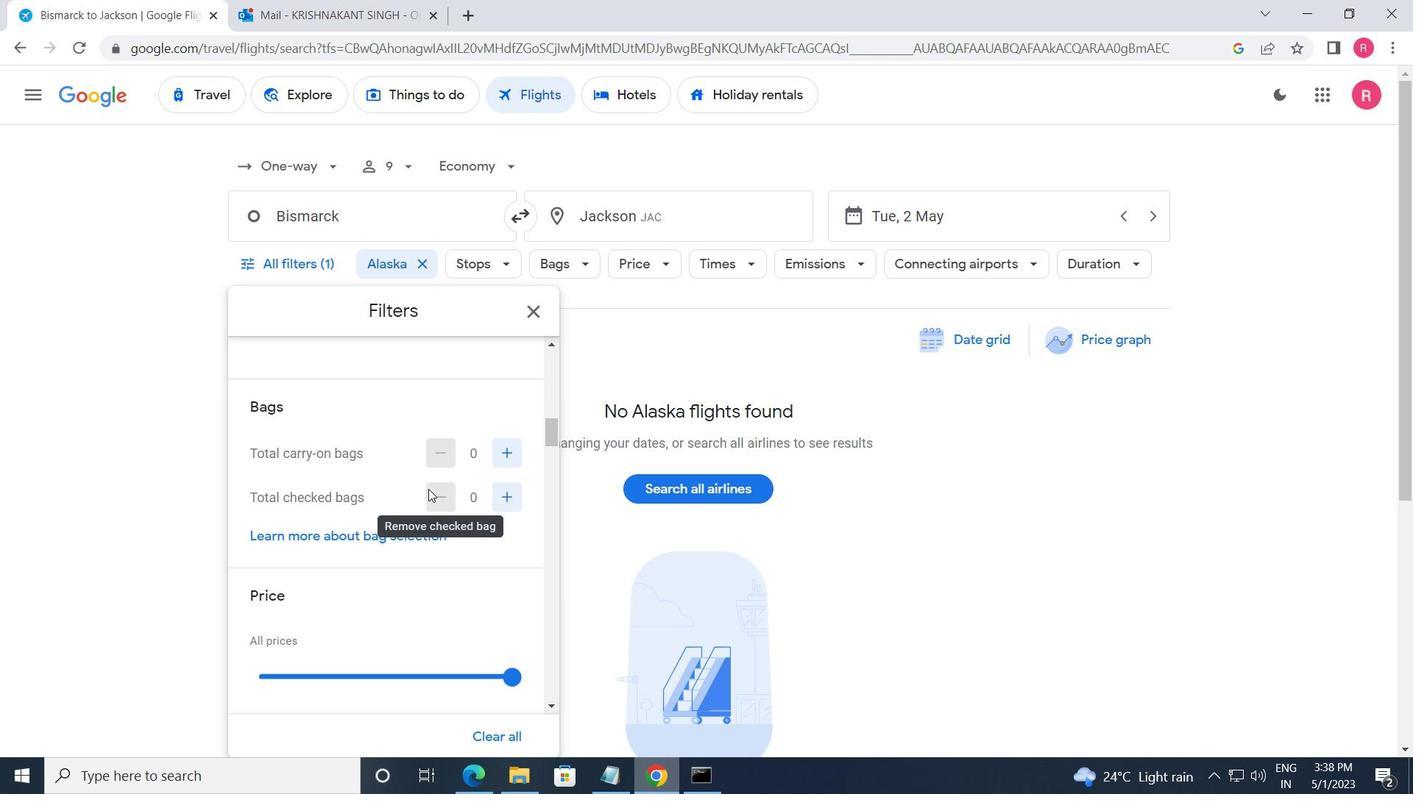 
Action: Mouse moved to (510, 416)
Screenshot: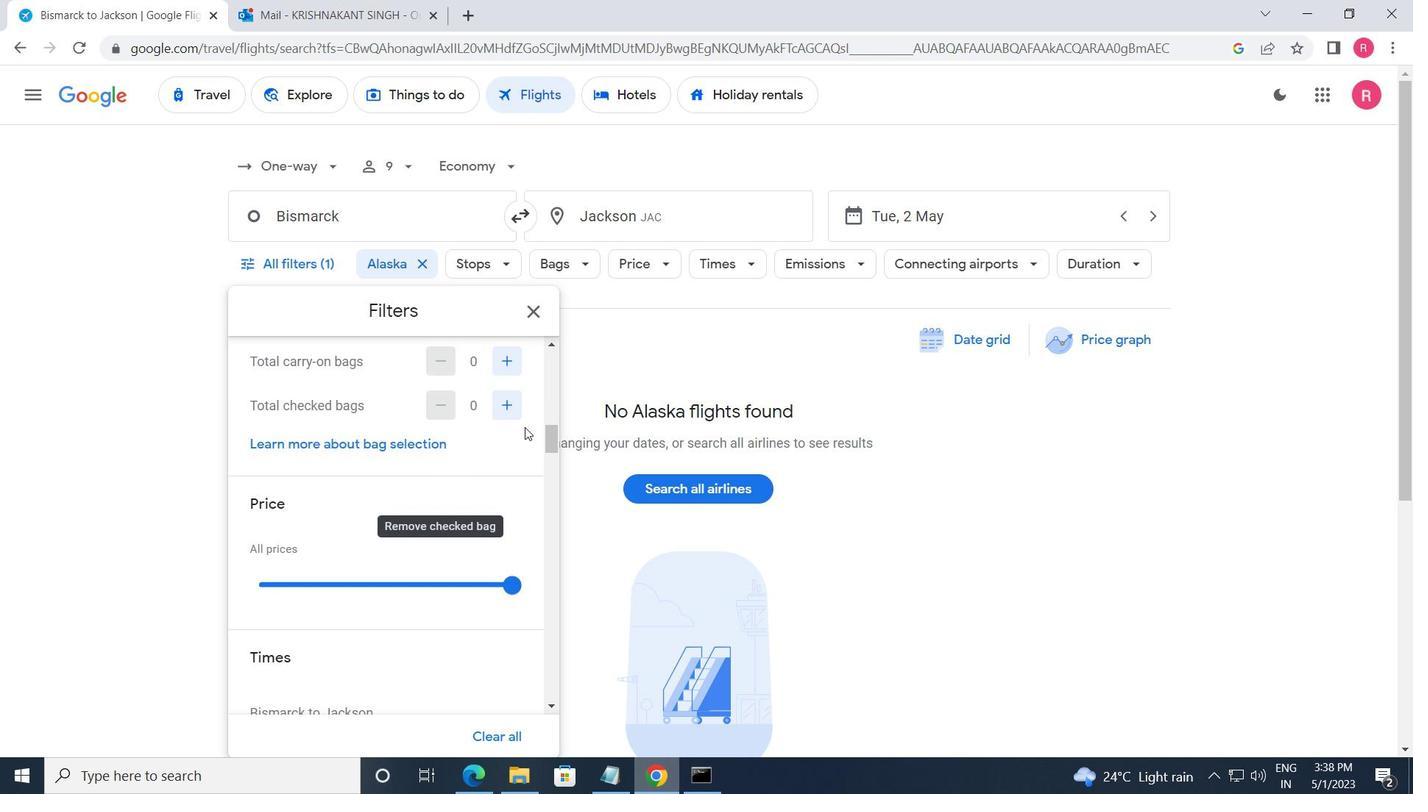 
Action: Mouse pressed left at (510, 416)
Screenshot: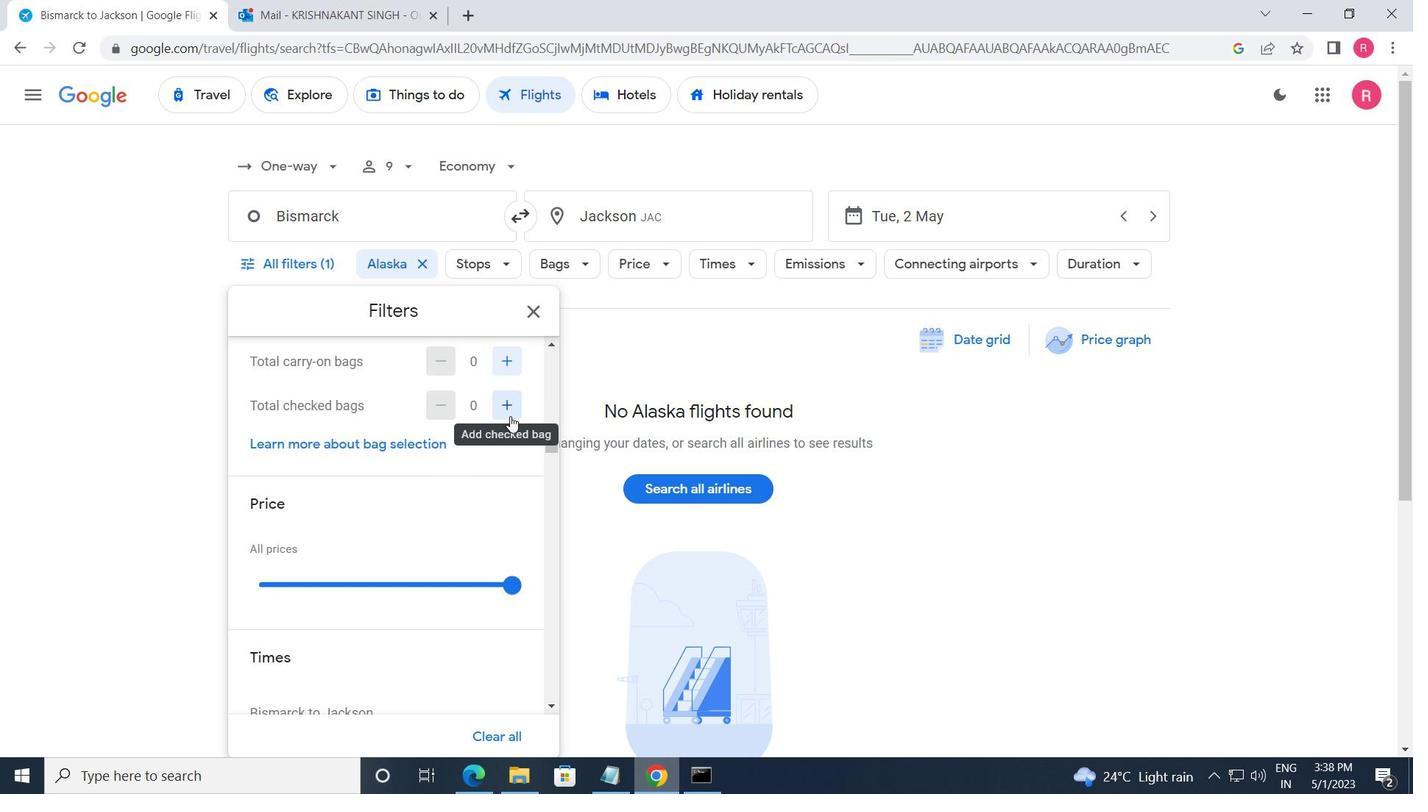 
Action: Mouse pressed left at (510, 416)
Screenshot: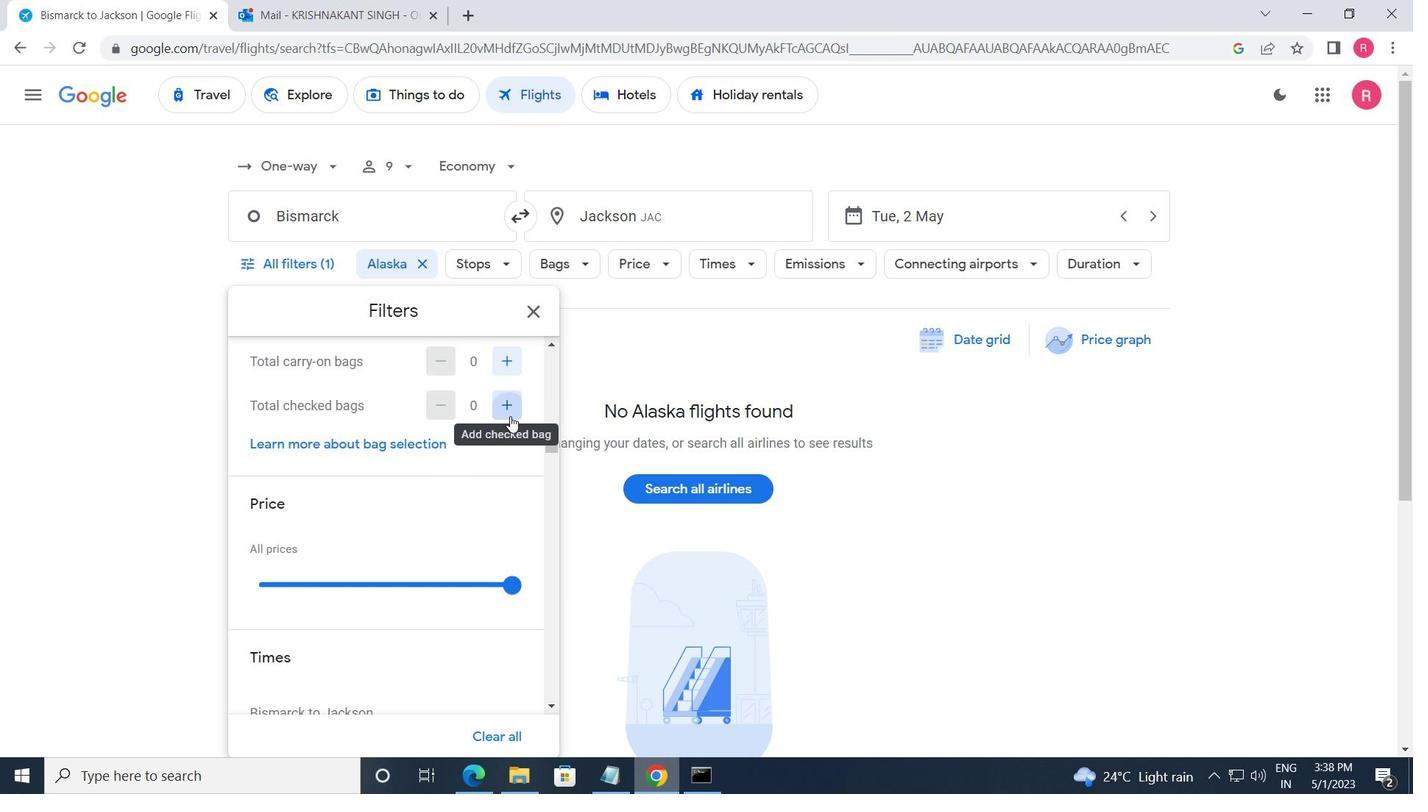 
Action: Mouse pressed left at (510, 416)
Screenshot: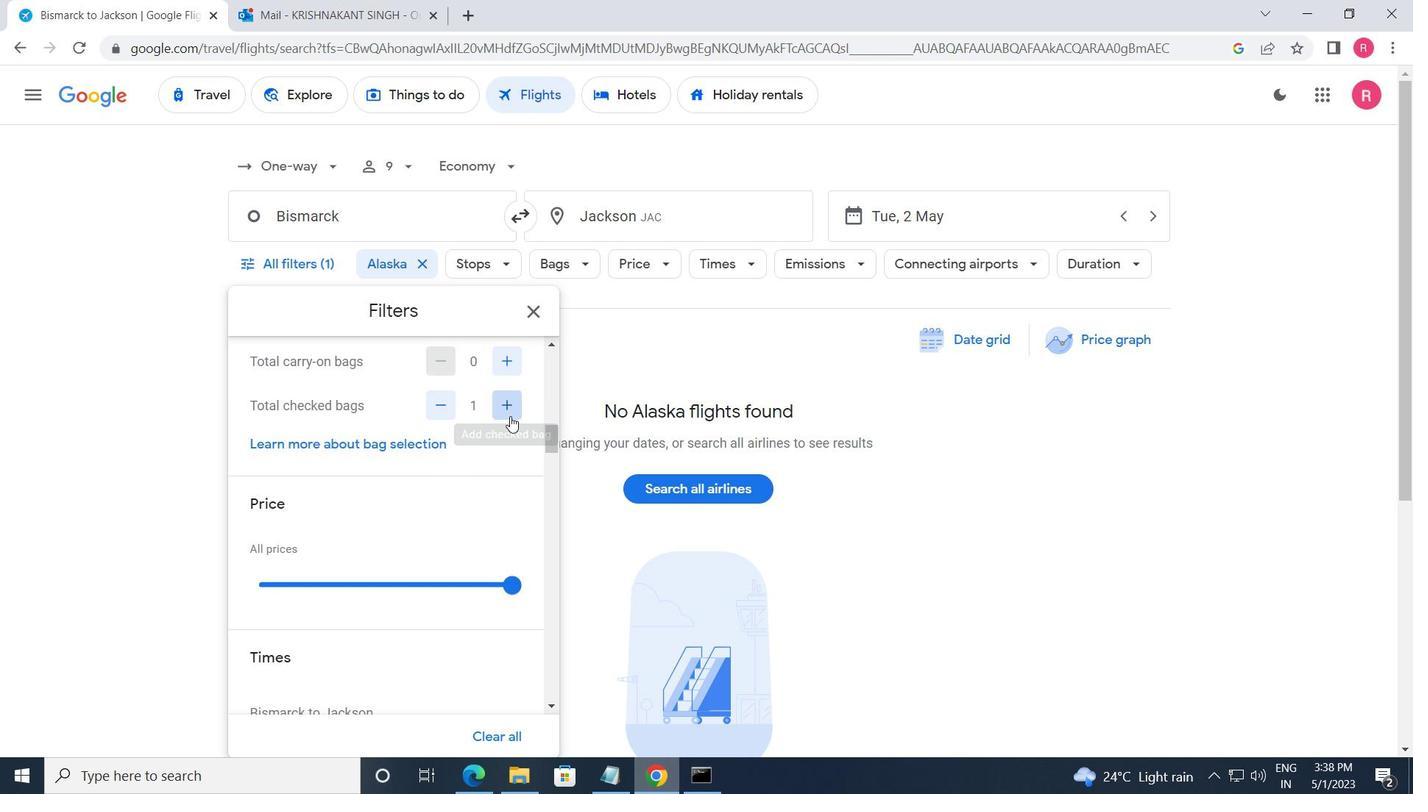 
Action: Mouse pressed left at (510, 416)
Screenshot: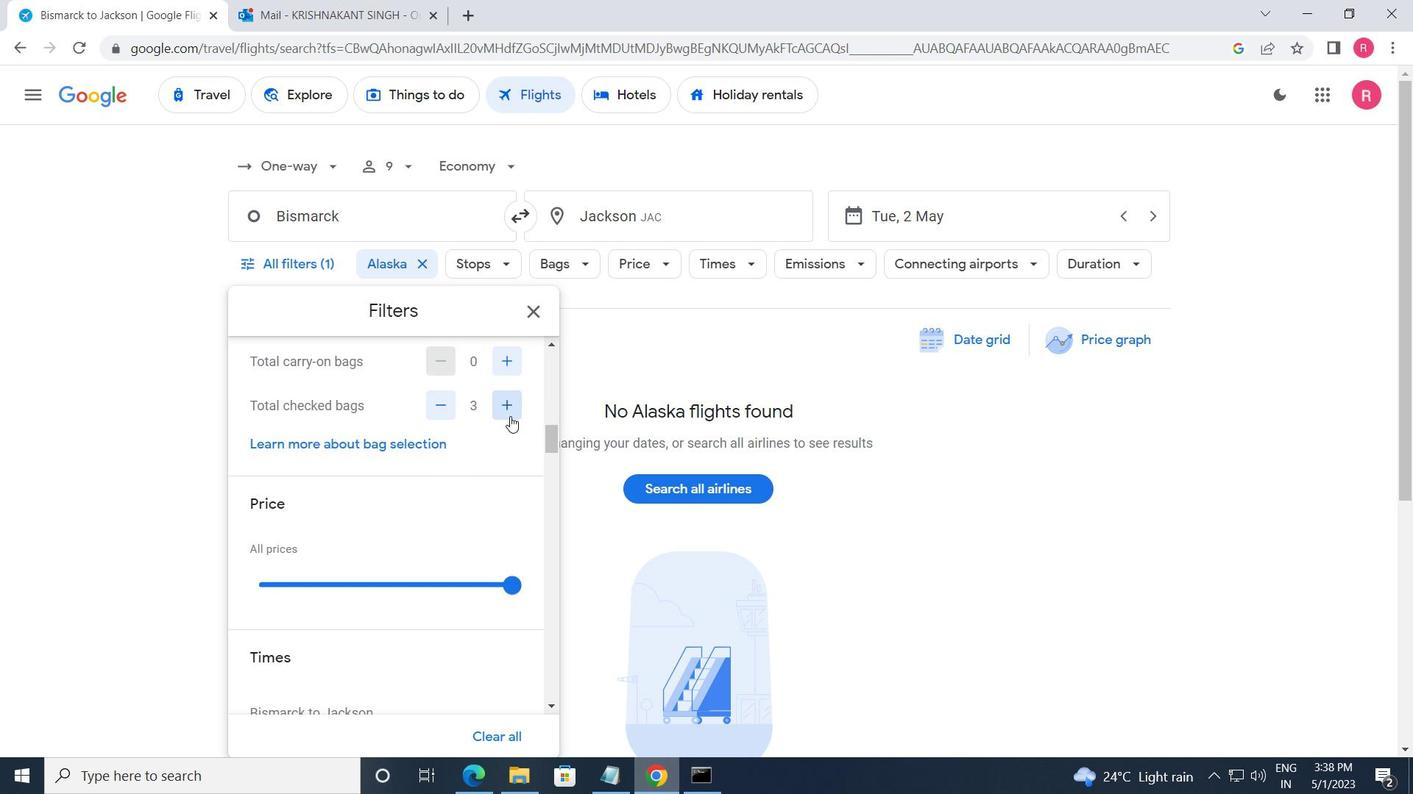 
Action: Mouse pressed left at (510, 416)
Screenshot: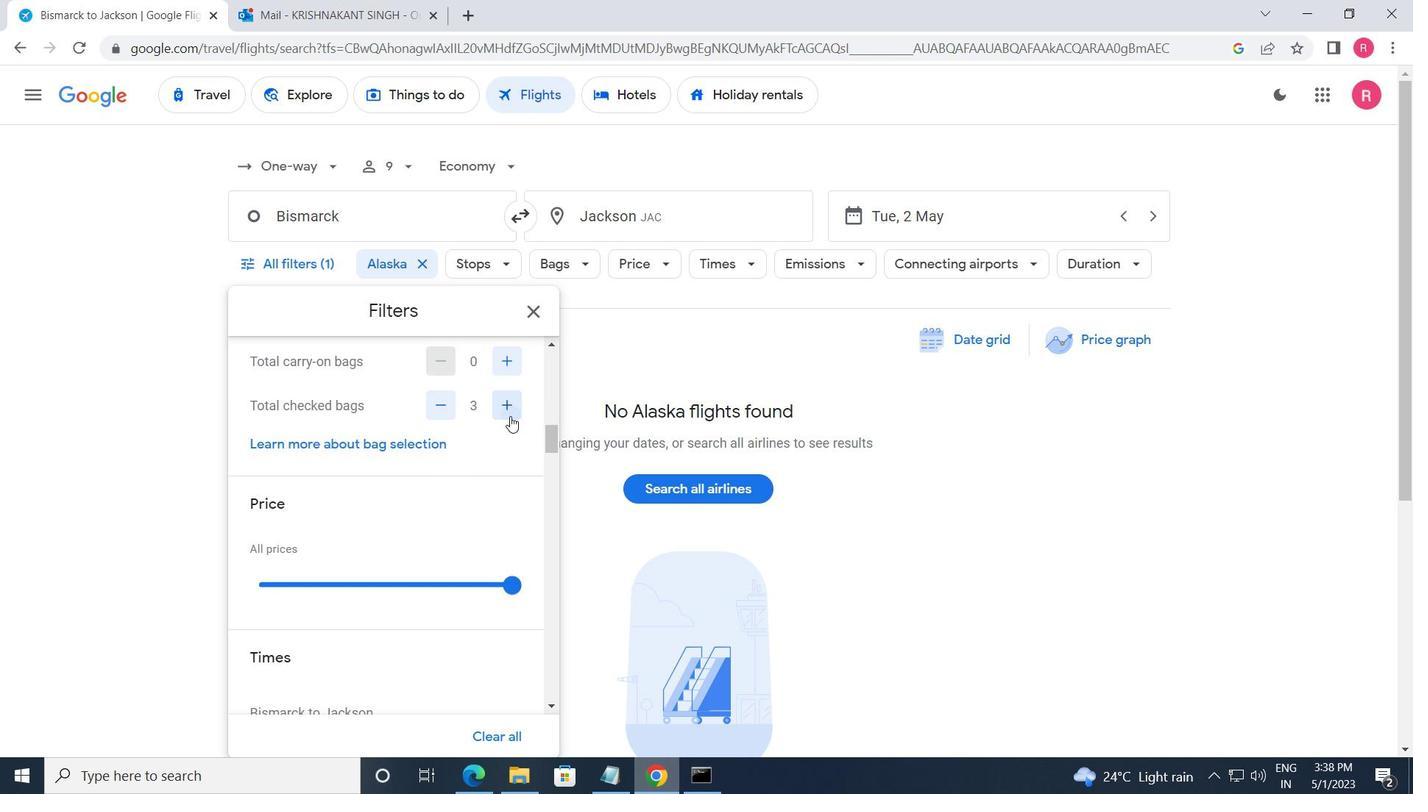 
Action: Mouse pressed left at (510, 416)
Screenshot: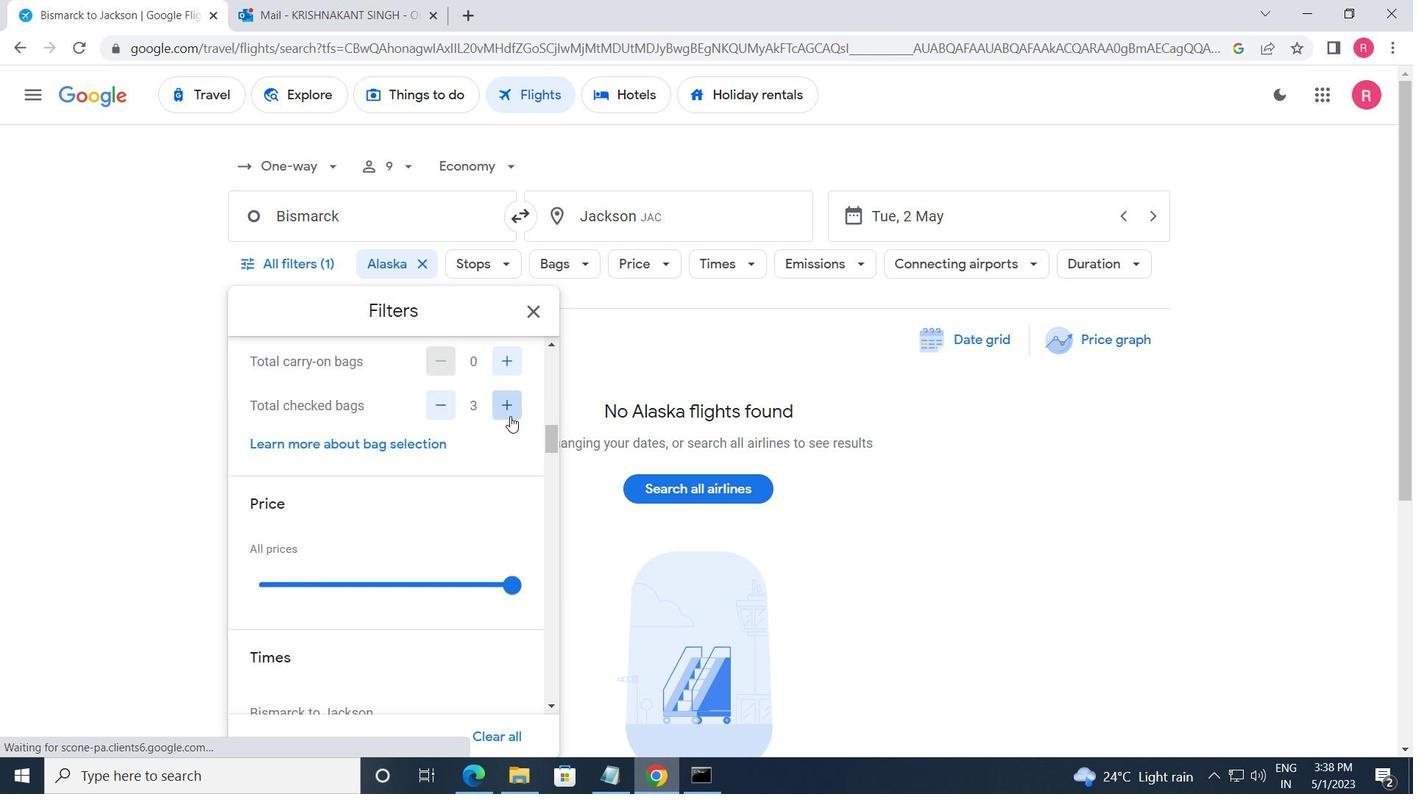 
Action: Mouse moved to (507, 407)
Screenshot: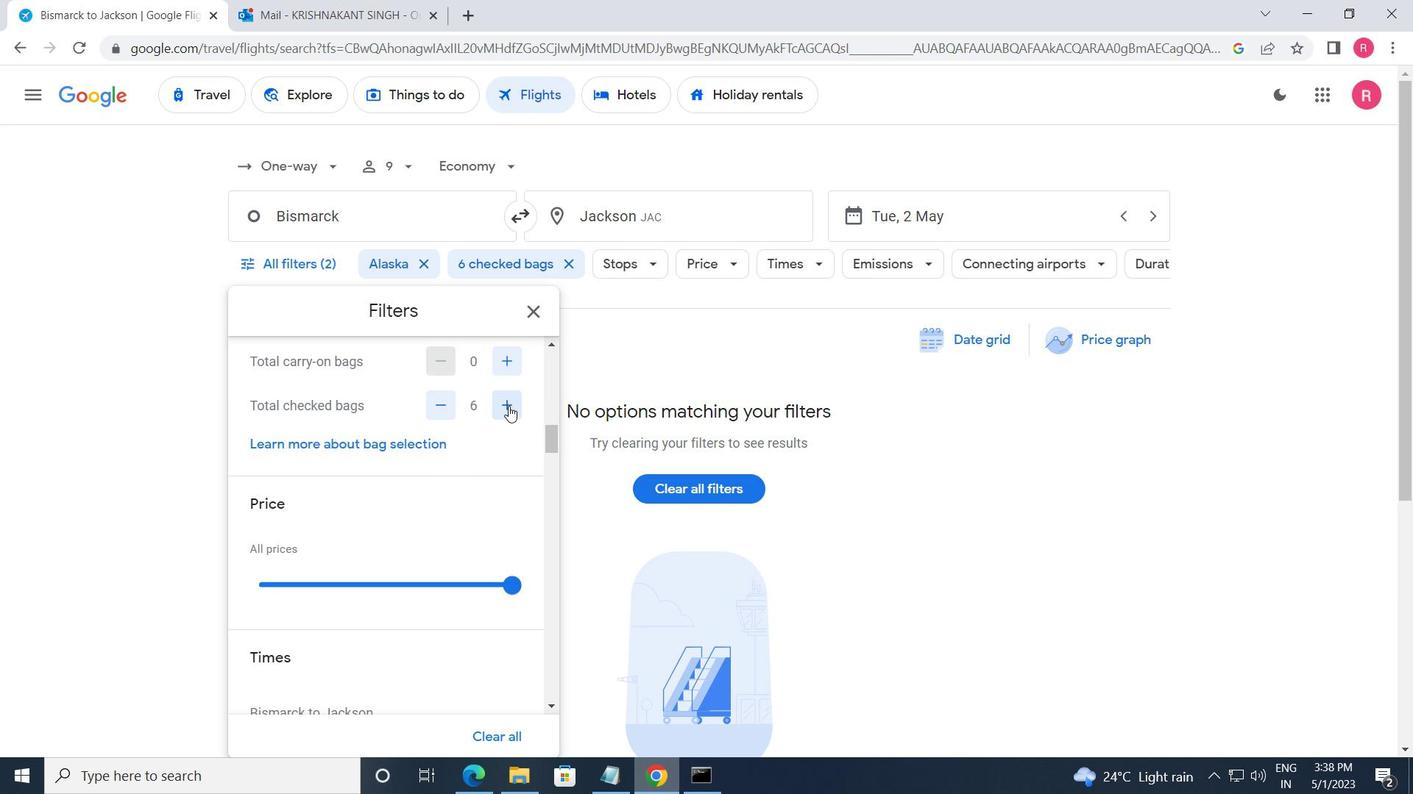
Action: Mouse scrolled (507, 406) with delta (0, 0)
Screenshot: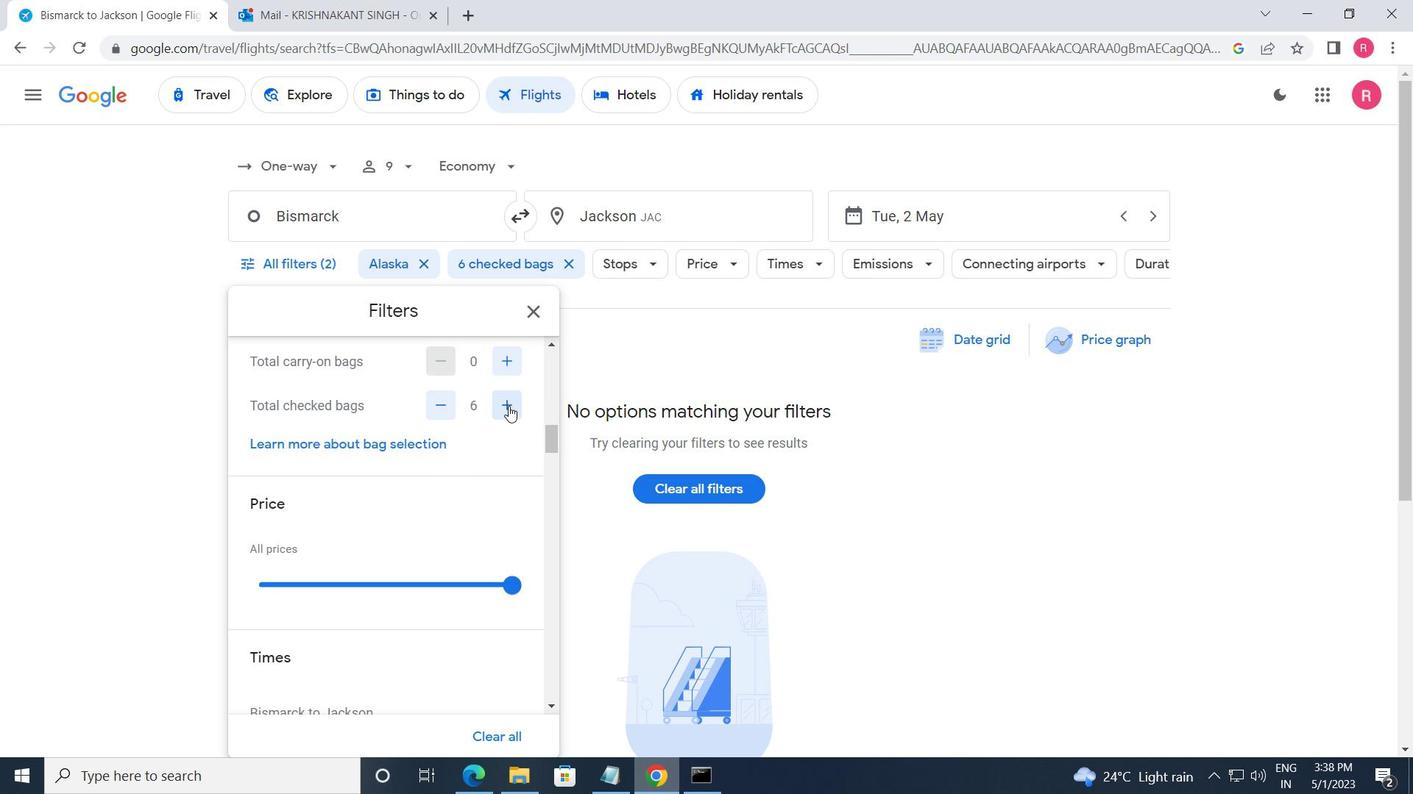 
Action: Mouse moved to (506, 409)
Screenshot: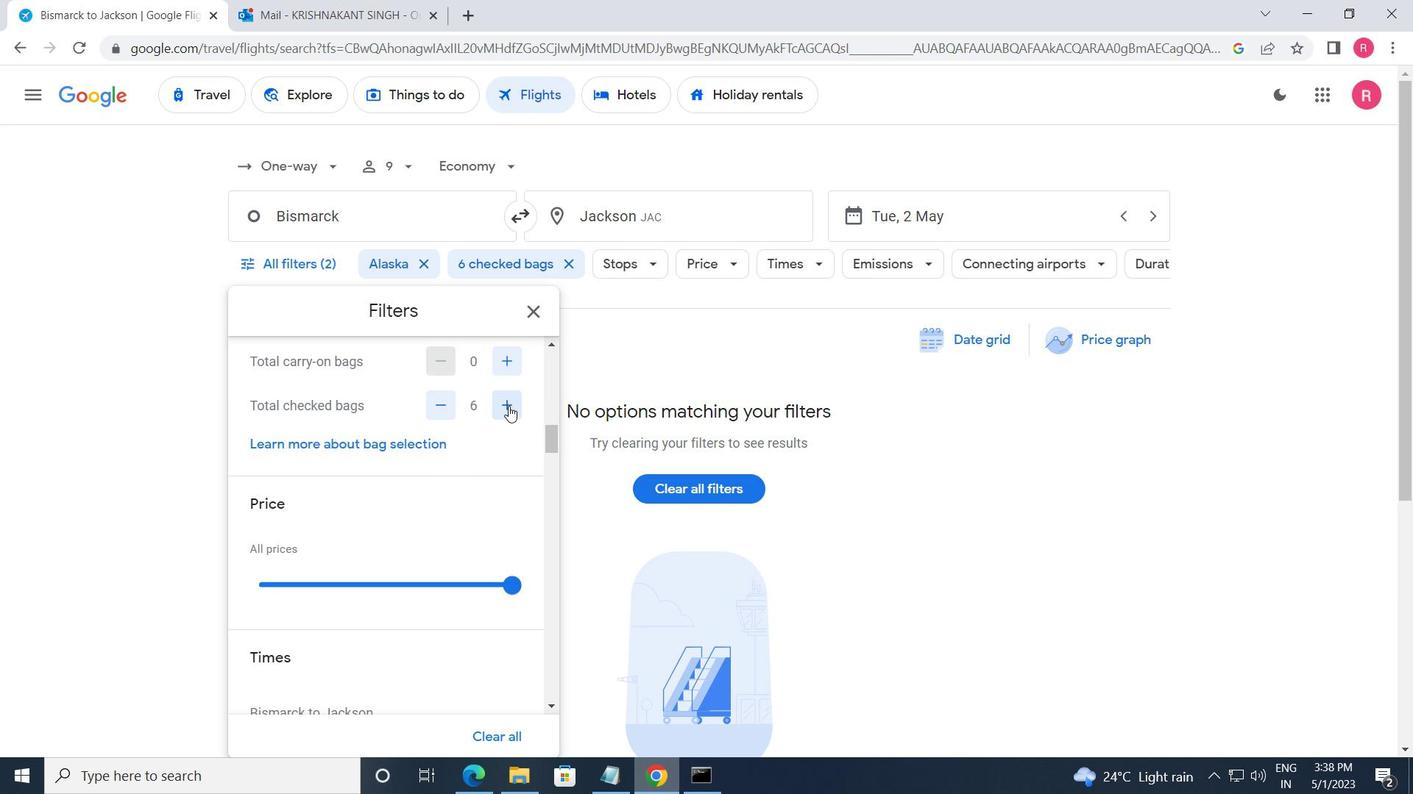 
Action: Mouse scrolled (506, 408) with delta (0, 0)
Screenshot: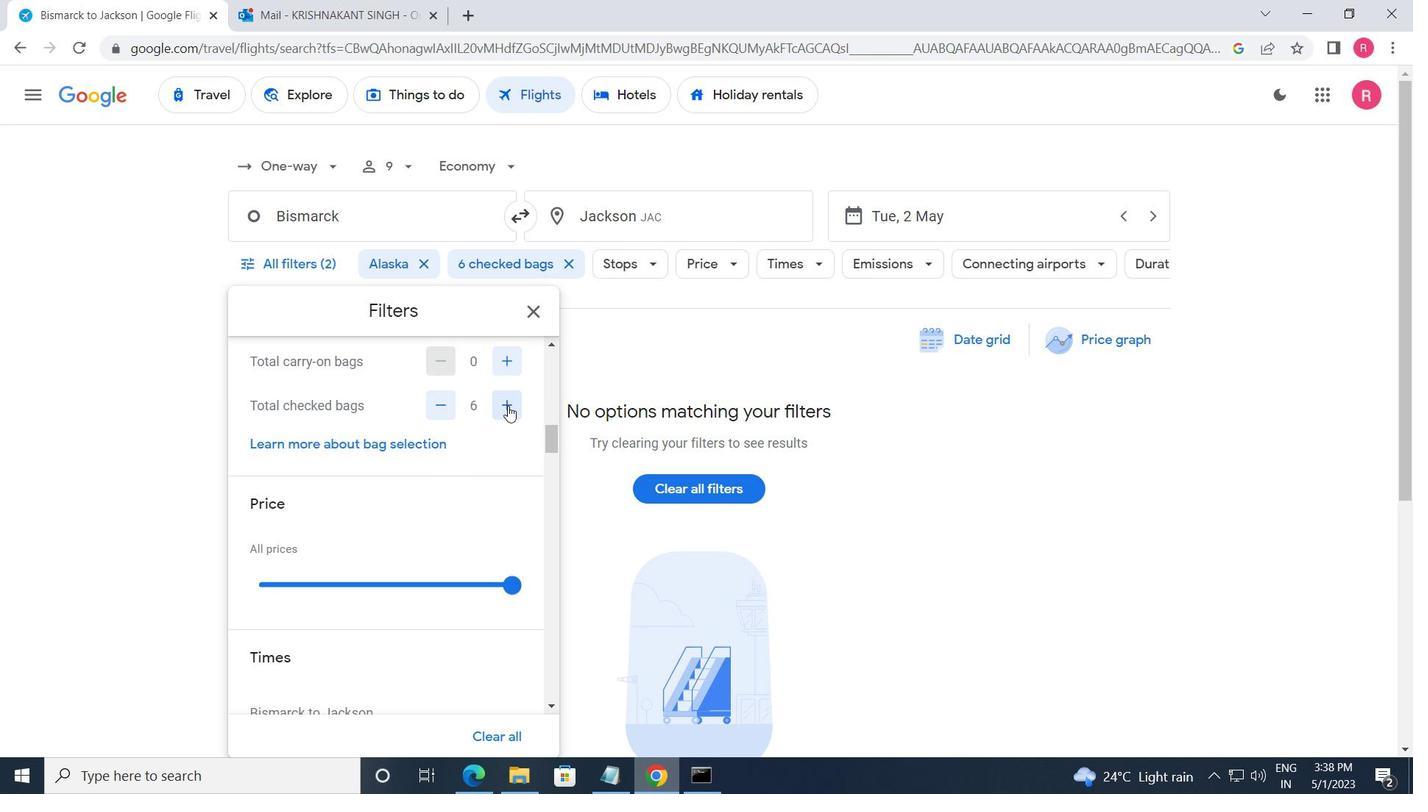 
Action: Mouse moved to (504, 404)
Screenshot: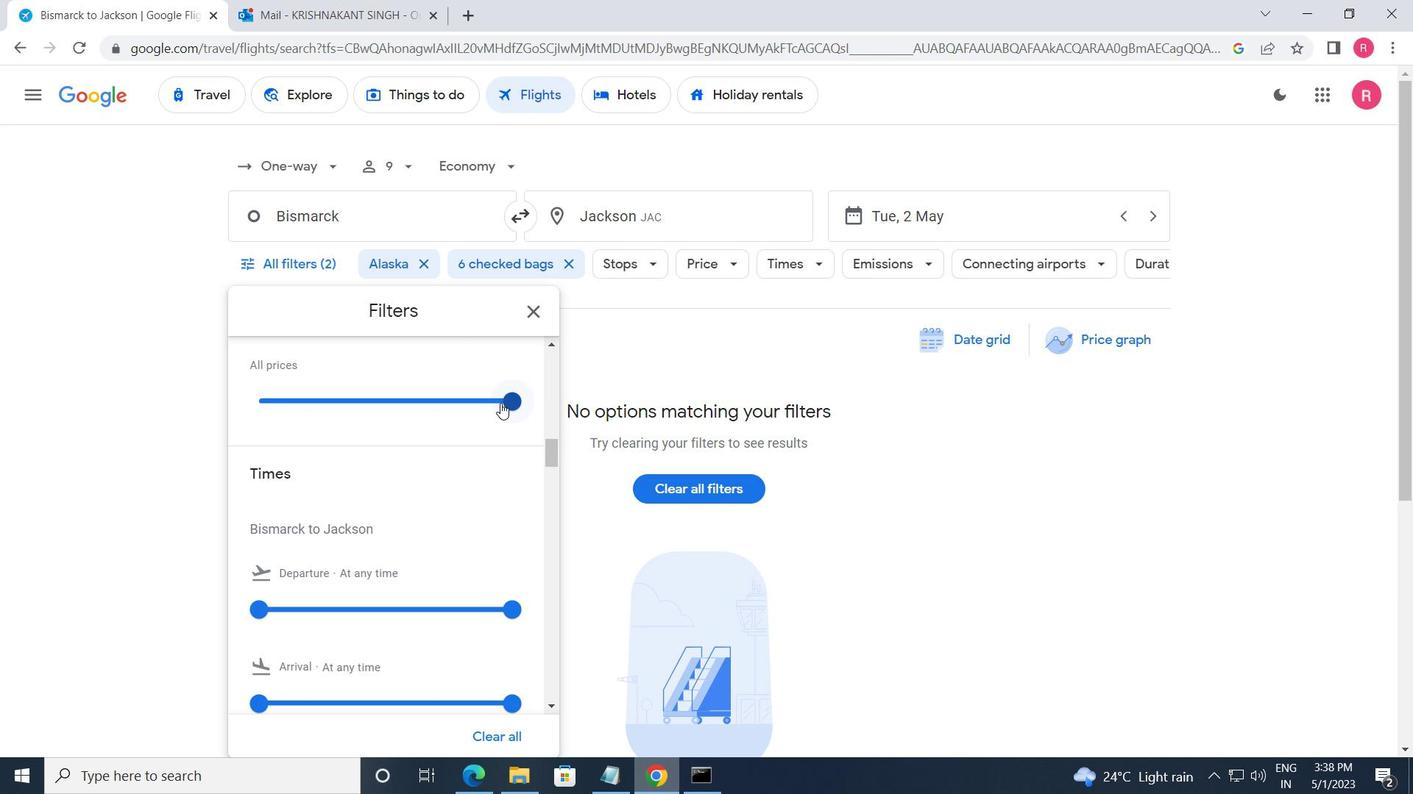 
Action: Mouse pressed left at (504, 404)
Screenshot: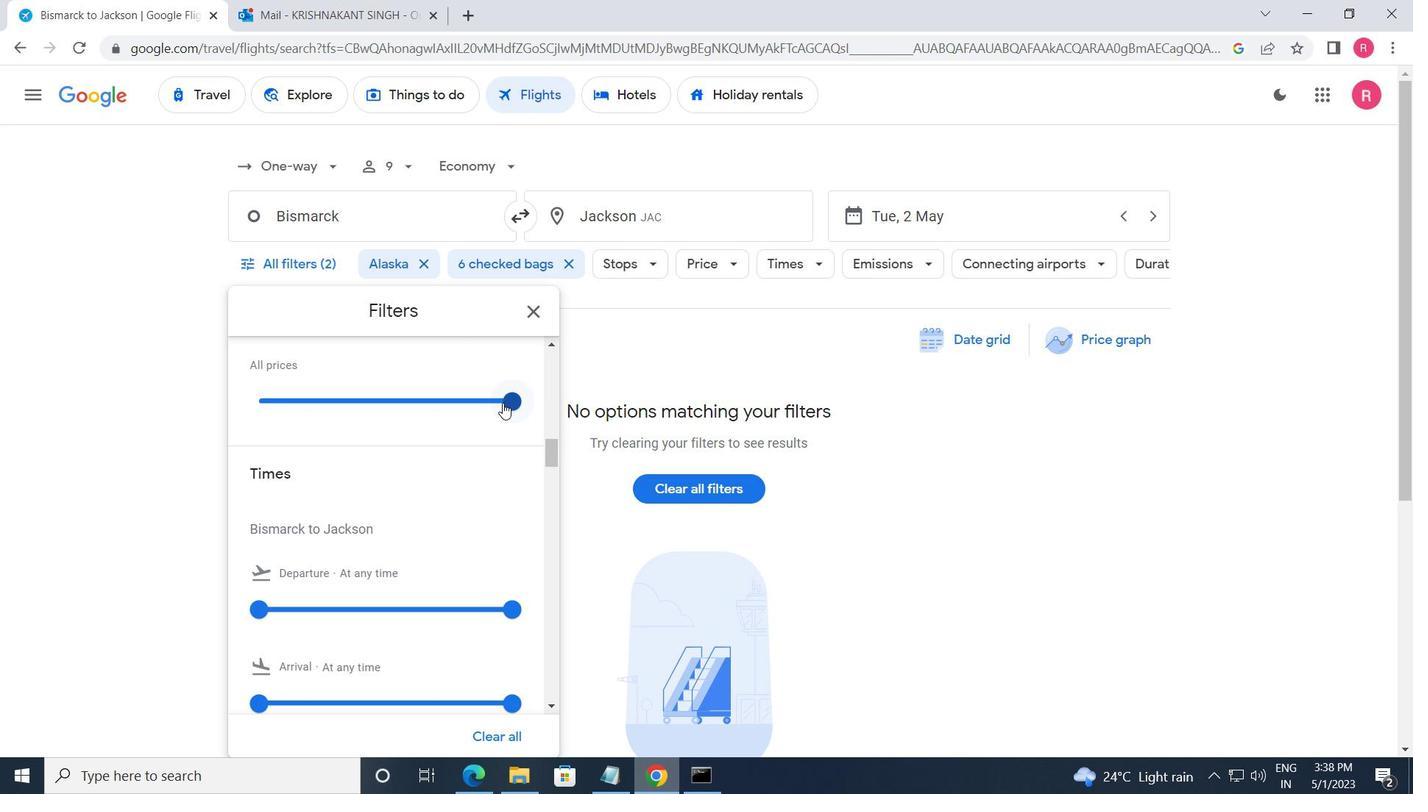 
Action: Mouse moved to (343, 440)
Screenshot: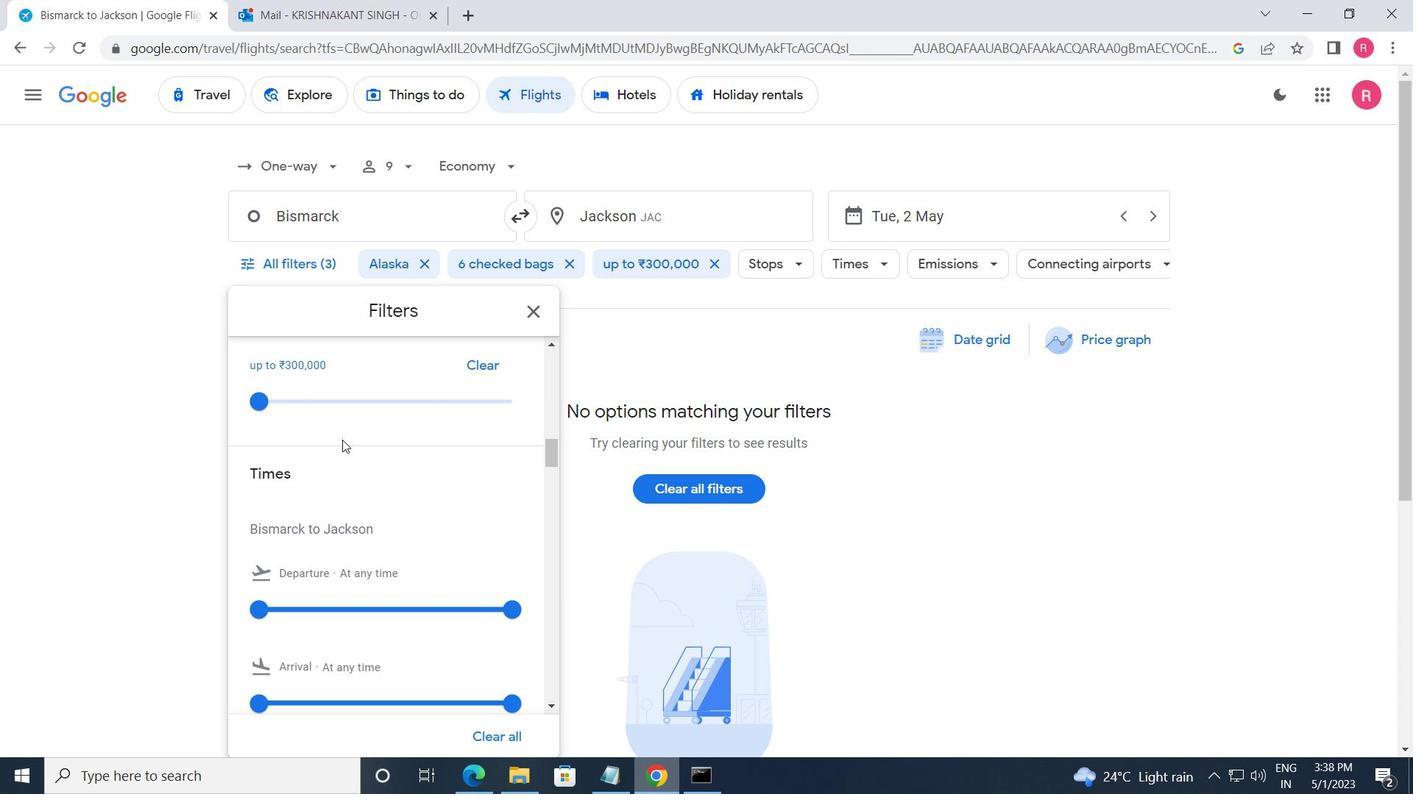 
Action: Mouse scrolled (343, 440) with delta (0, 0)
Screenshot: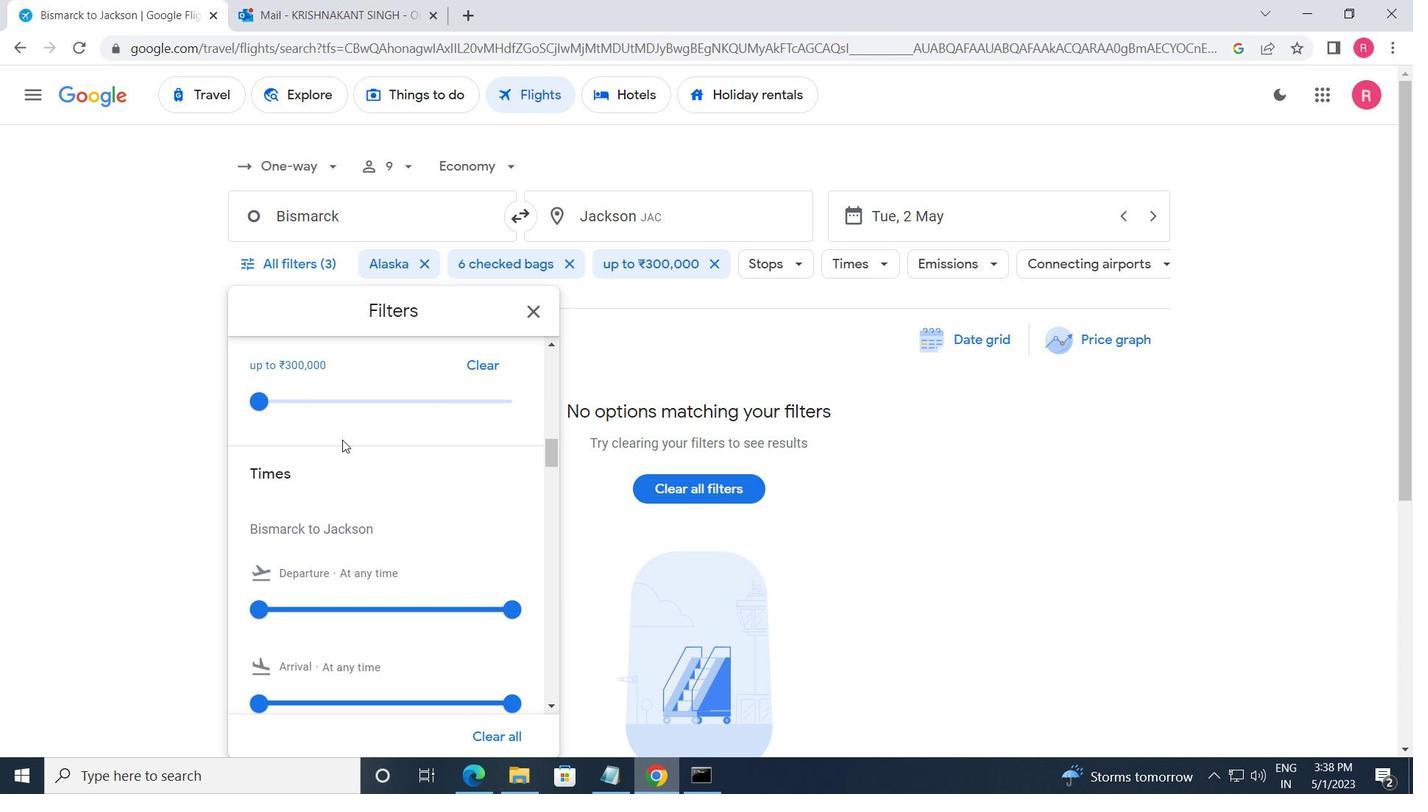 
Action: Mouse moved to (264, 507)
Screenshot: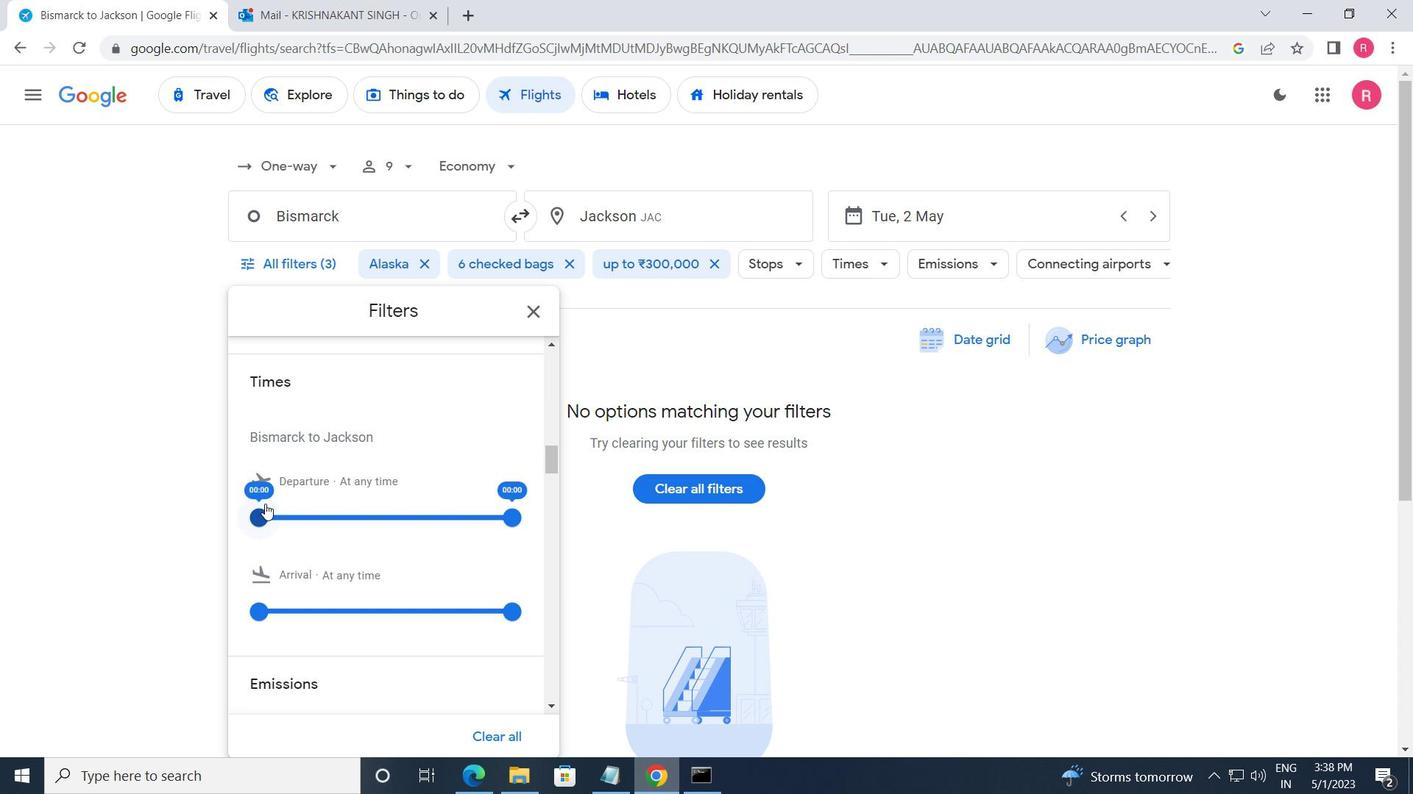 
Action: Mouse pressed left at (264, 507)
Screenshot: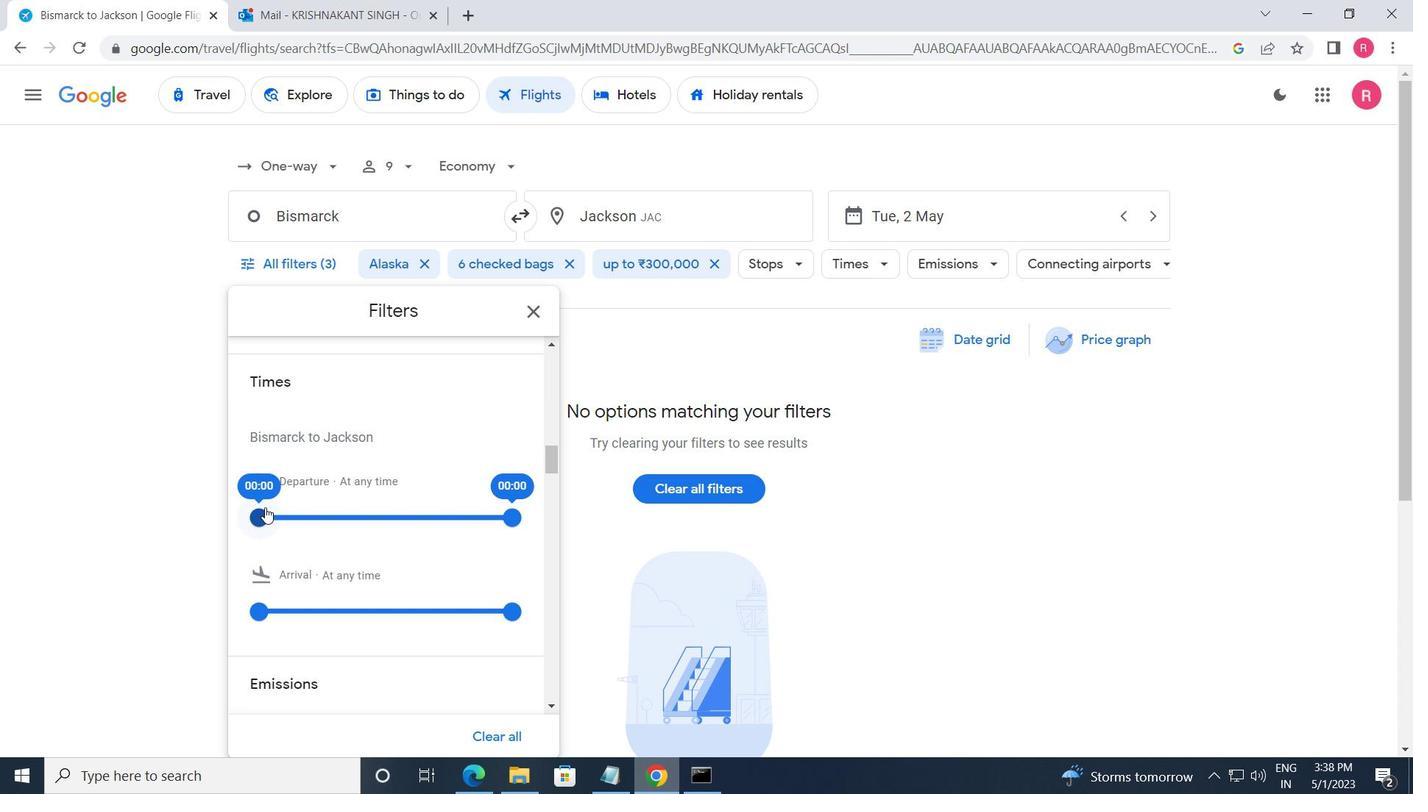 
Action: Mouse moved to (521, 523)
Screenshot: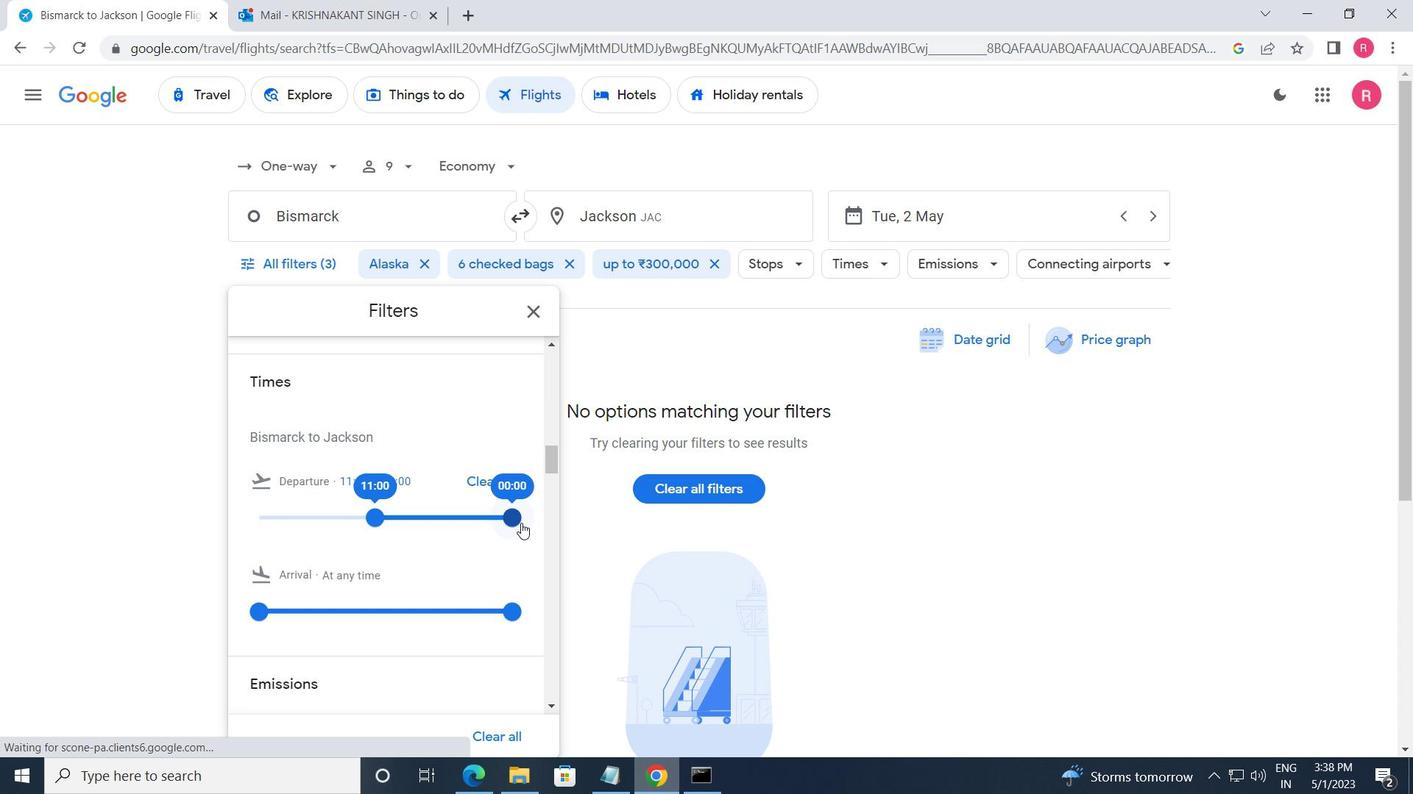 
Action: Mouse pressed left at (521, 523)
Screenshot: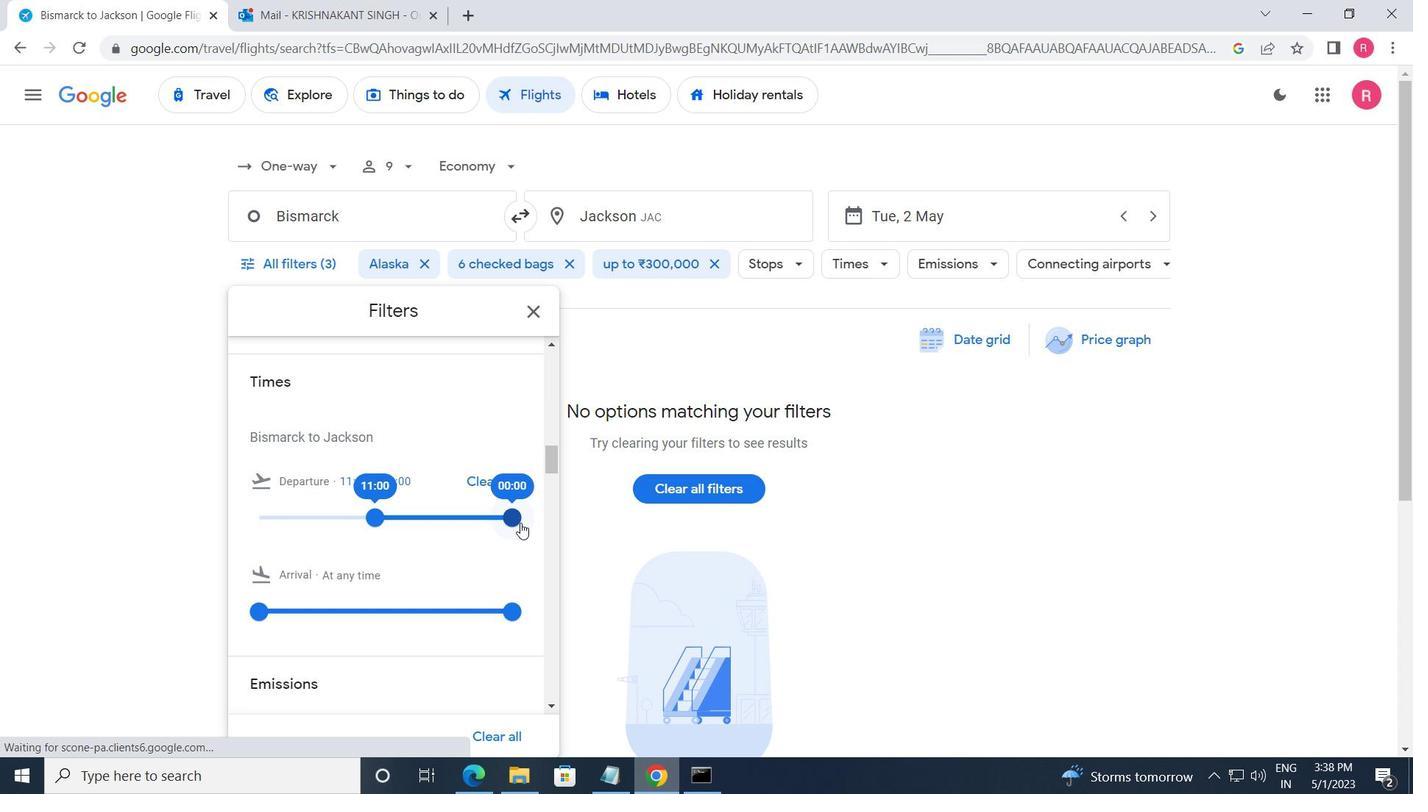 
Action: Mouse moved to (540, 307)
Screenshot: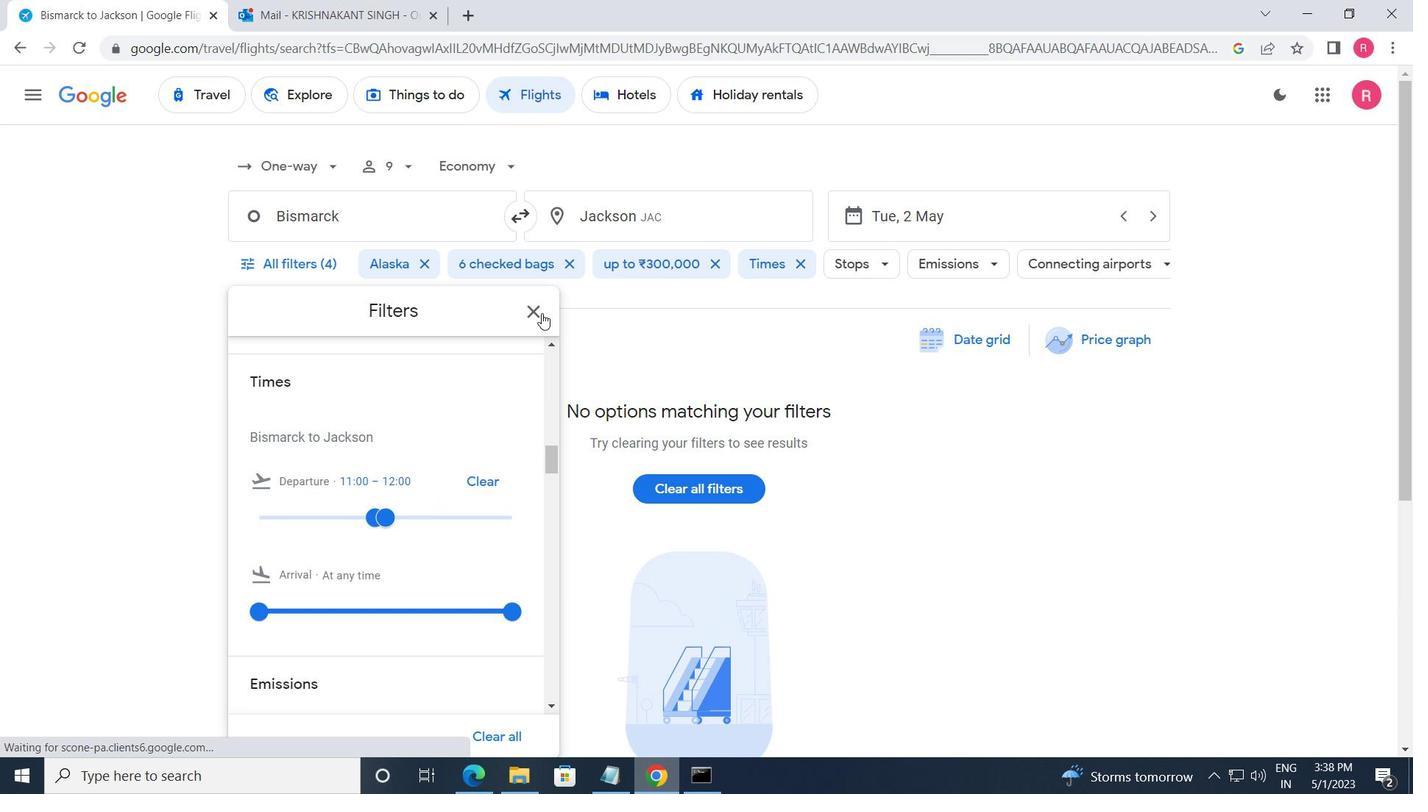 
Action: Mouse pressed left at (540, 307)
Screenshot: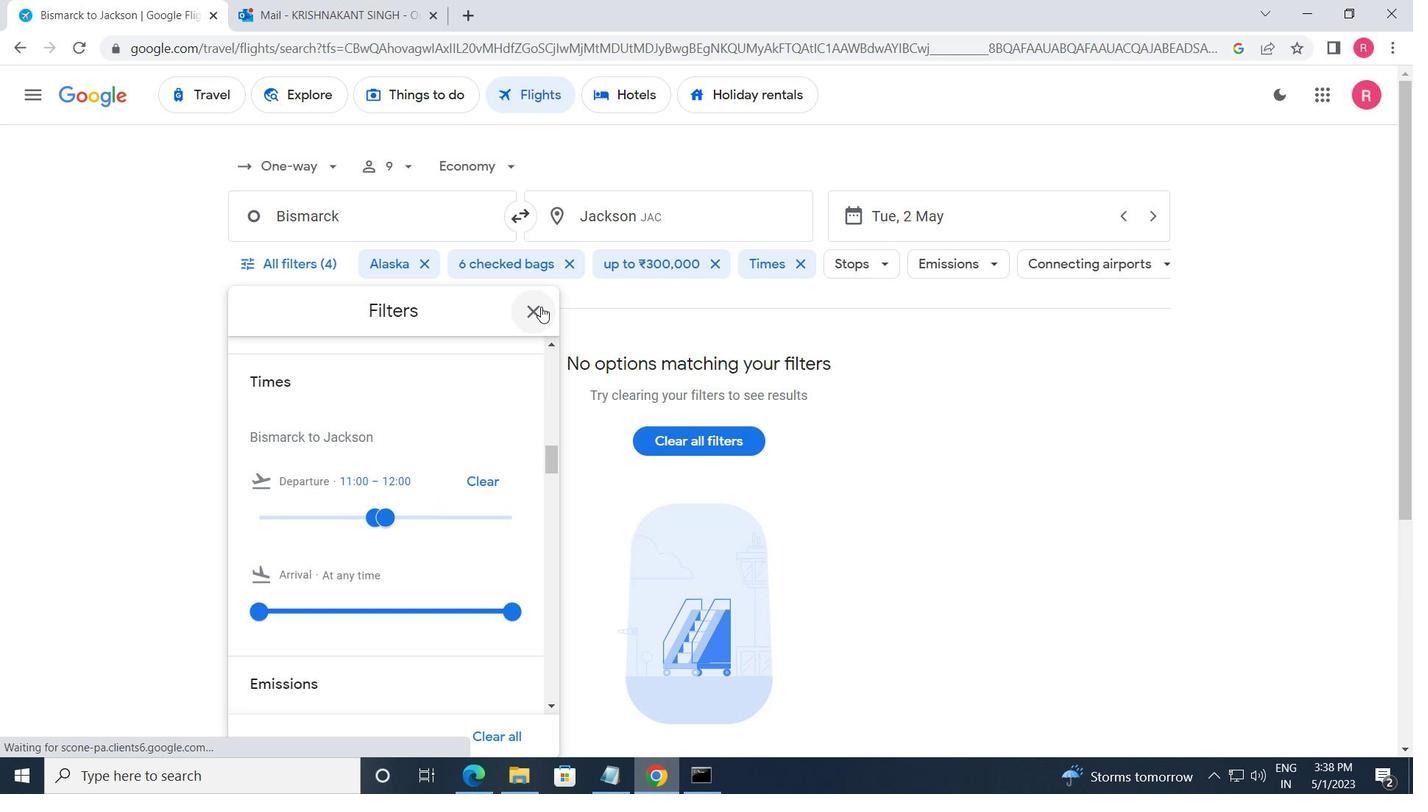 
Action: Mouse moved to (536, 318)
Screenshot: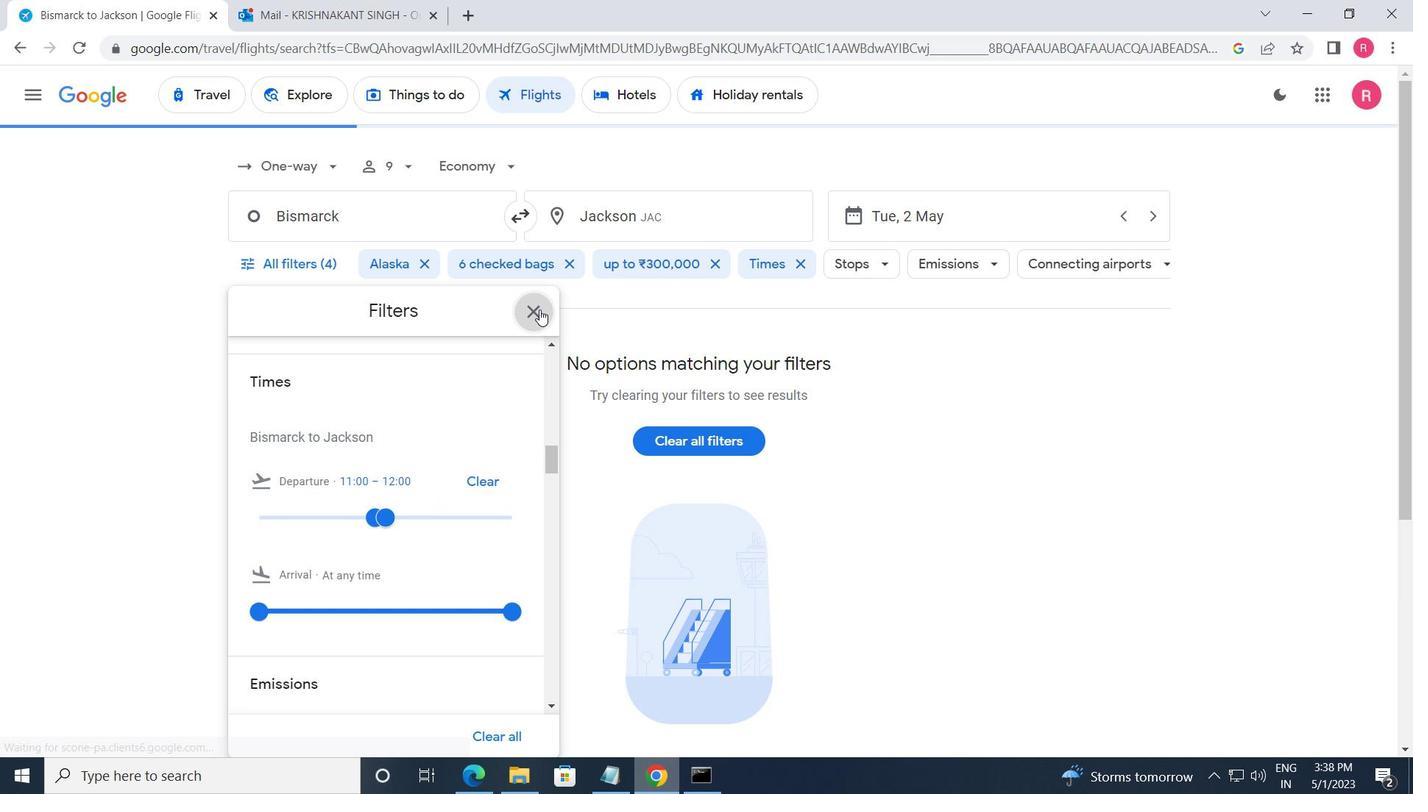 
